 Task: Find connections with filter location Capâo Bonito with filter topic #Hiringandpromotionwith filter profile language French with filter current company Apex Systems with filter school West Bengal India Jobs with filter industry Pipeline Transportation with filter service category SupportTechnical Writing with filter keywords title Director of Maintenance
Action: Mouse moved to (614, 124)
Screenshot: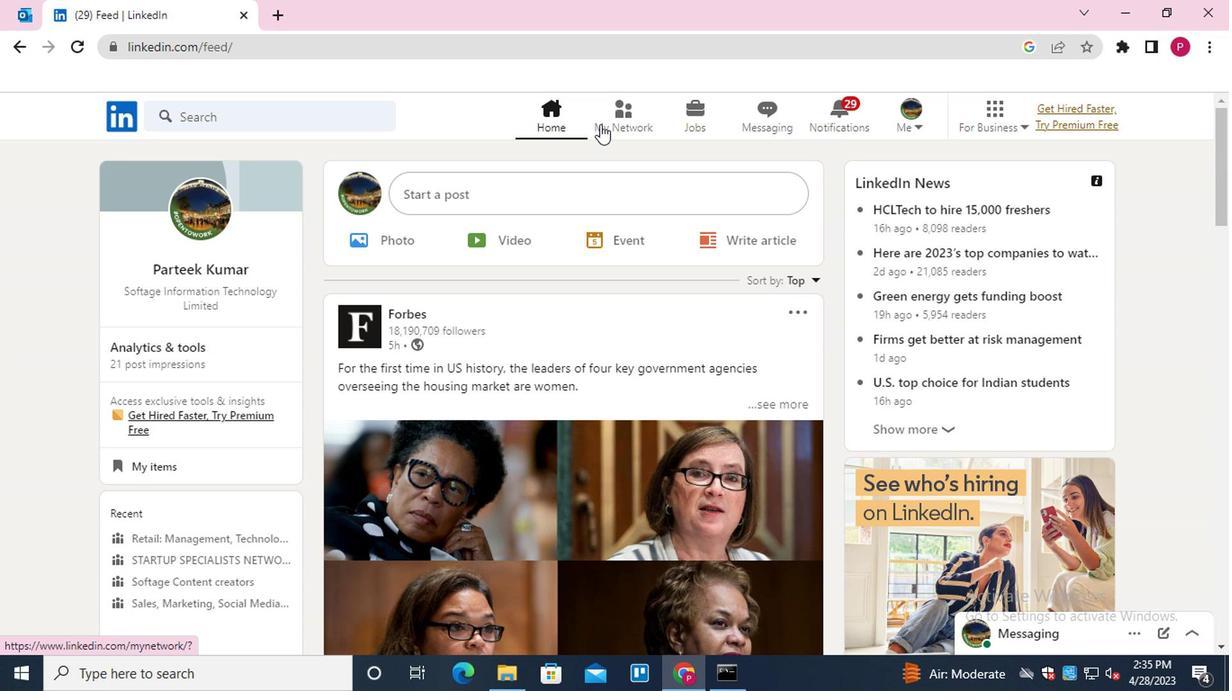 
Action: Mouse pressed left at (614, 124)
Screenshot: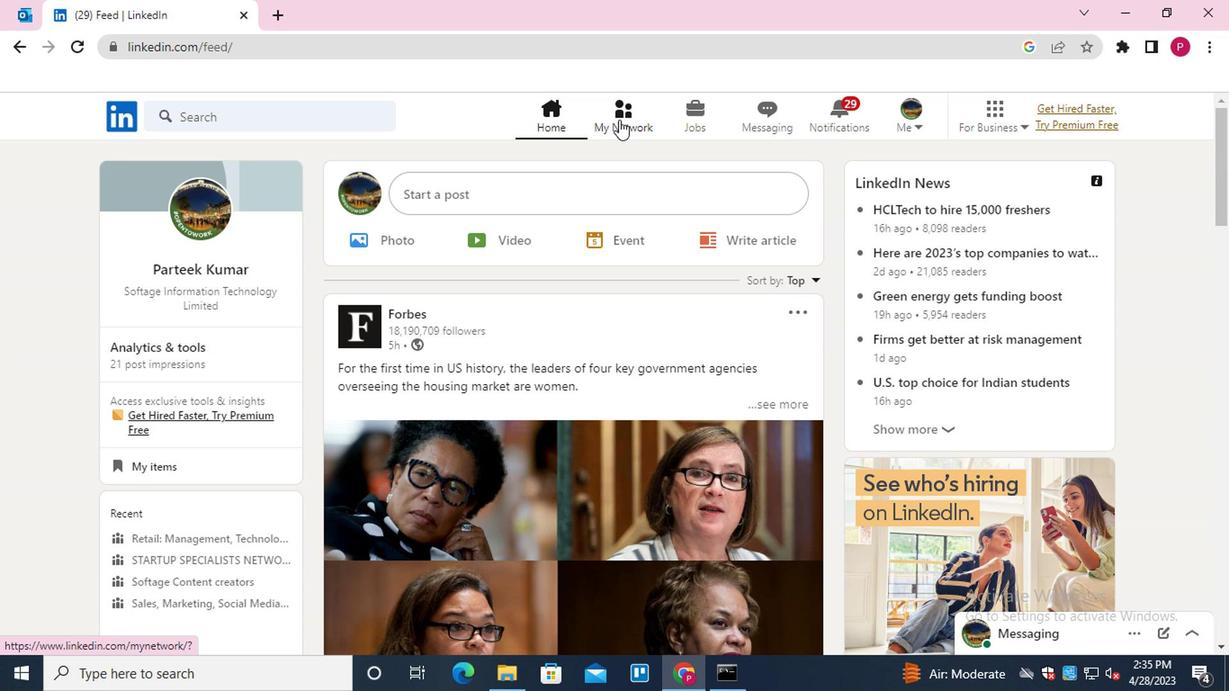 
Action: Mouse moved to (230, 215)
Screenshot: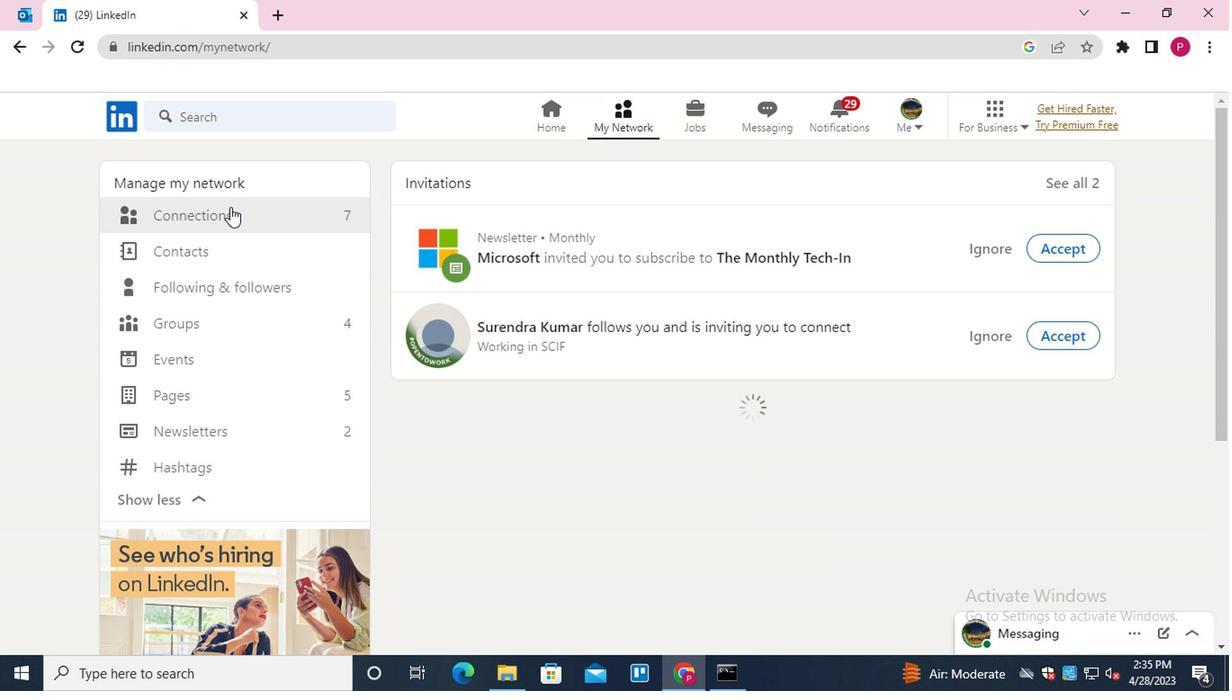 
Action: Mouse pressed left at (230, 215)
Screenshot: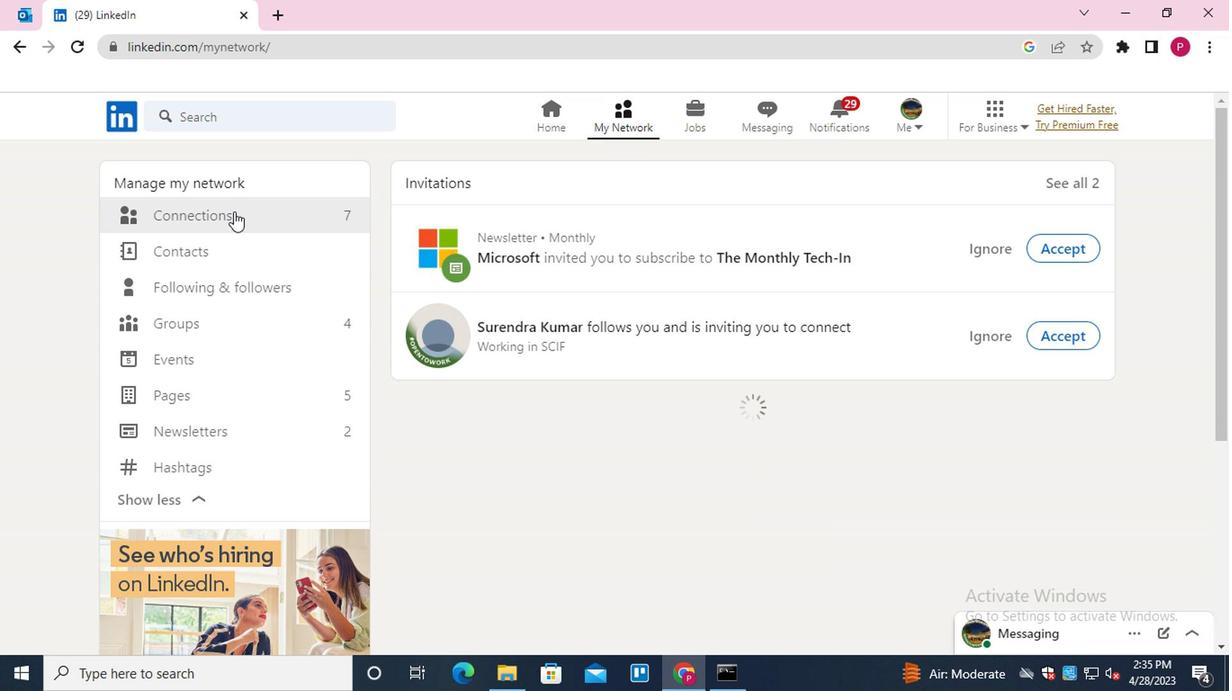 
Action: Mouse moved to (765, 217)
Screenshot: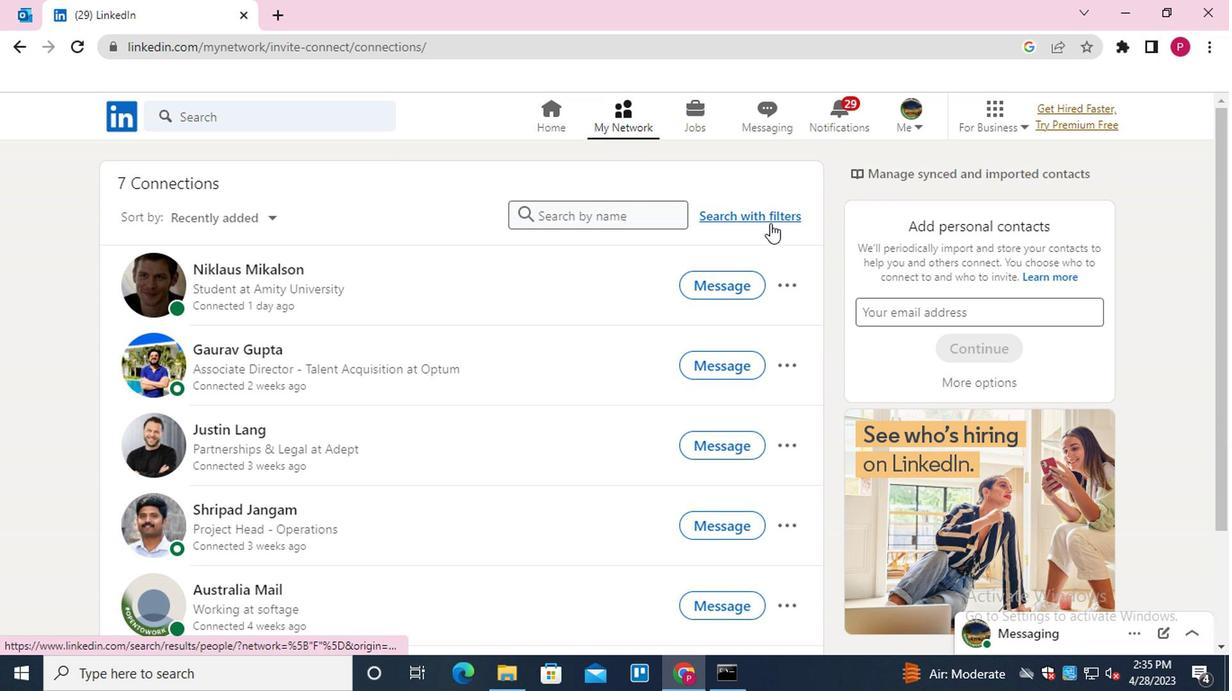 
Action: Mouse pressed left at (765, 217)
Screenshot: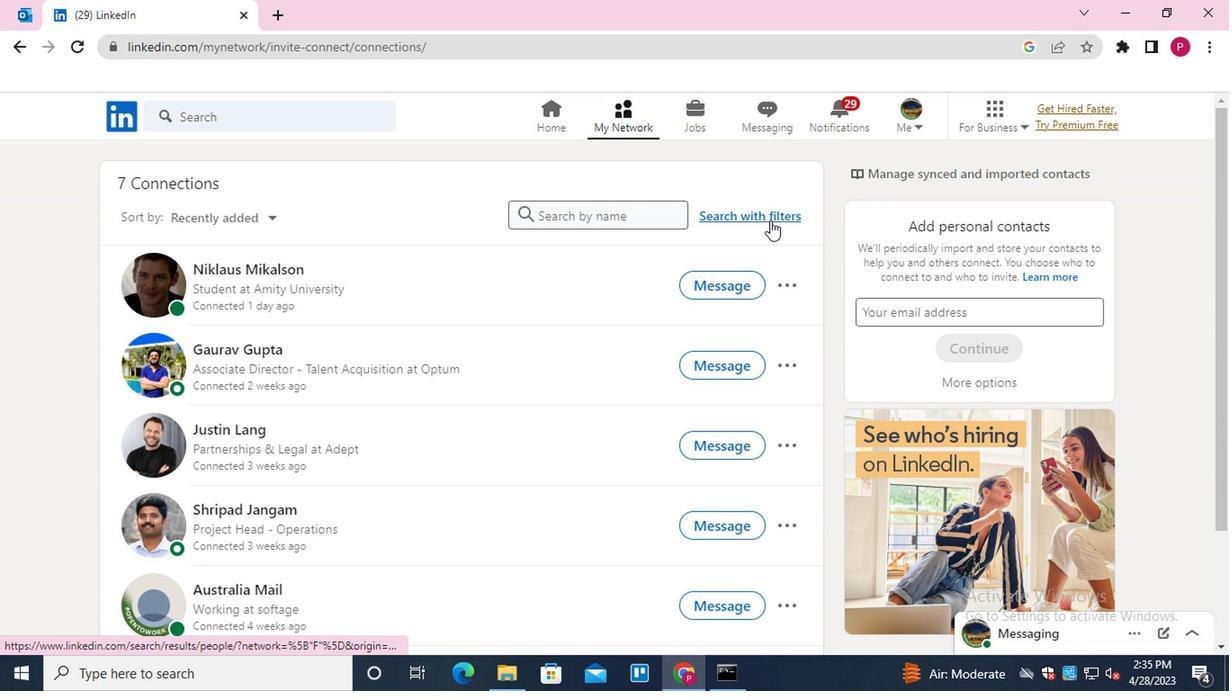 
Action: Mouse moved to (671, 167)
Screenshot: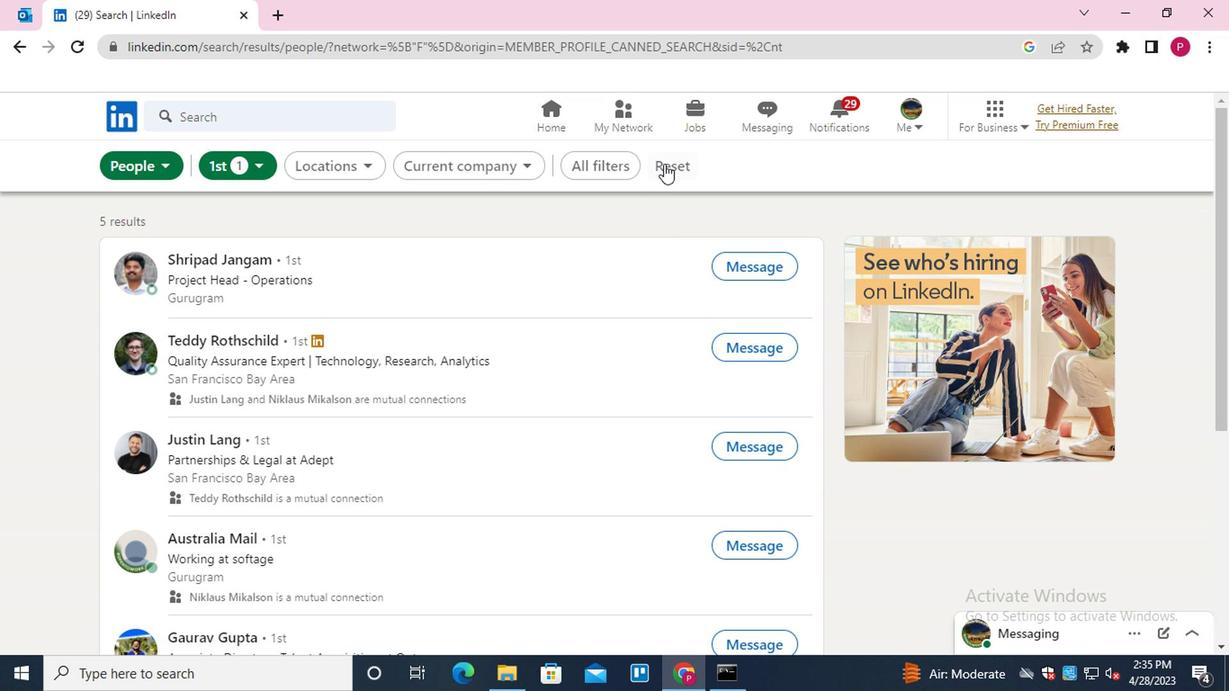 
Action: Mouse pressed left at (671, 167)
Screenshot: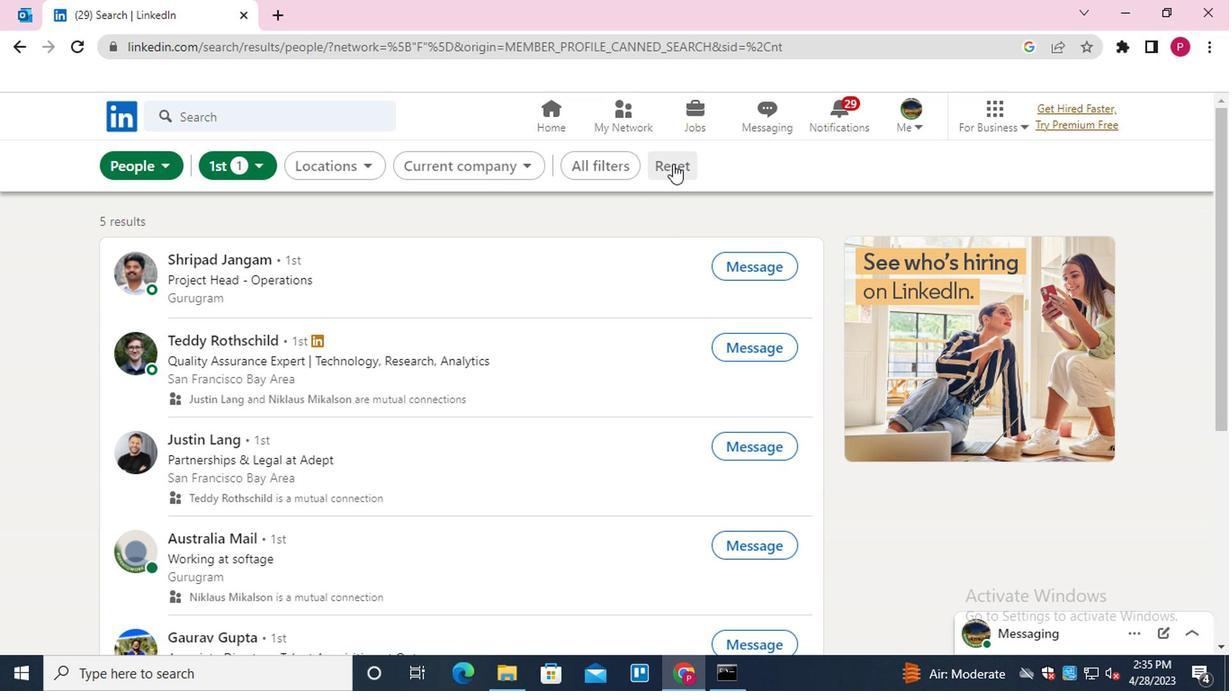 
Action: Mouse moved to (635, 171)
Screenshot: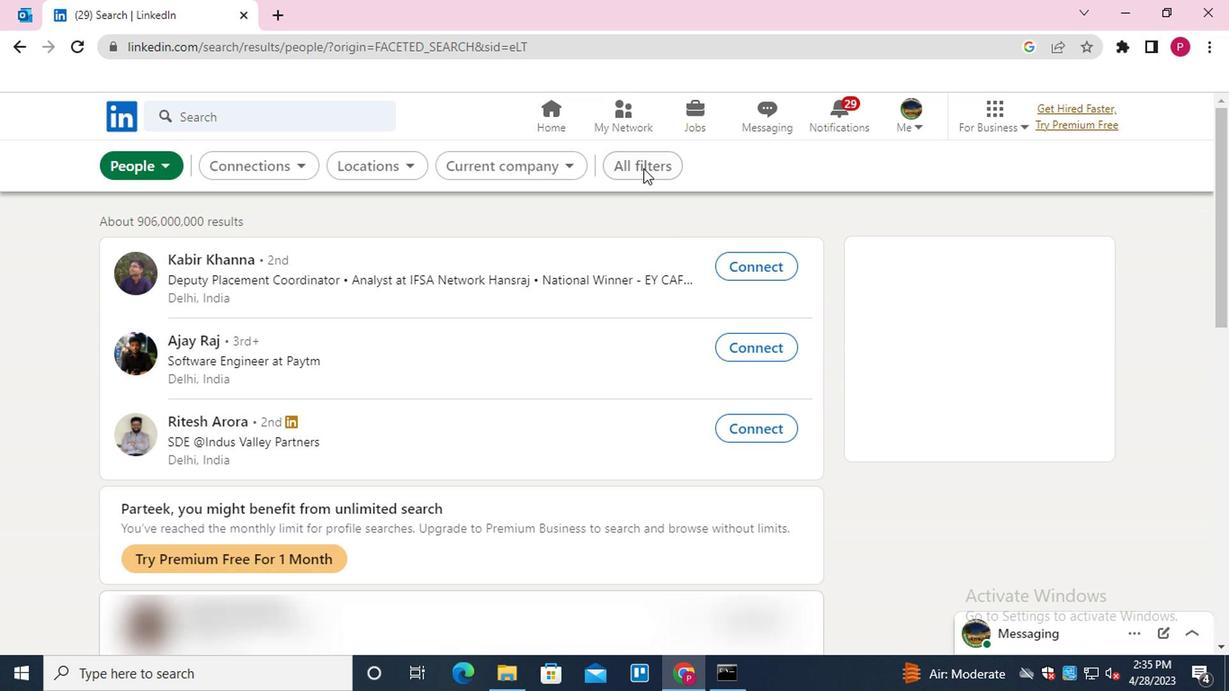 
Action: Mouse pressed left at (635, 171)
Screenshot: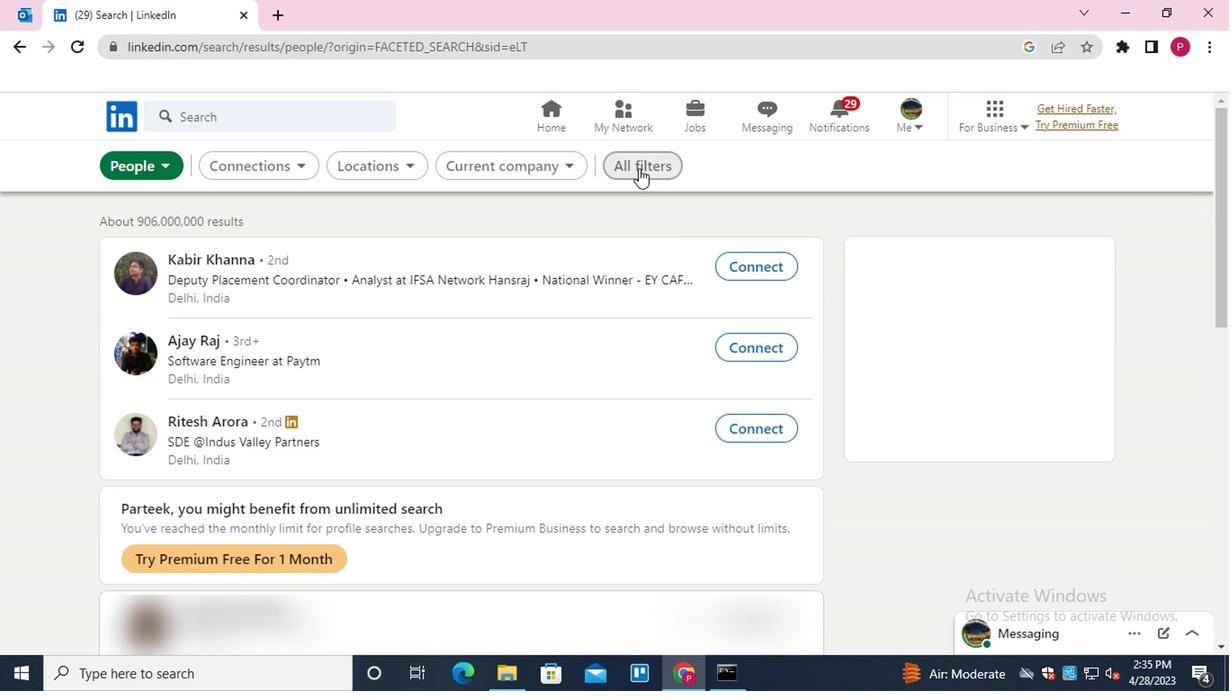
Action: Mouse moved to (1014, 397)
Screenshot: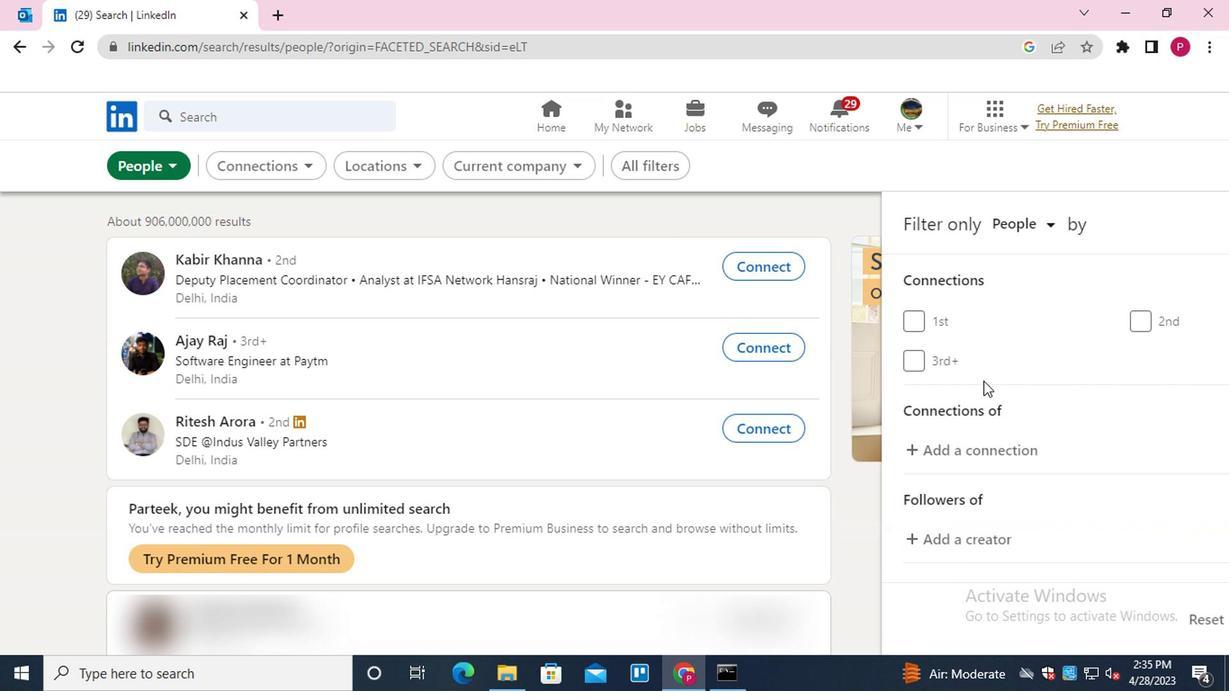 
Action: Mouse scrolled (1014, 396) with delta (0, 0)
Screenshot: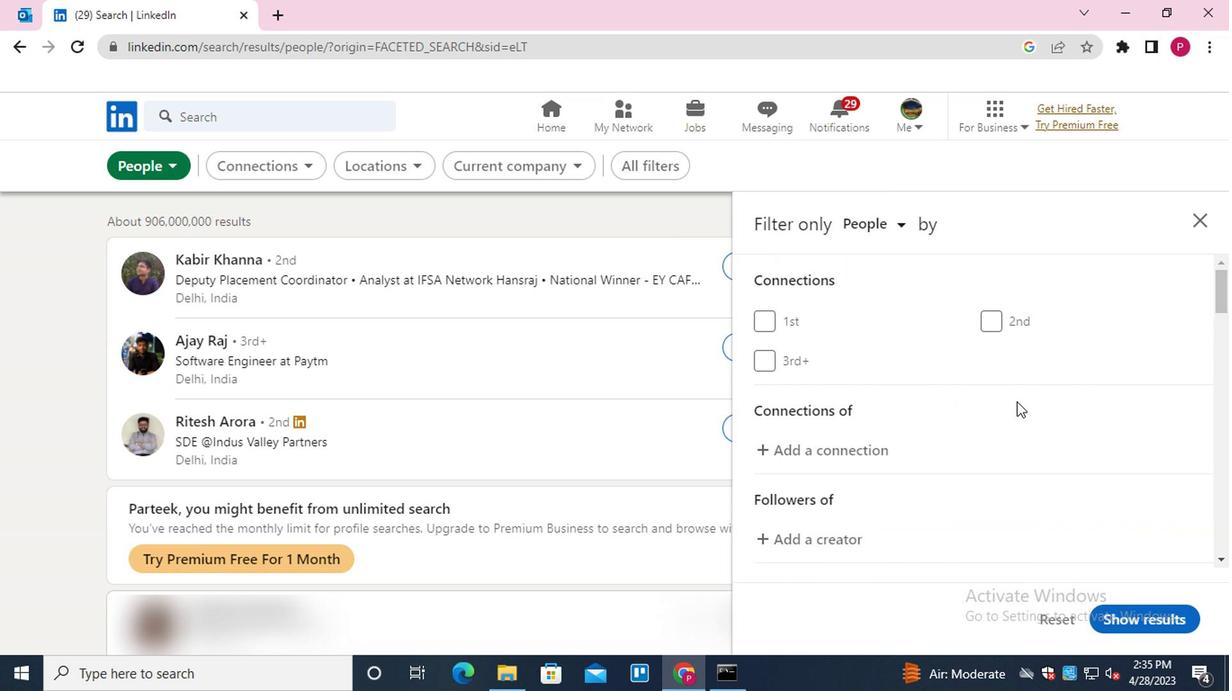 
Action: Mouse scrolled (1014, 396) with delta (0, 0)
Screenshot: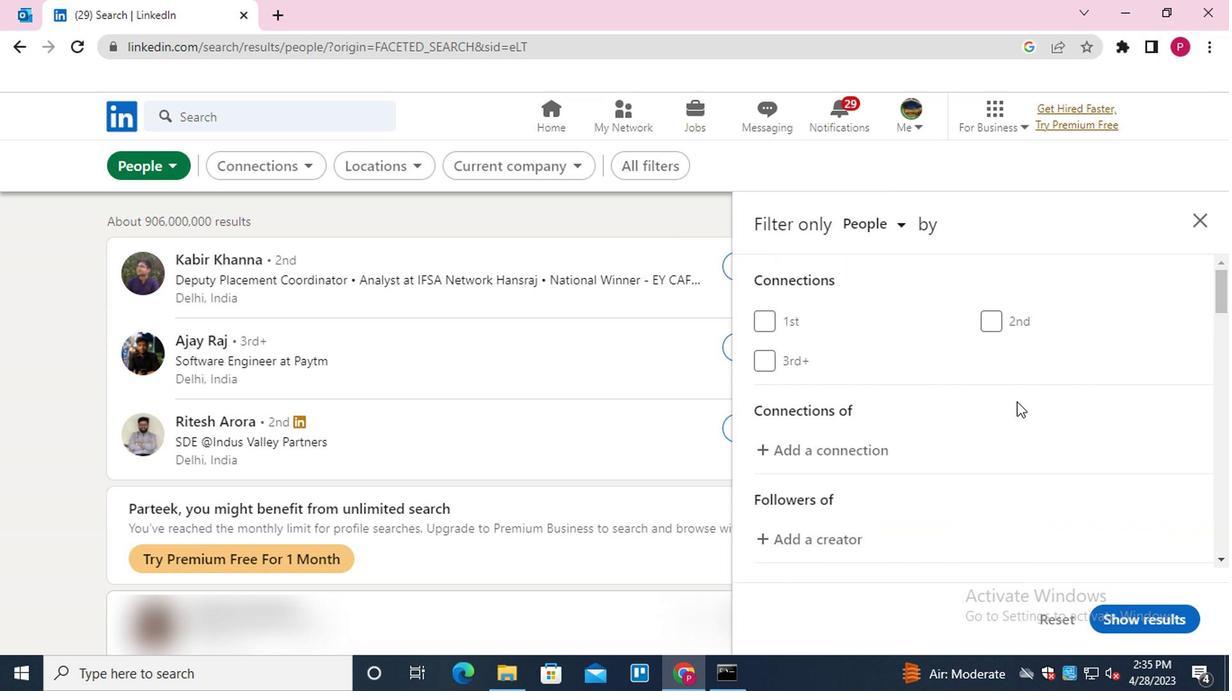 
Action: Mouse scrolled (1014, 396) with delta (0, 0)
Screenshot: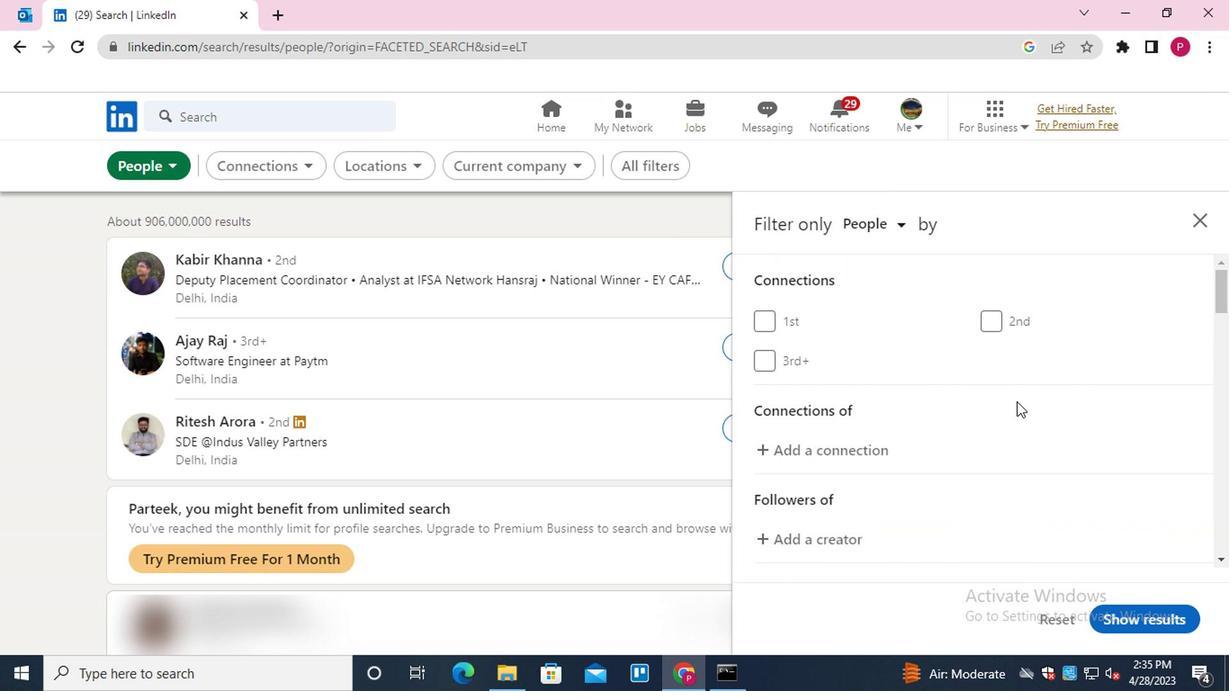 
Action: Mouse scrolled (1014, 396) with delta (0, 0)
Screenshot: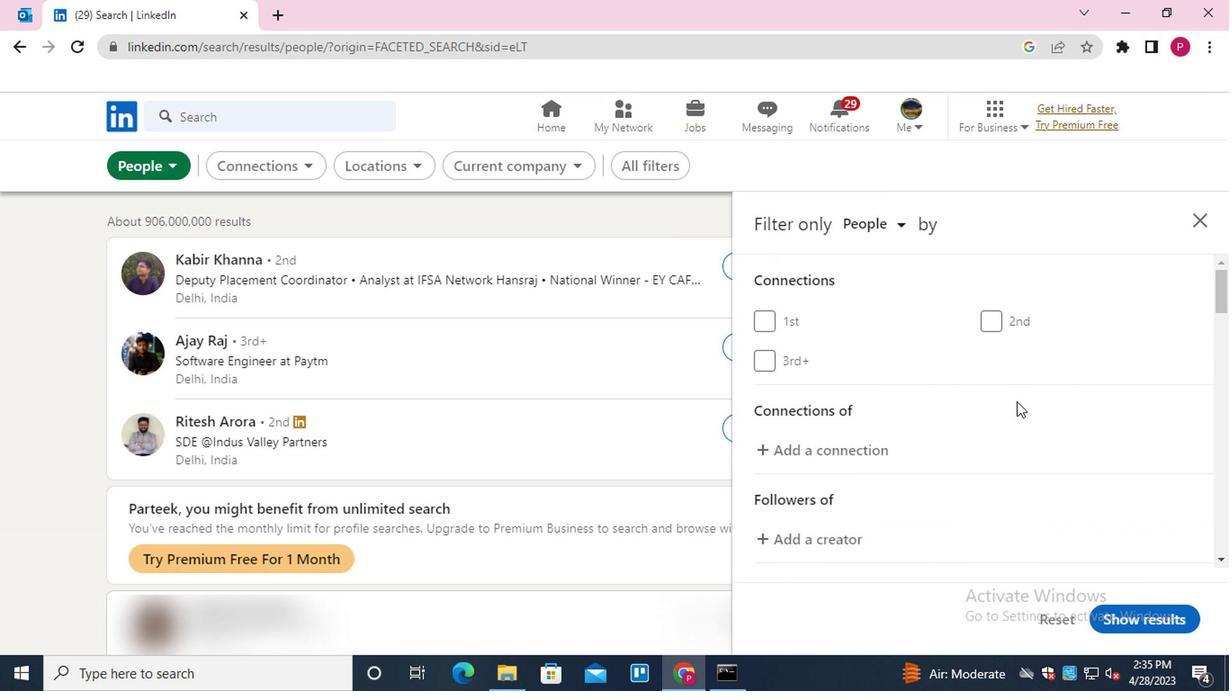 
Action: Mouse moved to (958, 410)
Screenshot: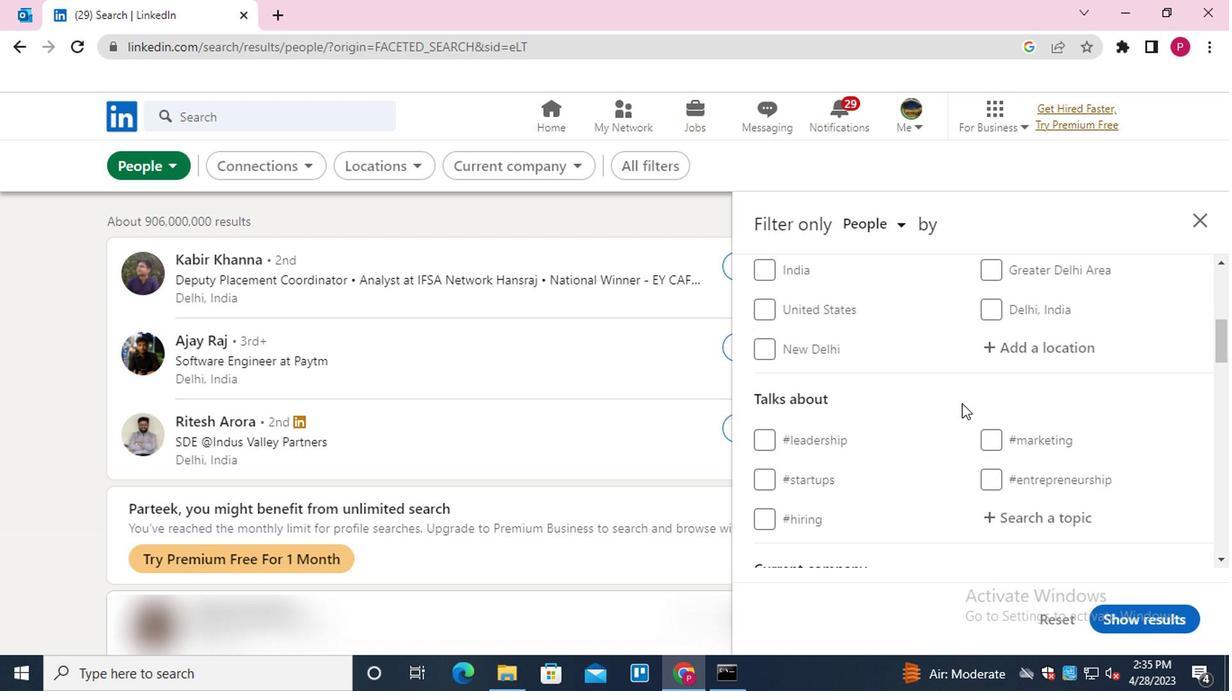 
Action: Mouse scrolled (958, 409) with delta (0, -1)
Screenshot: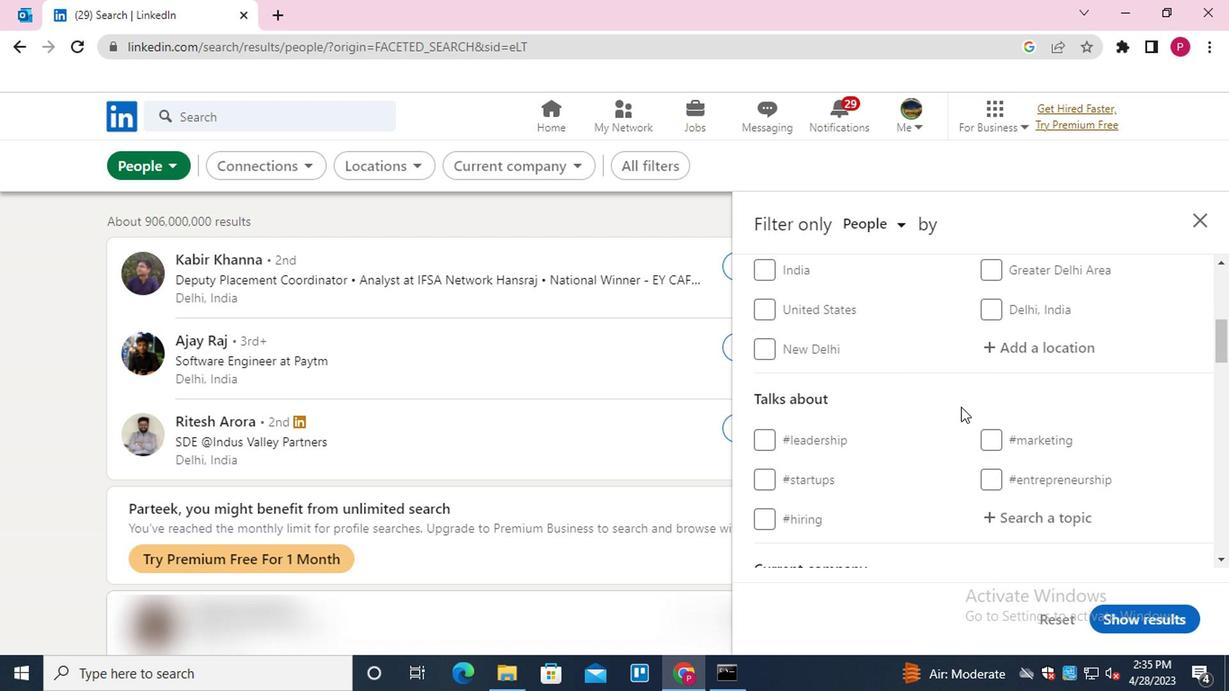 
Action: Mouse scrolled (958, 411) with delta (0, 0)
Screenshot: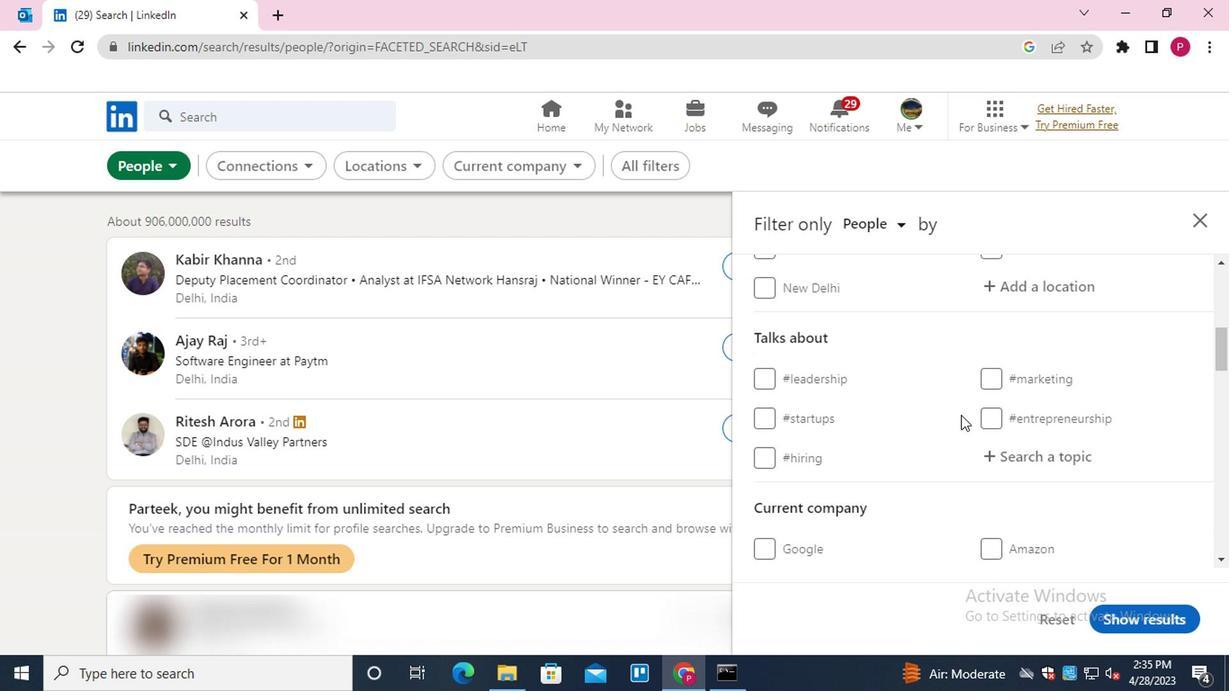 
Action: Mouse moved to (1050, 361)
Screenshot: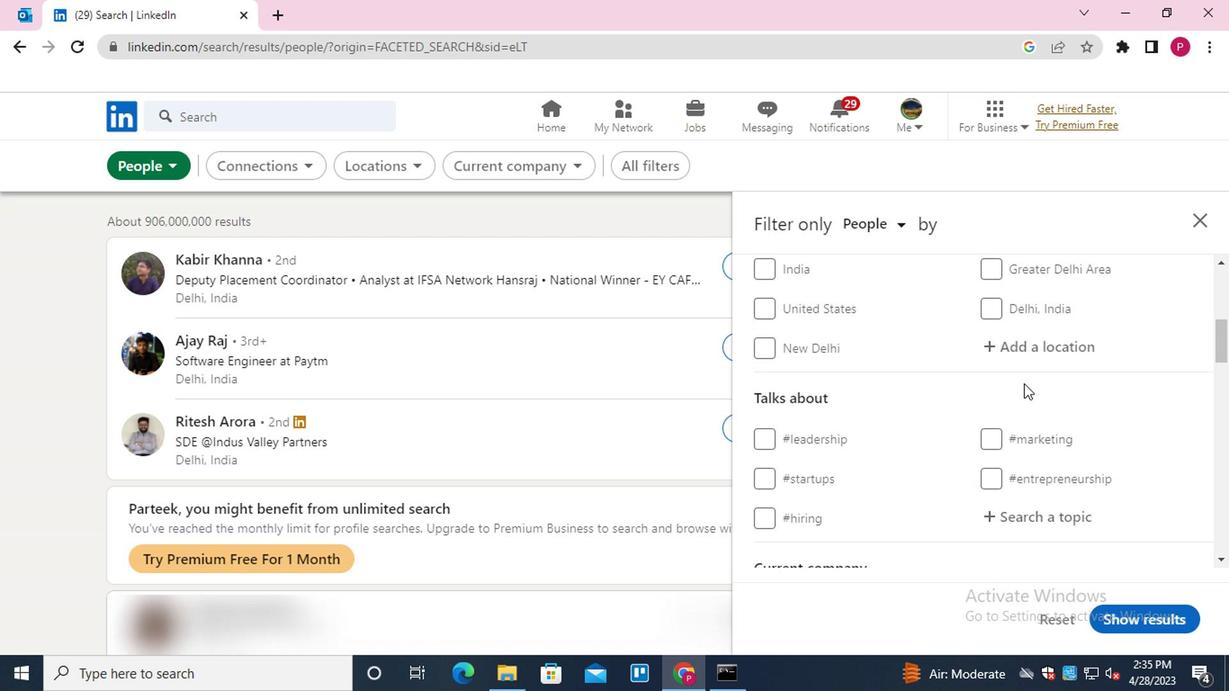 
Action: Mouse pressed left at (1050, 361)
Screenshot: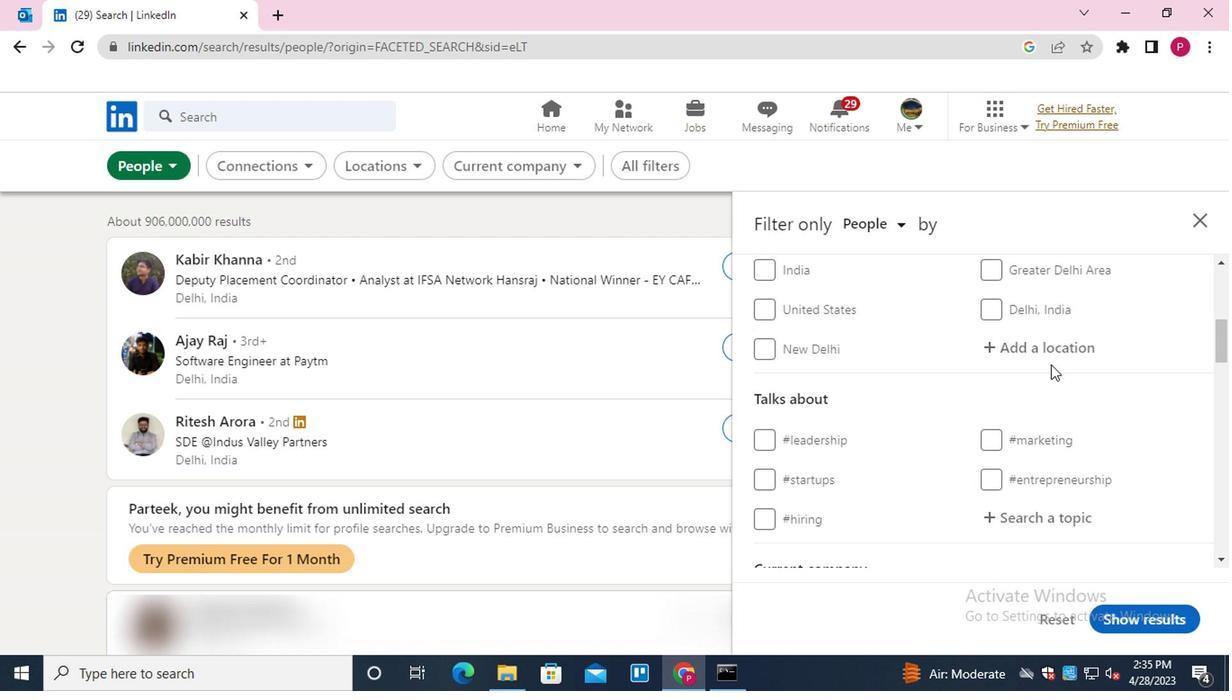 
Action: Mouse moved to (1055, 343)
Screenshot: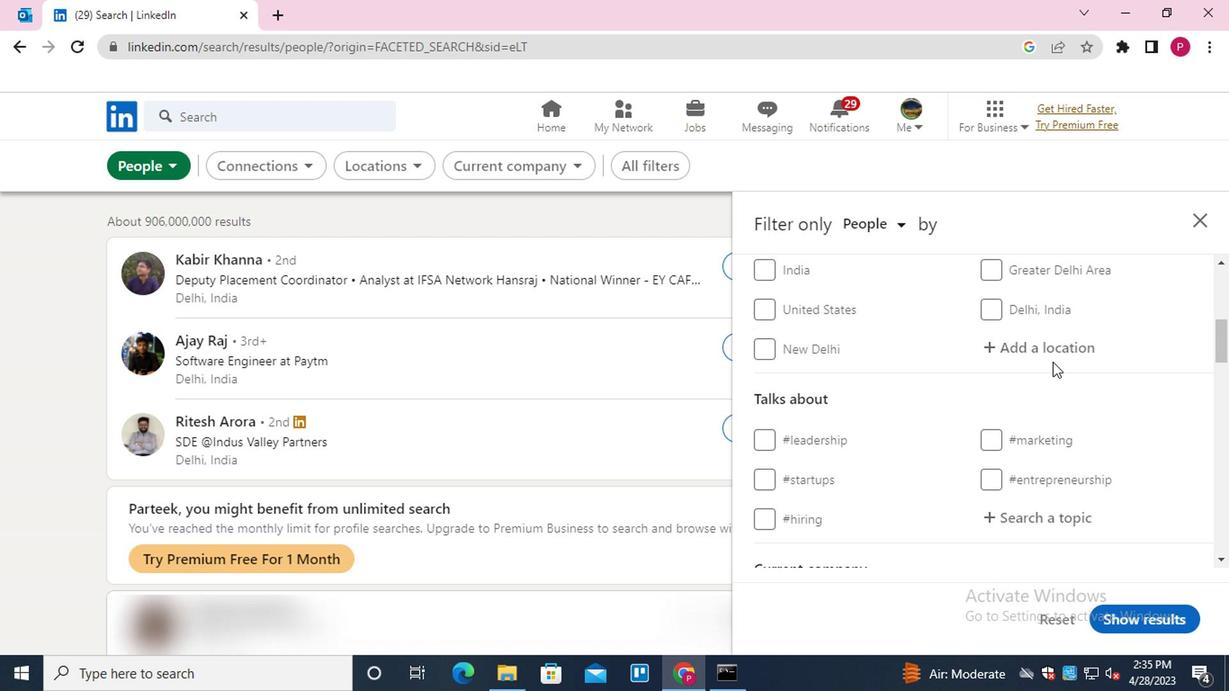 
Action: Mouse pressed left at (1055, 343)
Screenshot: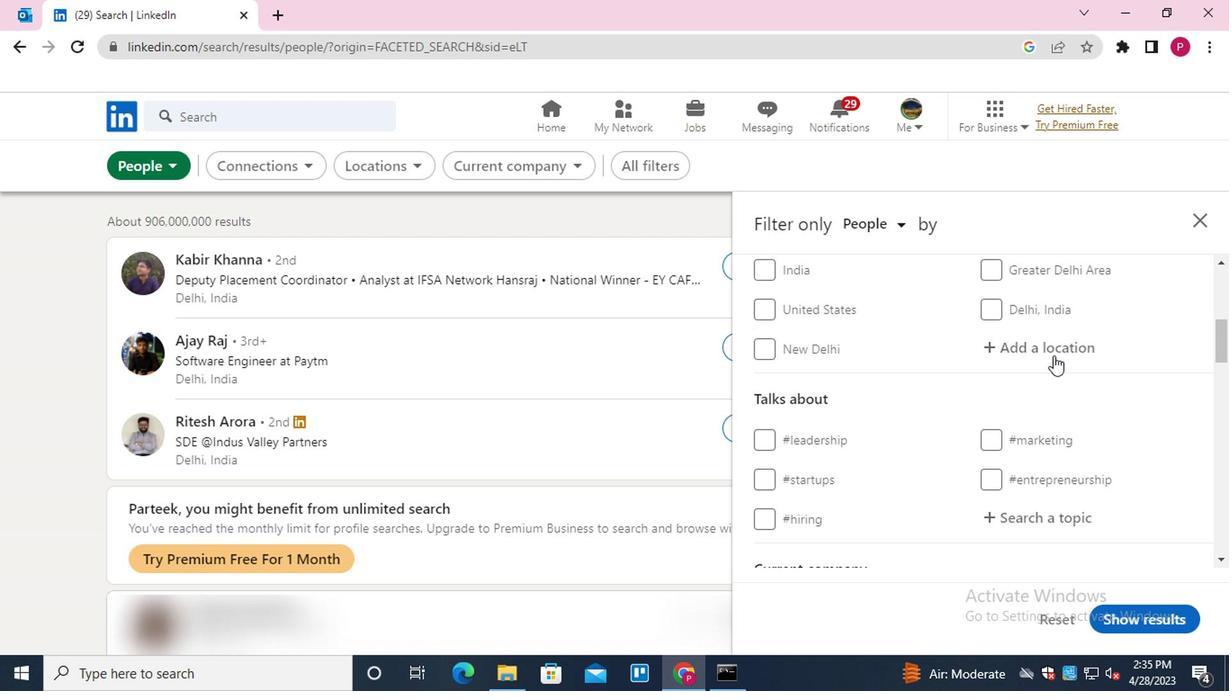 
Action: Key pressed <Key.shift>CAPAO<Key.space><Key.shift>N<Key.backspace><Key.shift>BONI<Key.down><Key.enter>
Screenshot: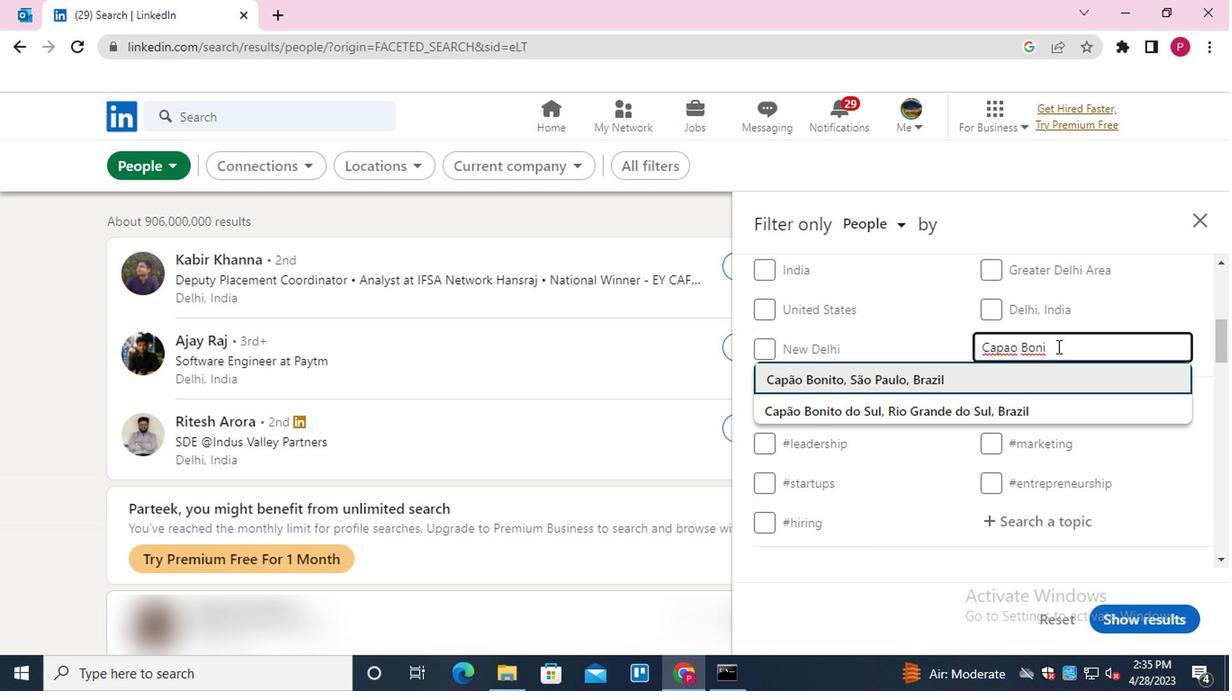 
Action: Mouse moved to (901, 470)
Screenshot: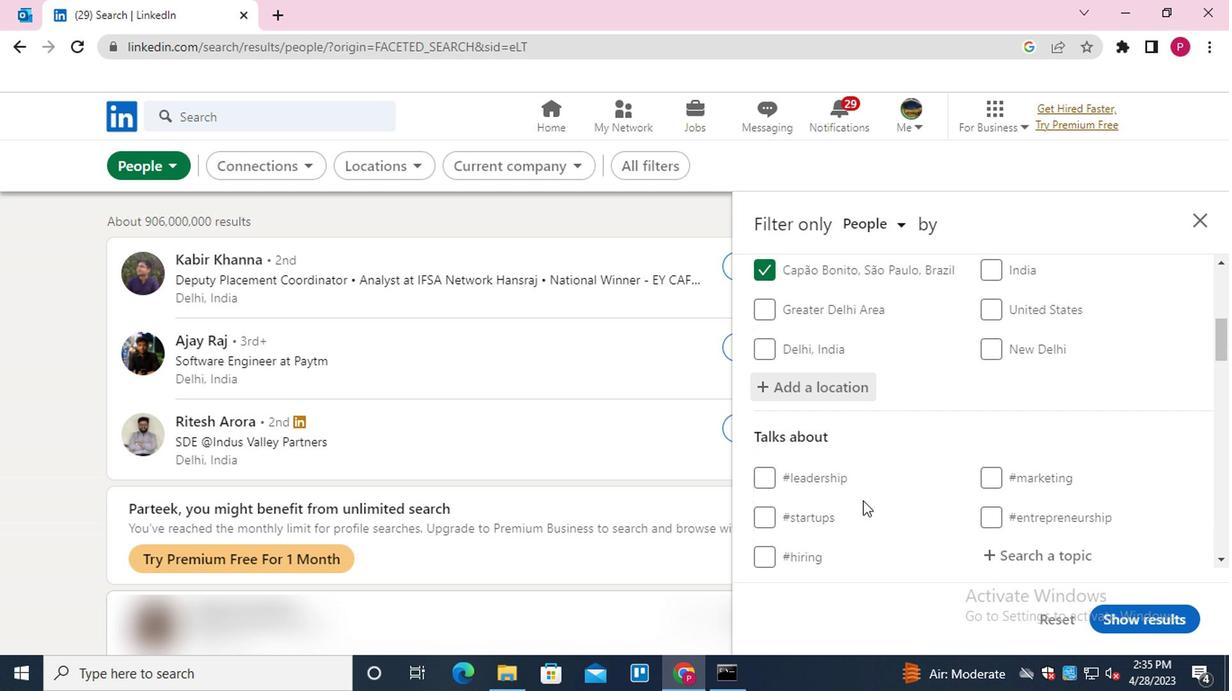 
Action: Mouse scrolled (901, 469) with delta (0, 0)
Screenshot: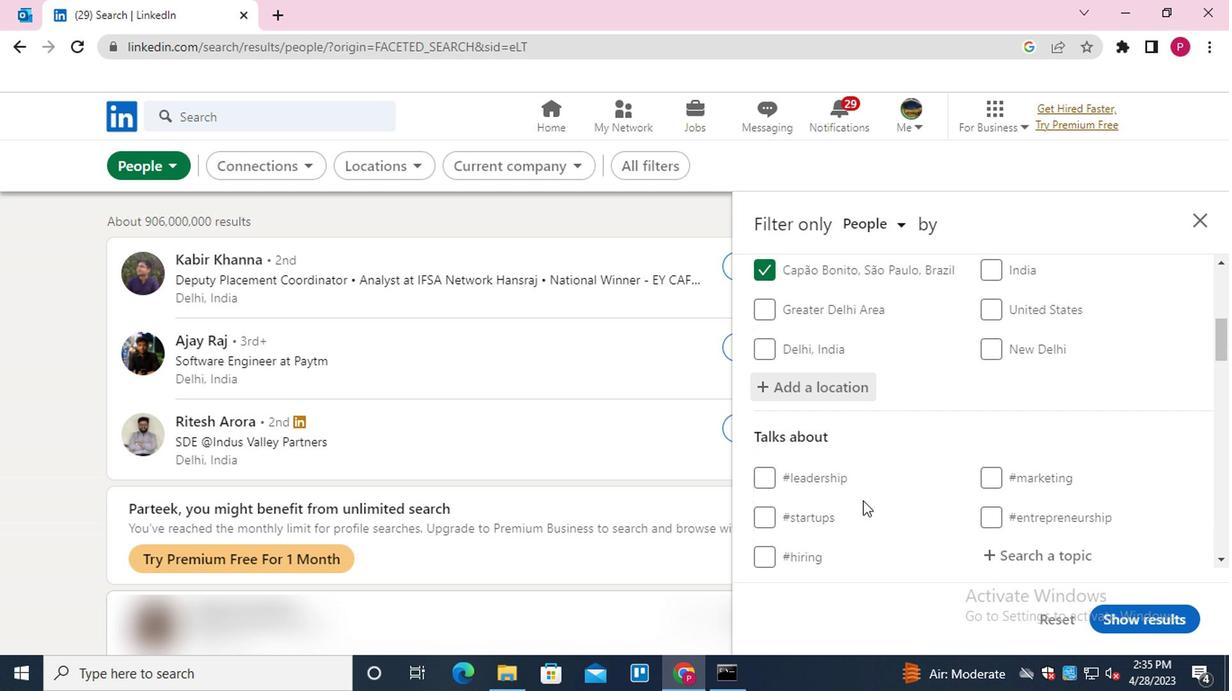
Action: Mouse moved to (910, 445)
Screenshot: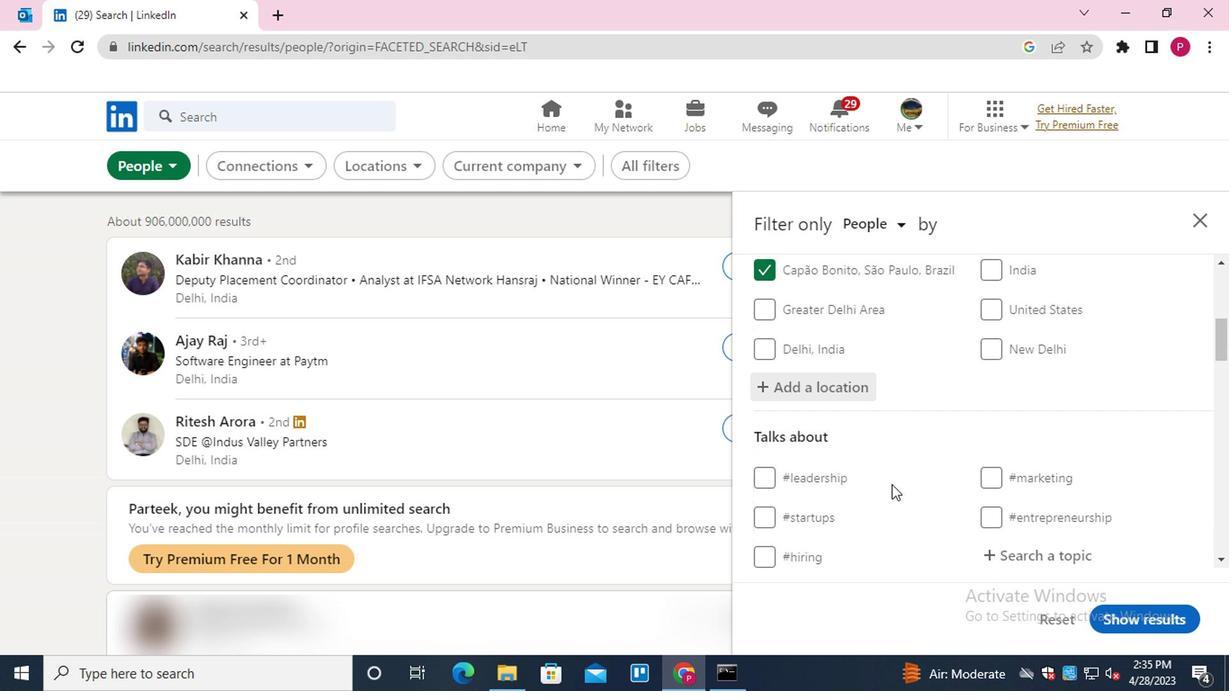
Action: Mouse scrolled (910, 445) with delta (0, 0)
Screenshot: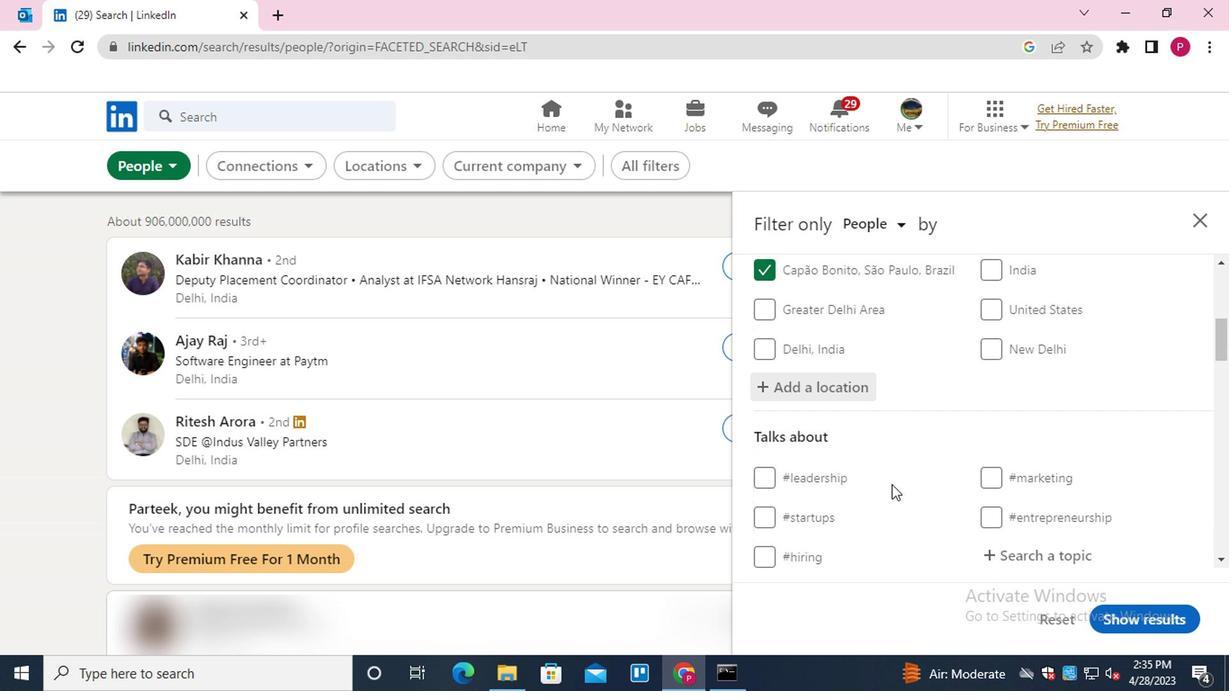 
Action: Mouse moved to (1037, 377)
Screenshot: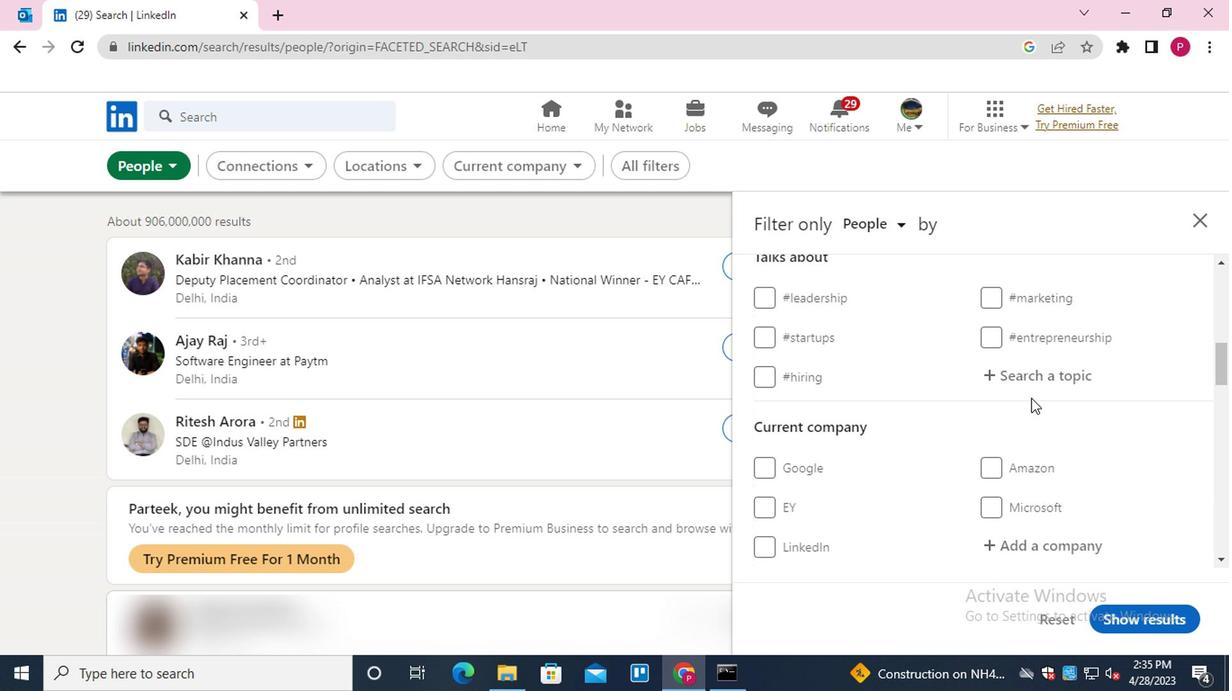 
Action: Mouse pressed left at (1037, 377)
Screenshot: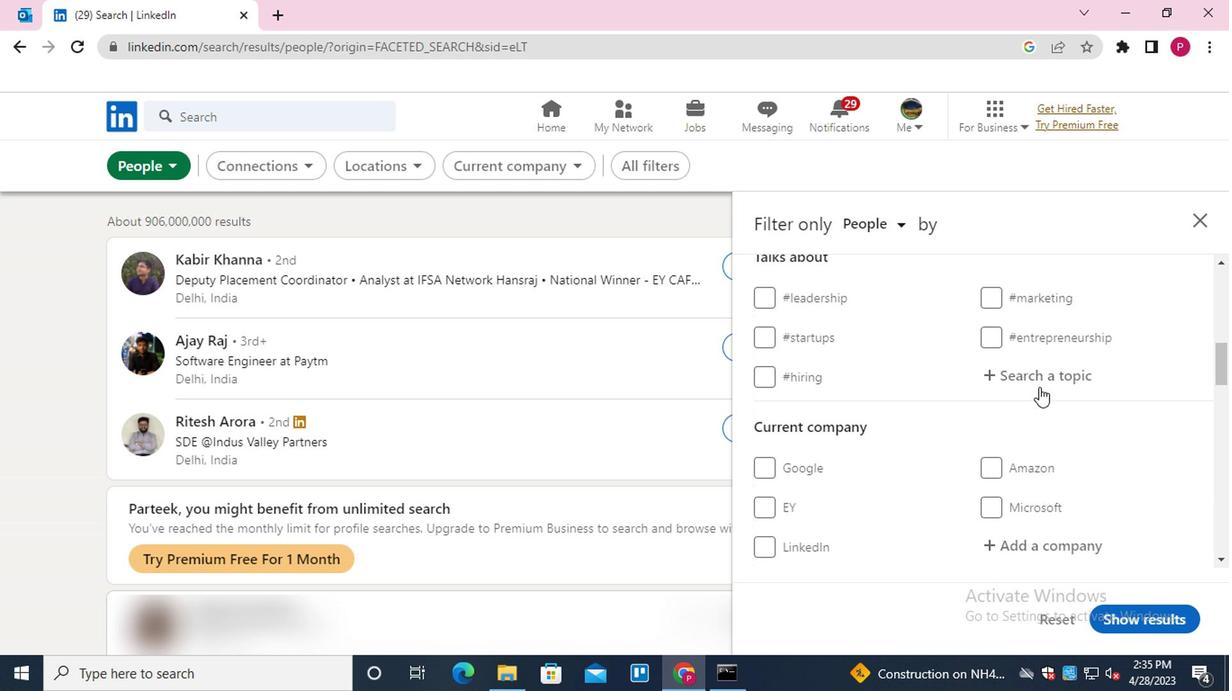 
Action: Key pressed HIG<Key.backspace>RINGPROMOTION<Key.enter>
Screenshot: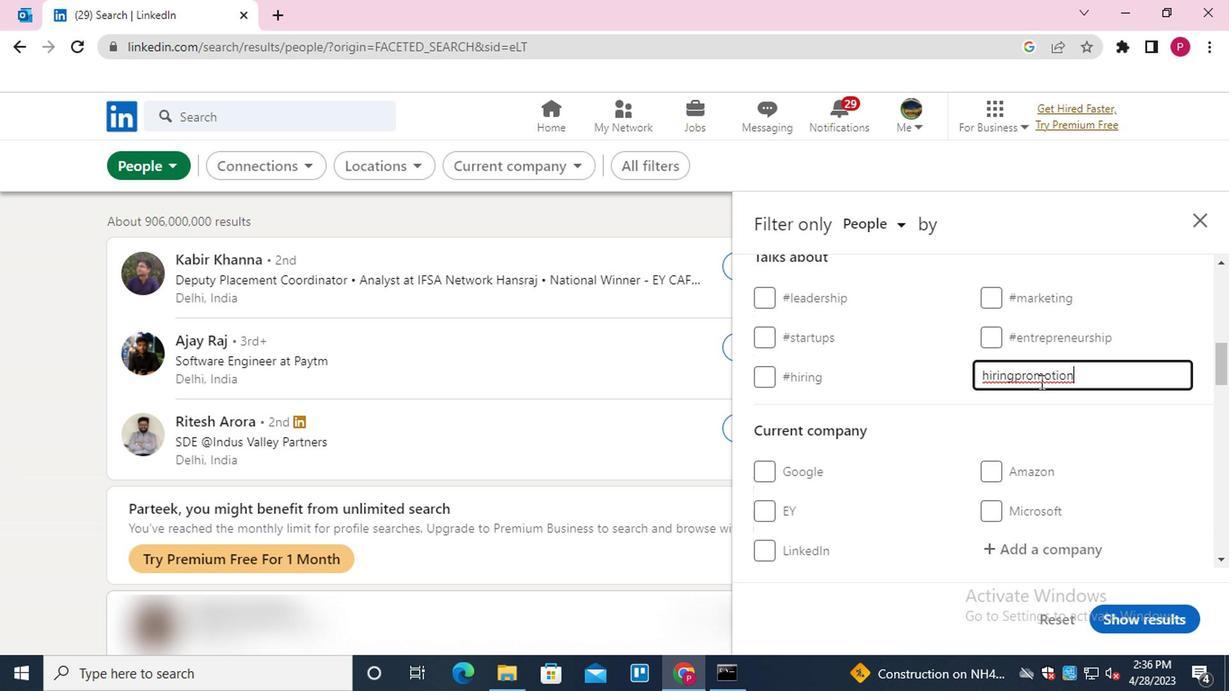 
Action: Mouse moved to (1011, 373)
Screenshot: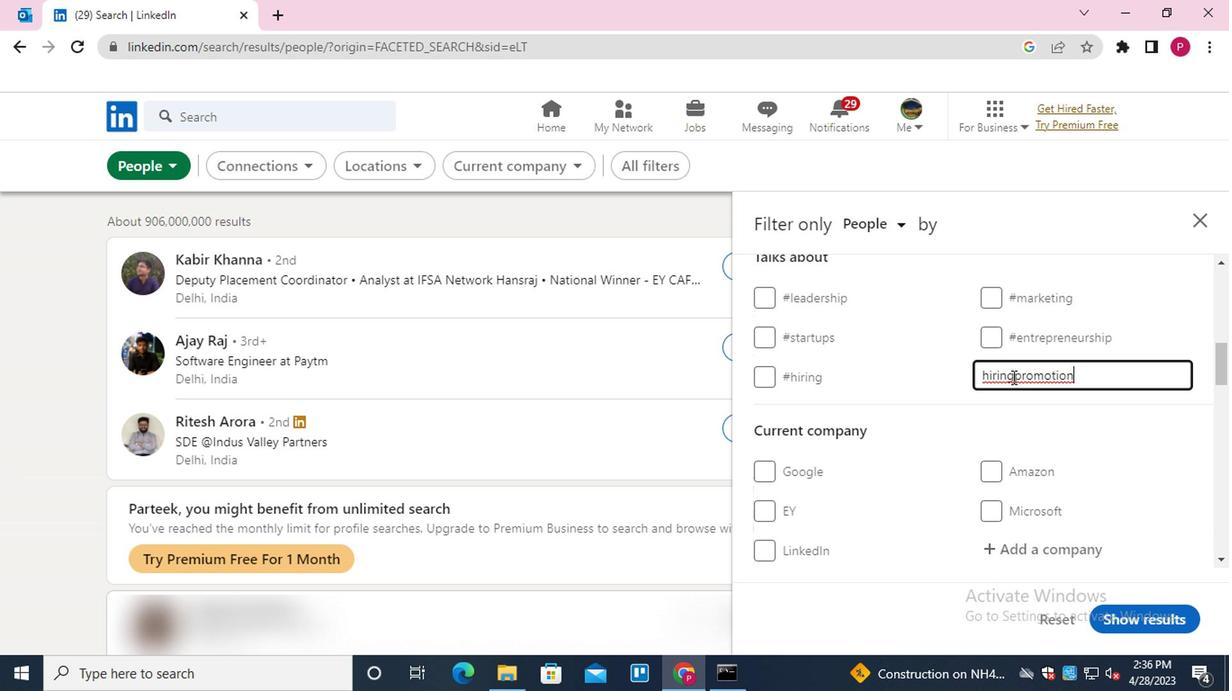 
Action: Mouse pressed left at (1011, 373)
Screenshot: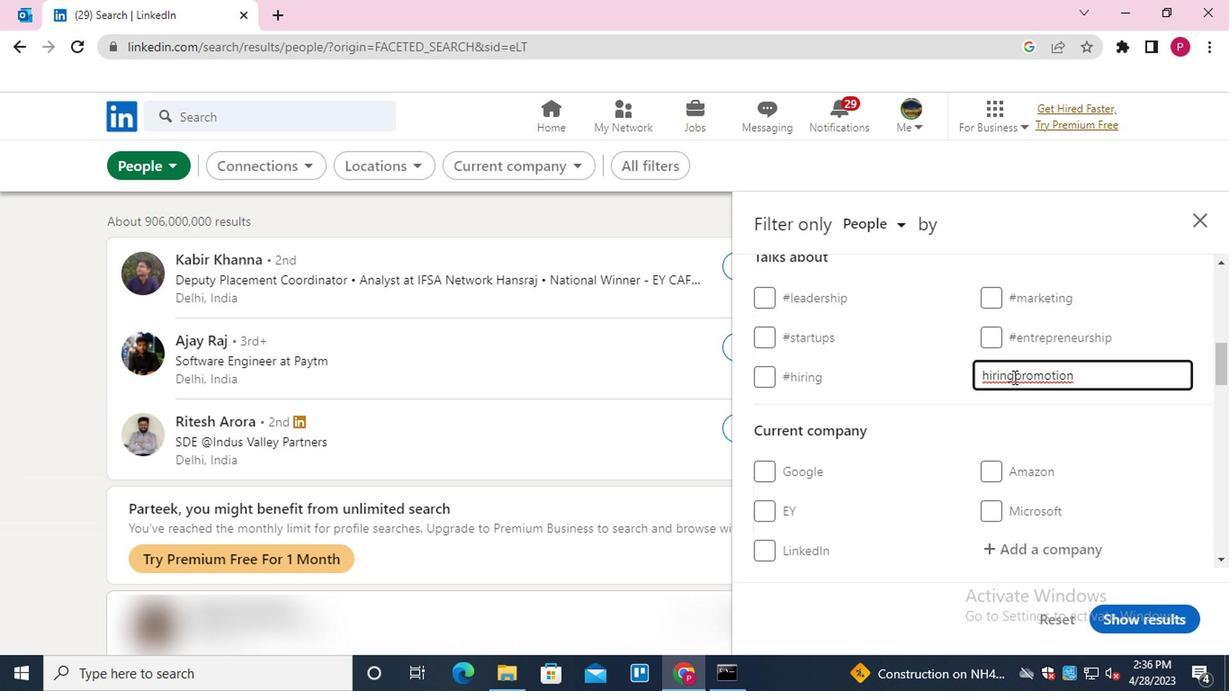 
Action: Mouse moved to (1019, 379)
Screenshot: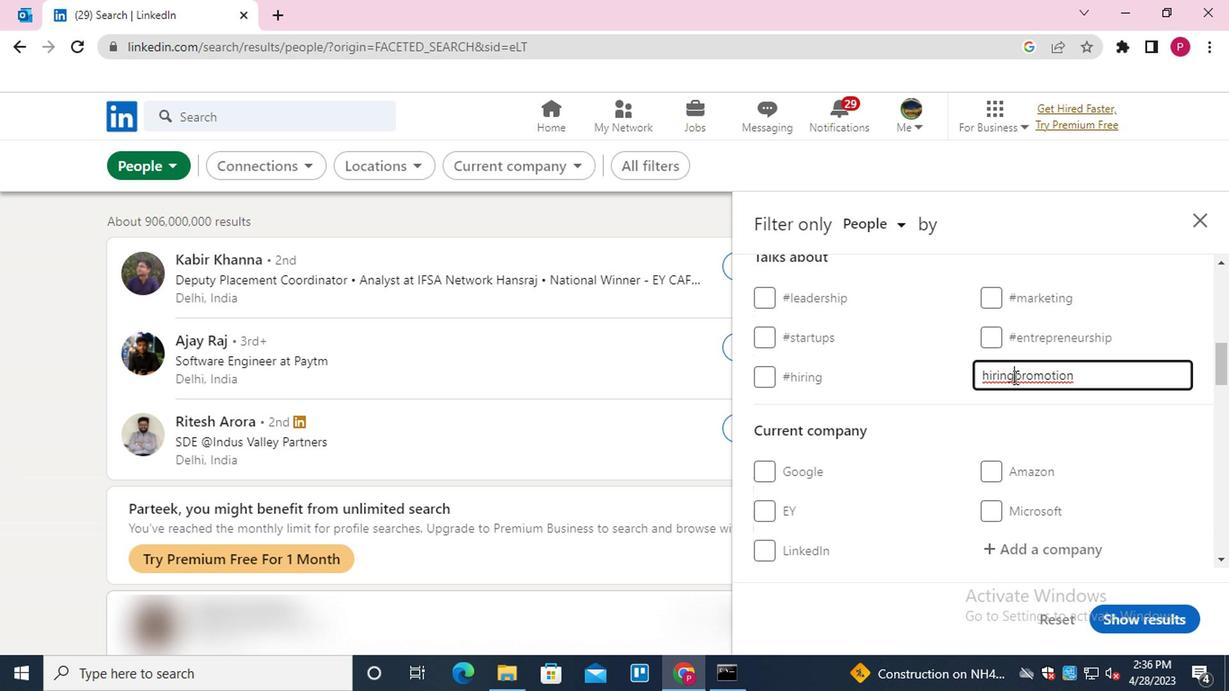
Action: Key pressed AND<Key.down><Key.enter>
Screenshot: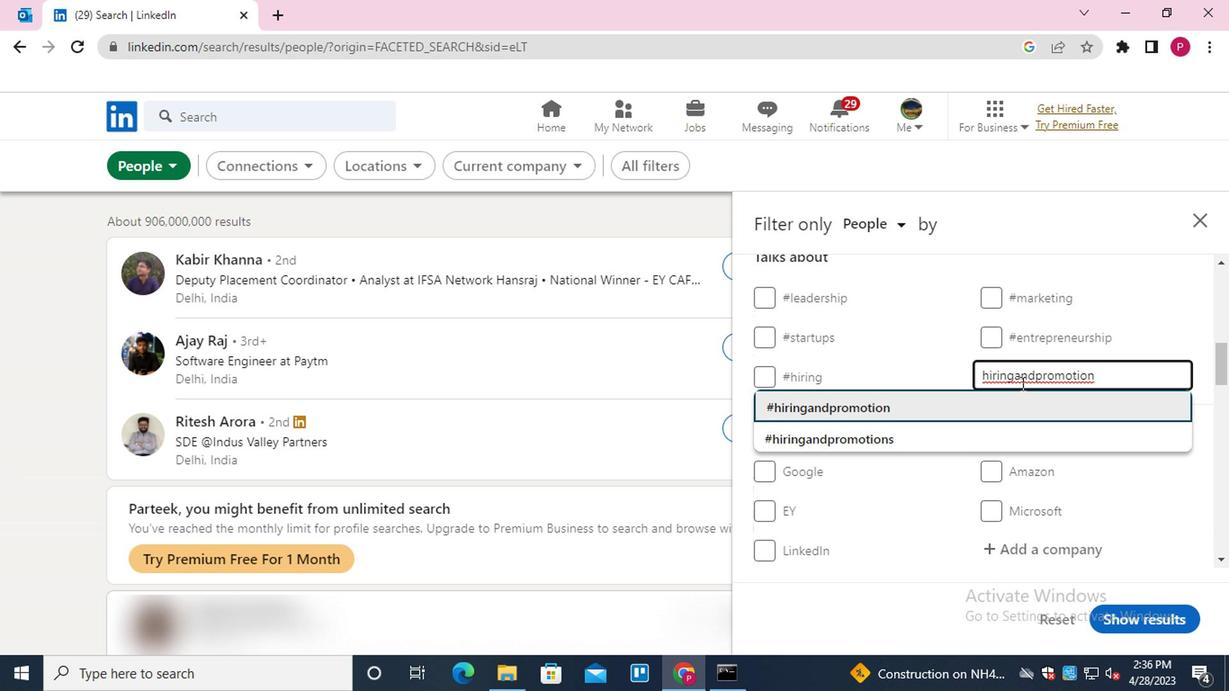 
Action: Mouse moved to (1000, 386)
Screenshot: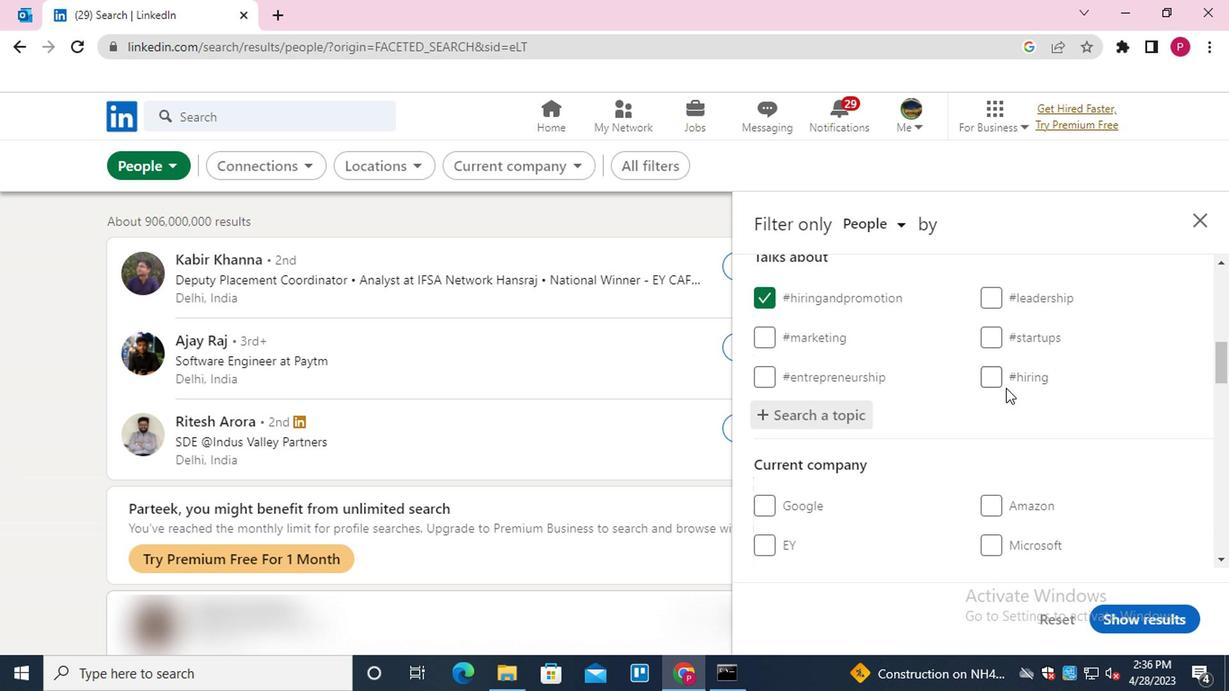 
Action: Mouse scrolled (1000, 385) with delta (0, -1)
Screenshot: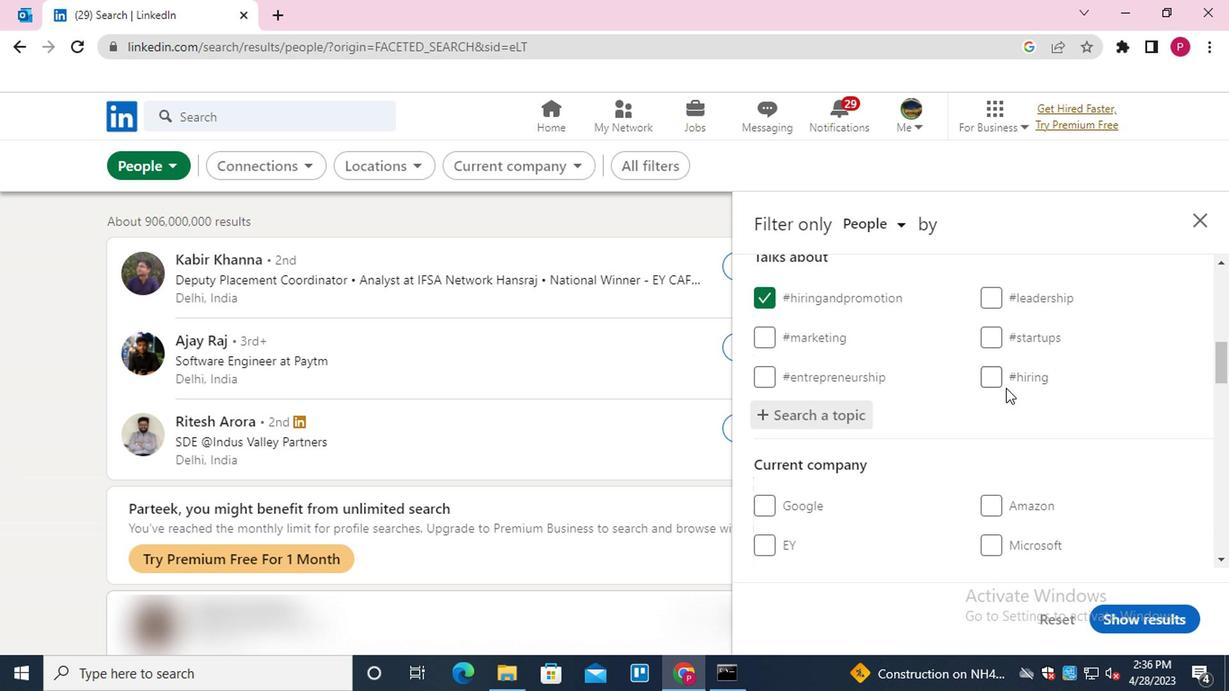 
Action: Mouse moved to (996, 389)
Screenshot: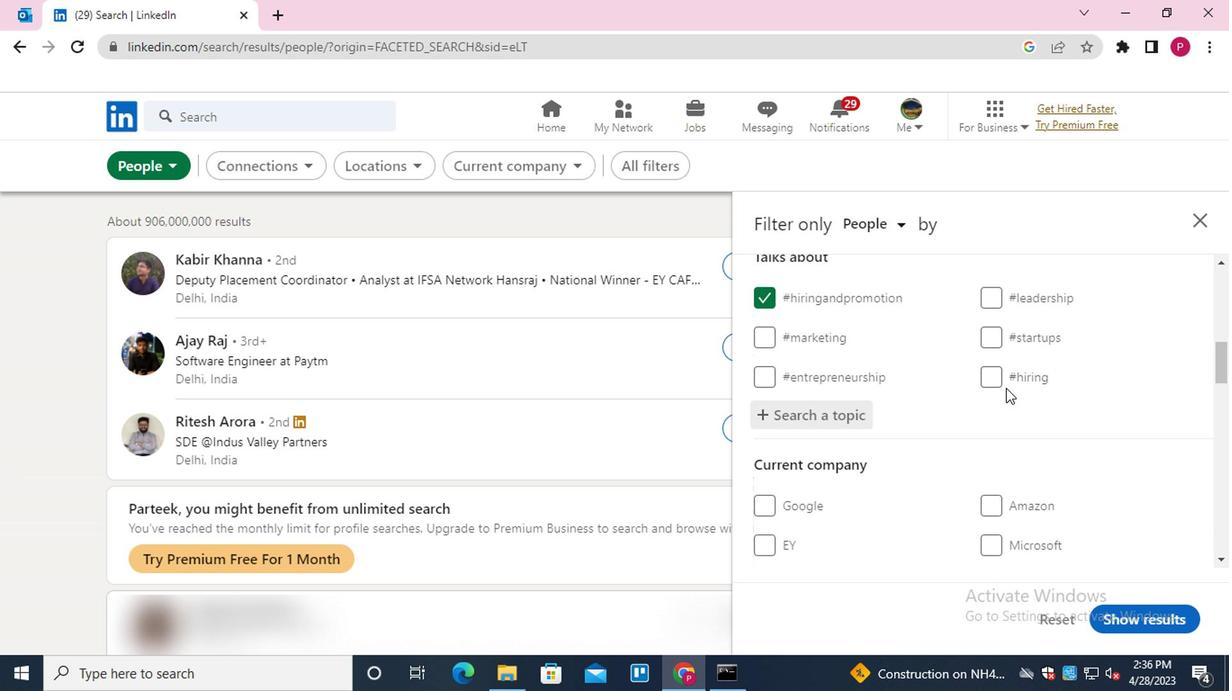 
Action: Mouse scrolled (996, 389) with delta (0, 0)
Screenshot: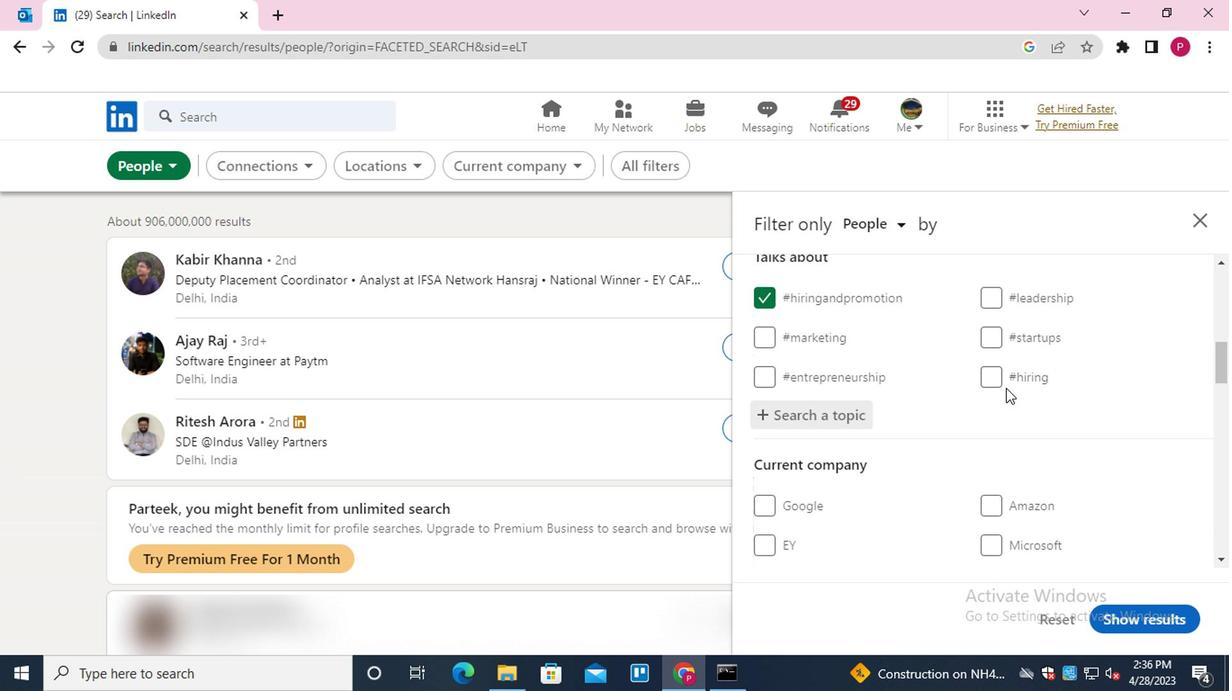 
Action: Mouse moved to (996, 392)
Screenshot: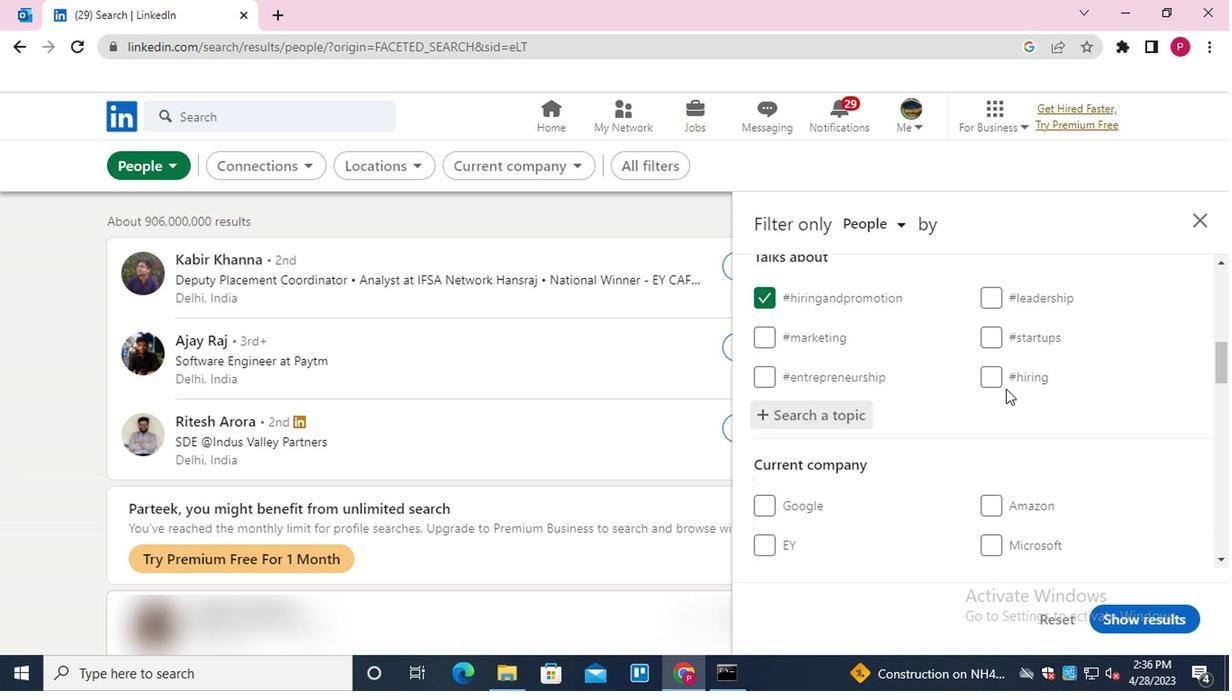 
Action: Mouse scrolled (996, 391) with delta (0, 0)
Screenshot: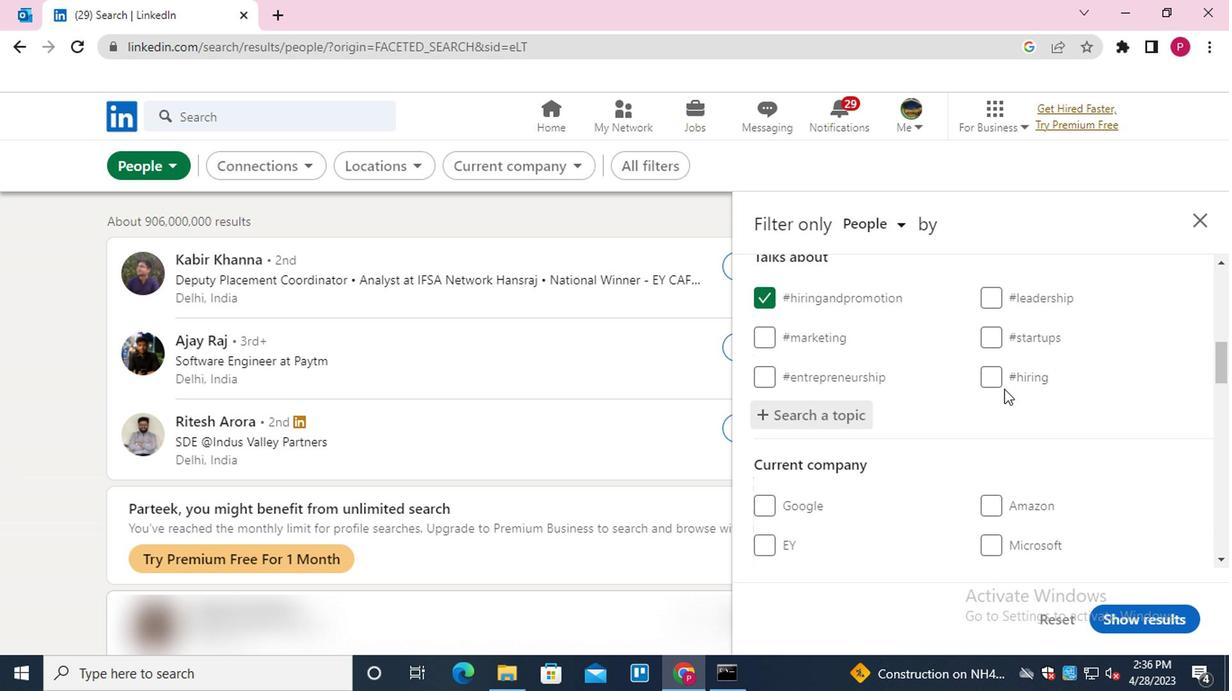
Action: Mouse moved to (931, 331)
Screenshot: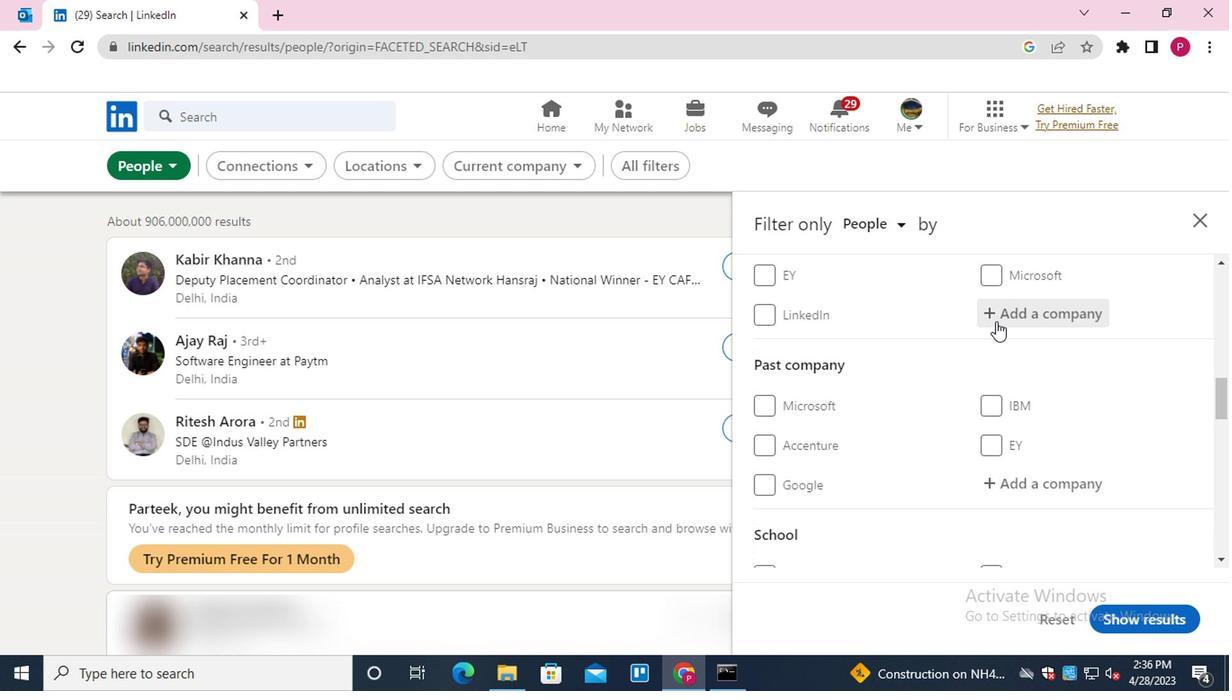 
Action: Mouse scrolled (931, 332) with delta (0, 0)
Screenshot: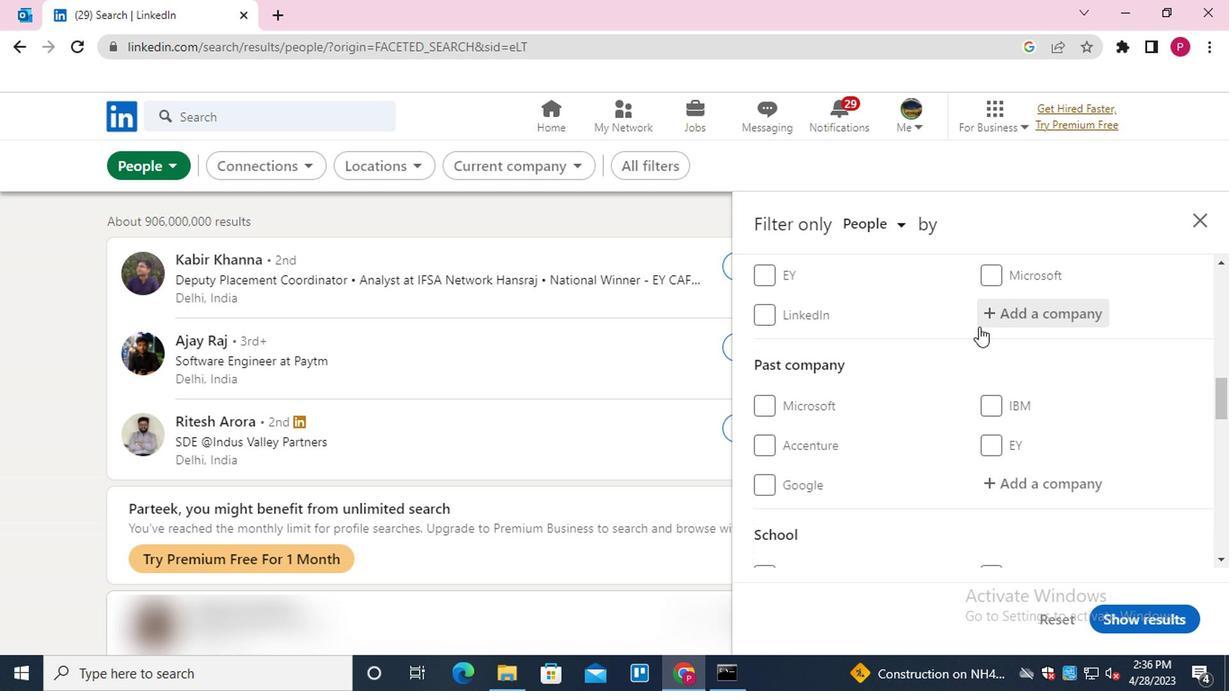 
Action: Mouse scrolled (931, 332) with delta (0, 0)
Screenshot: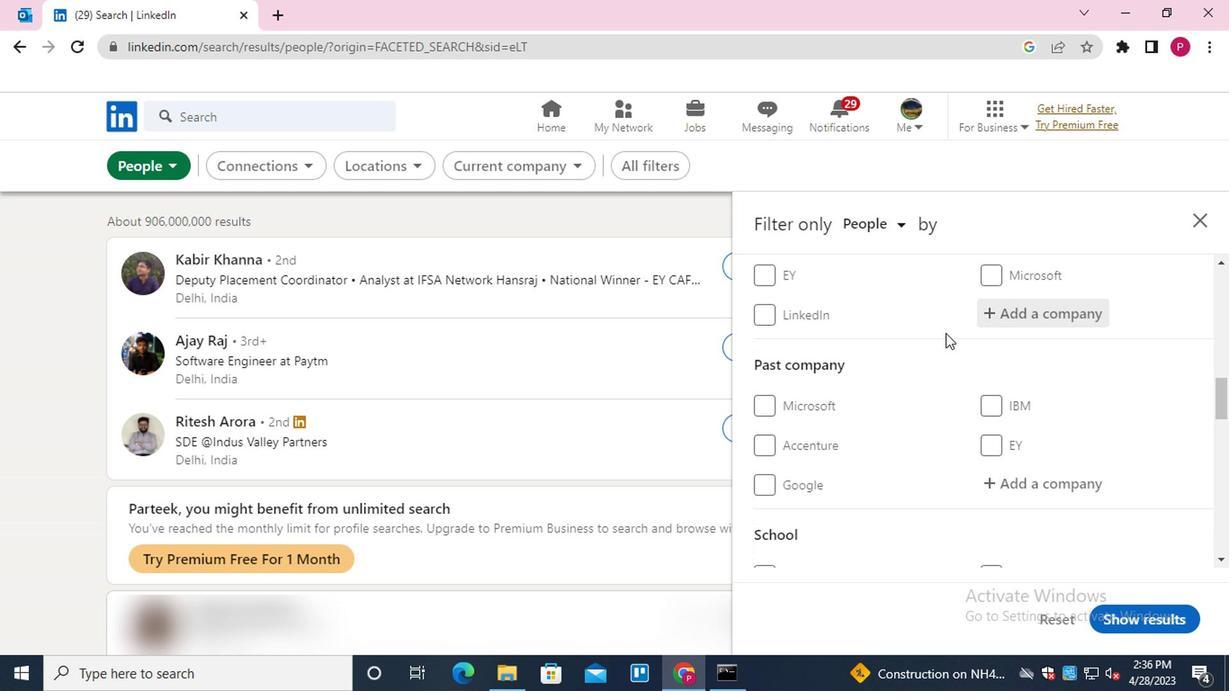 
Action: Mouse scrolled (931, 331) with delta (0, 0)
Screenshot: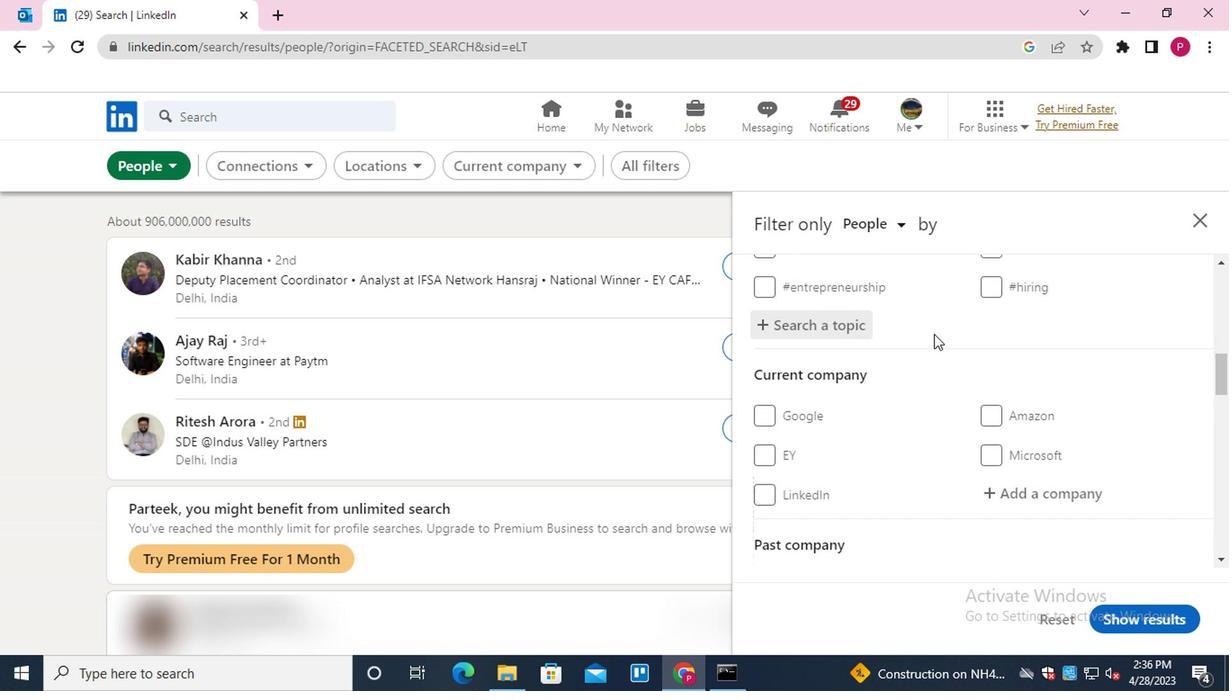 
Action: Mouse scrolled (931, 331) with delta (0, 0)
Screenshot: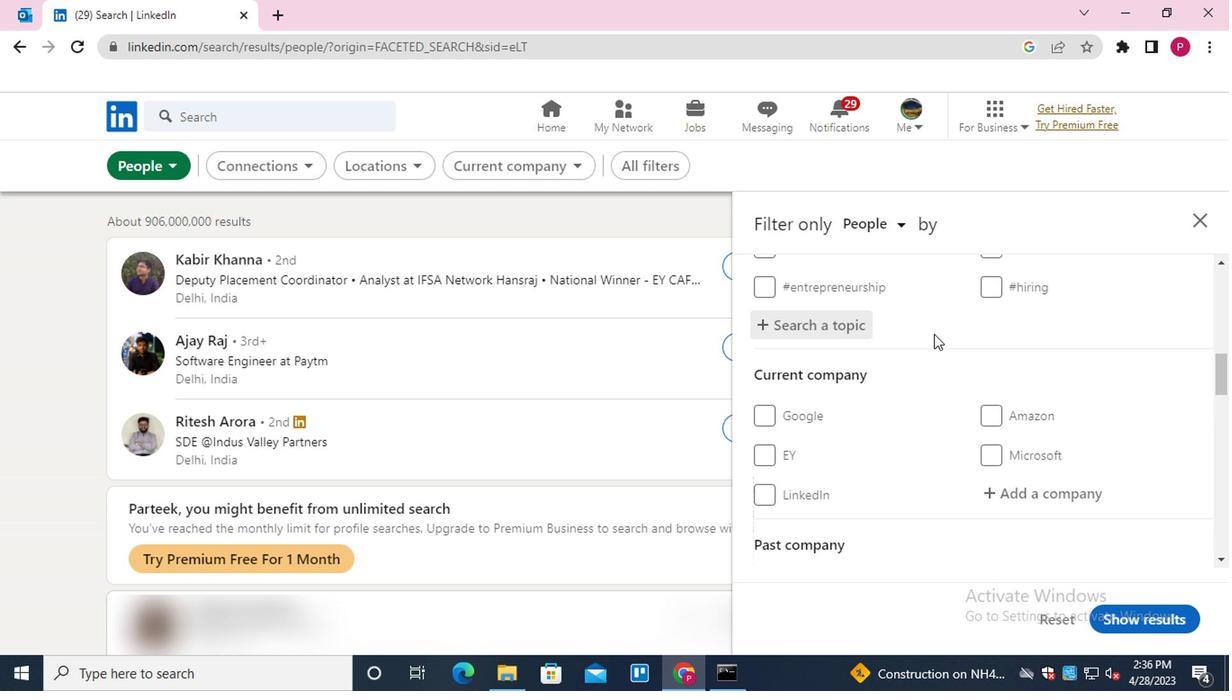 
Action: Mouse scrolled (931, 331) with delta (0, 0)
Screenshot: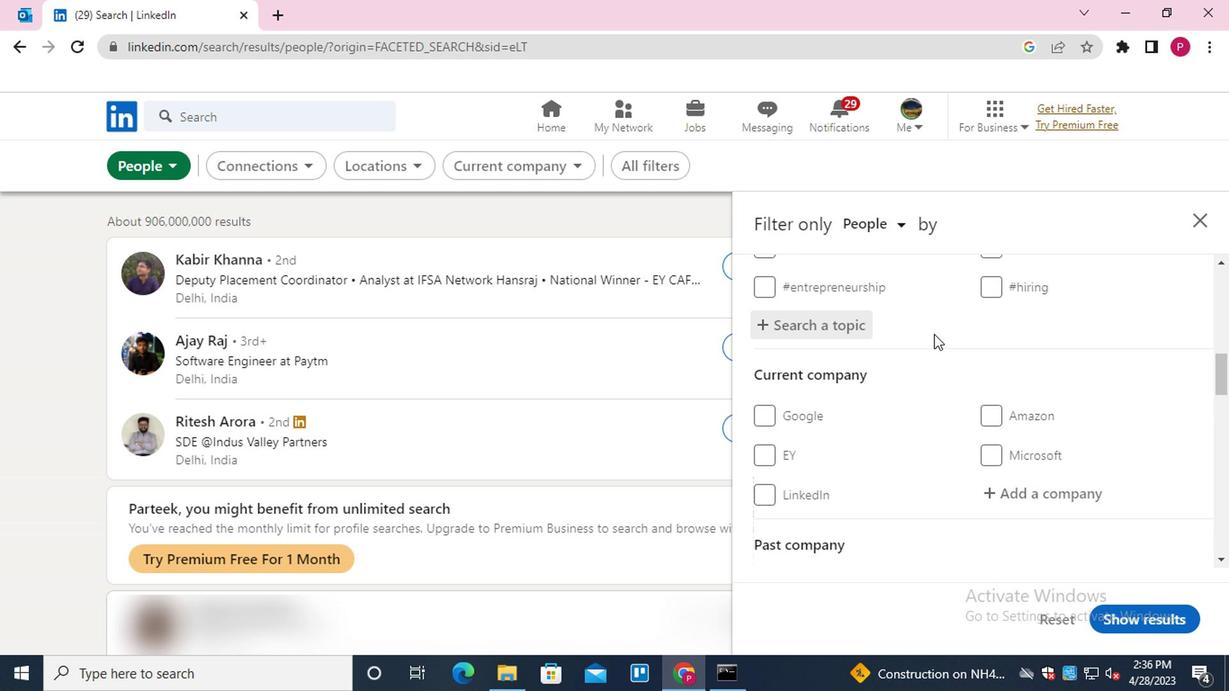 
Action: Mouse moved to (900, 363)
Screenshot: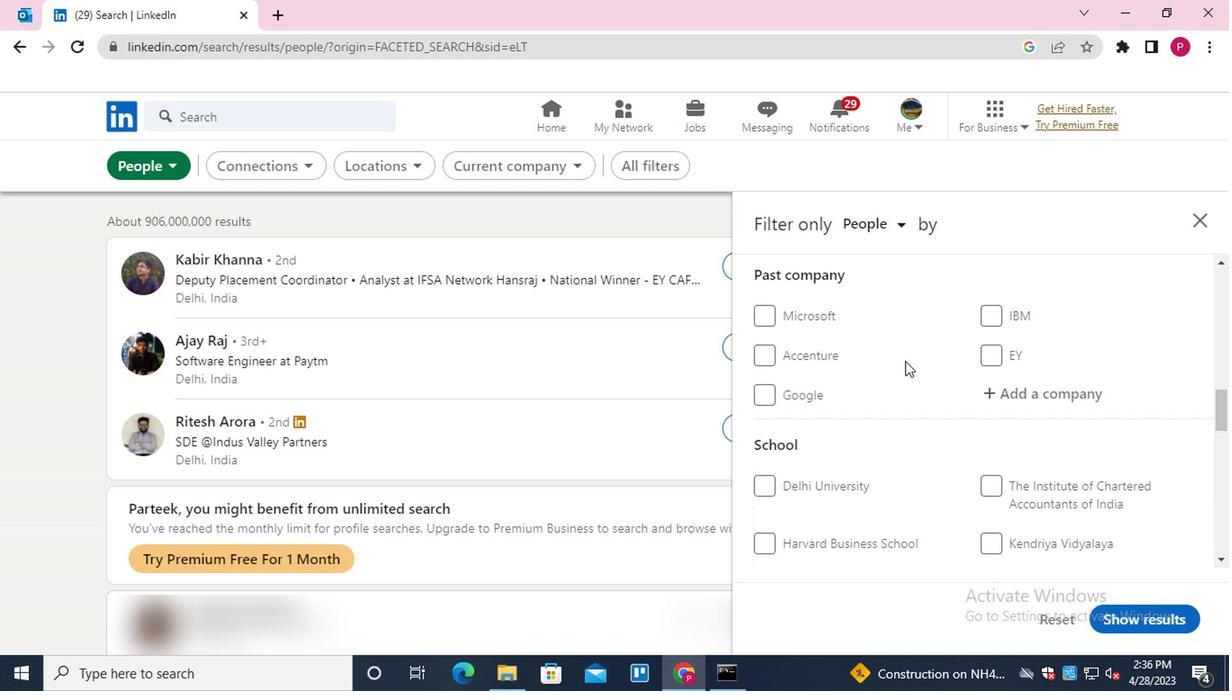 
Action: Mouse scrolled (900, 363) with delta (0, 0)
Screenshot: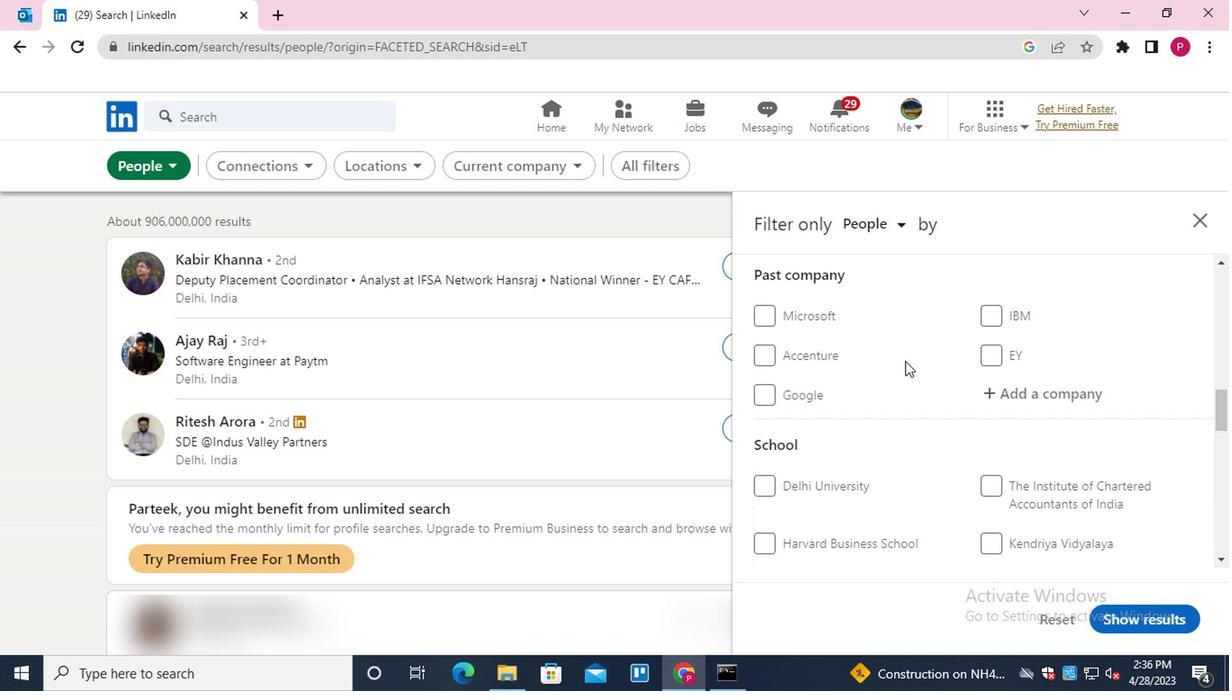 
Action: Mouse moved to (900, 365)
Screenshot: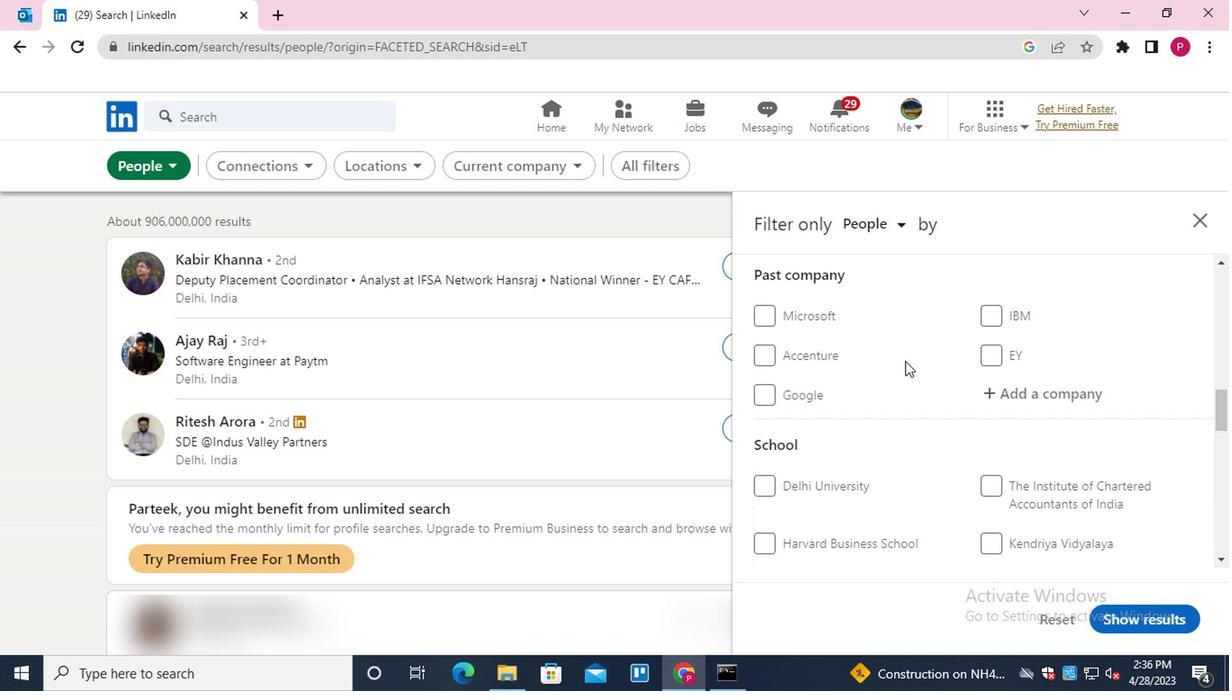 
Action: Mouse scrolled (900, 364) with delta (0, 0)
Screenshot: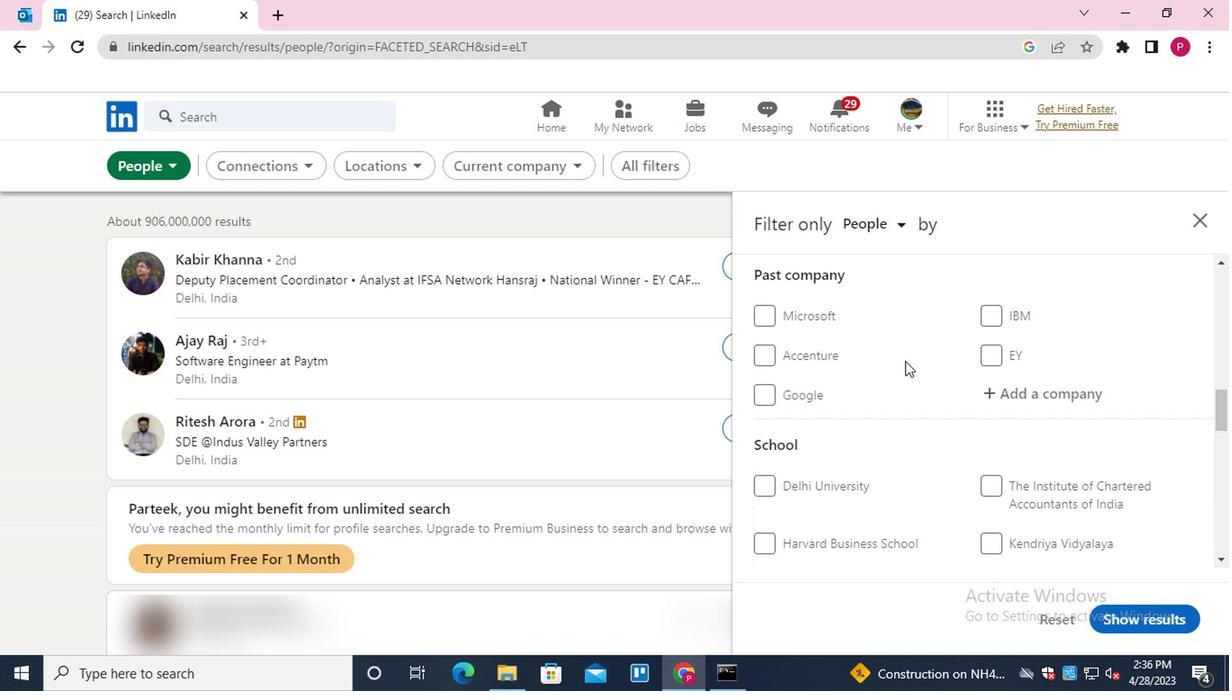 
Action: Mouse moved to (900, 367)
Screenshot: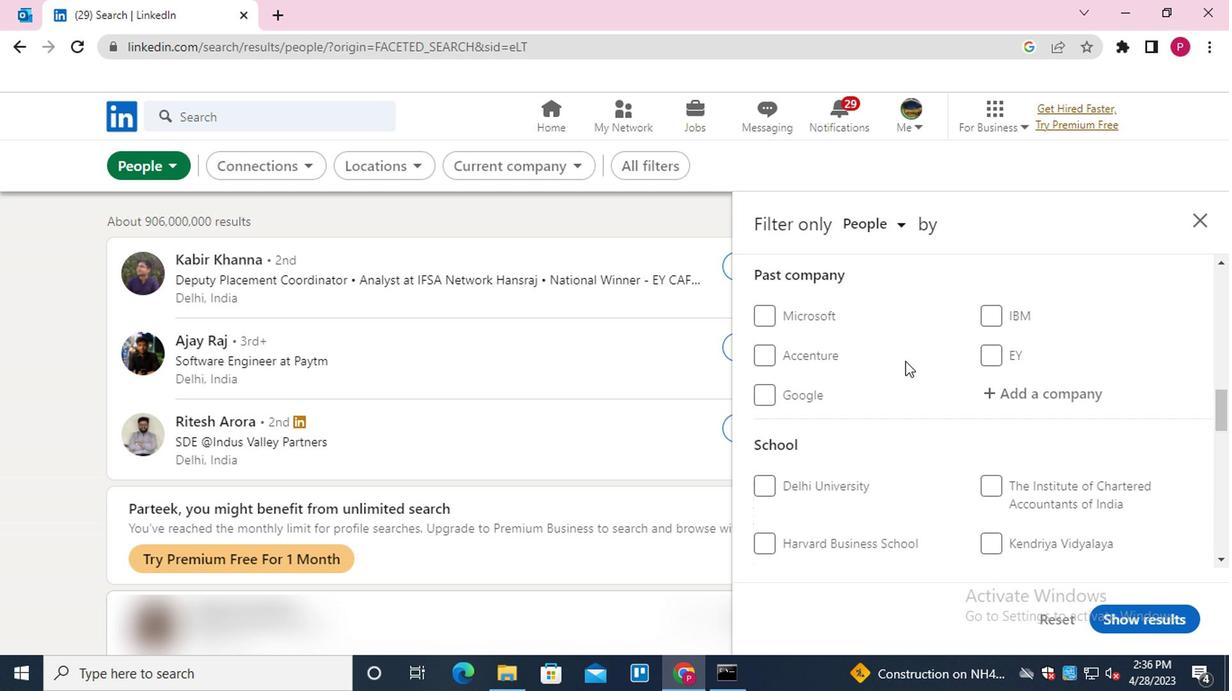
Action: Mouse scrolled (900, 366) with delta (0, 0)
Screenshot: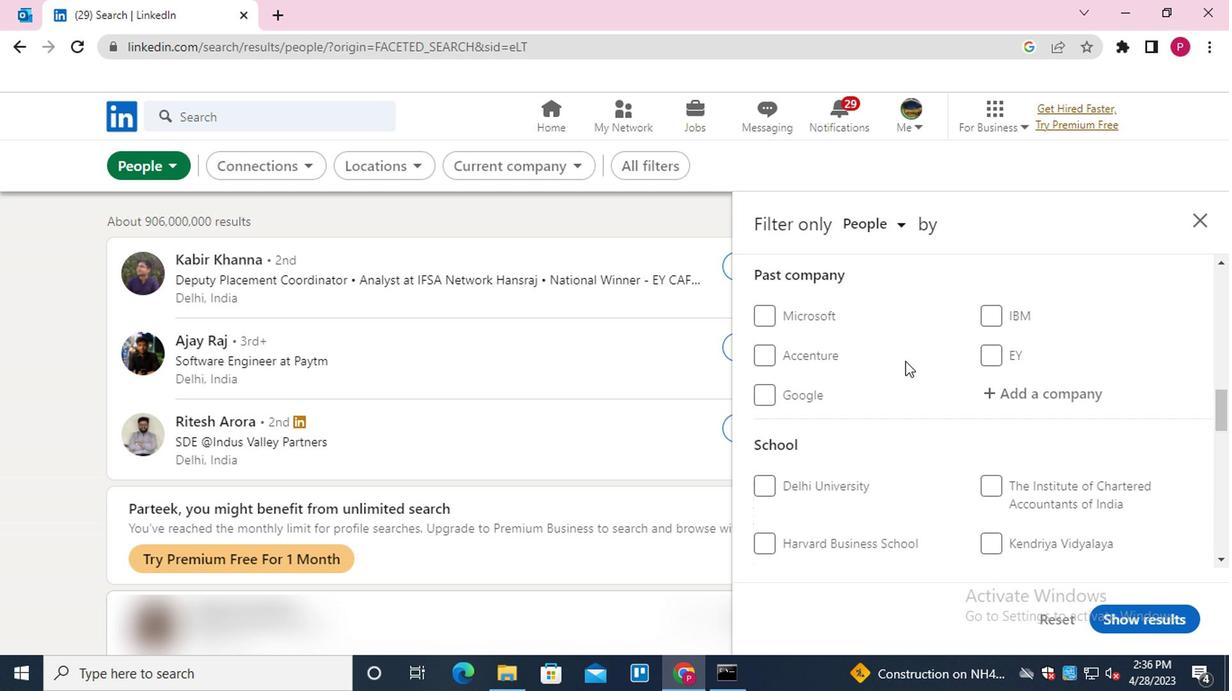 
Action: Mouse scrolled (900, 366) with delta (0, 0)
Screenshot: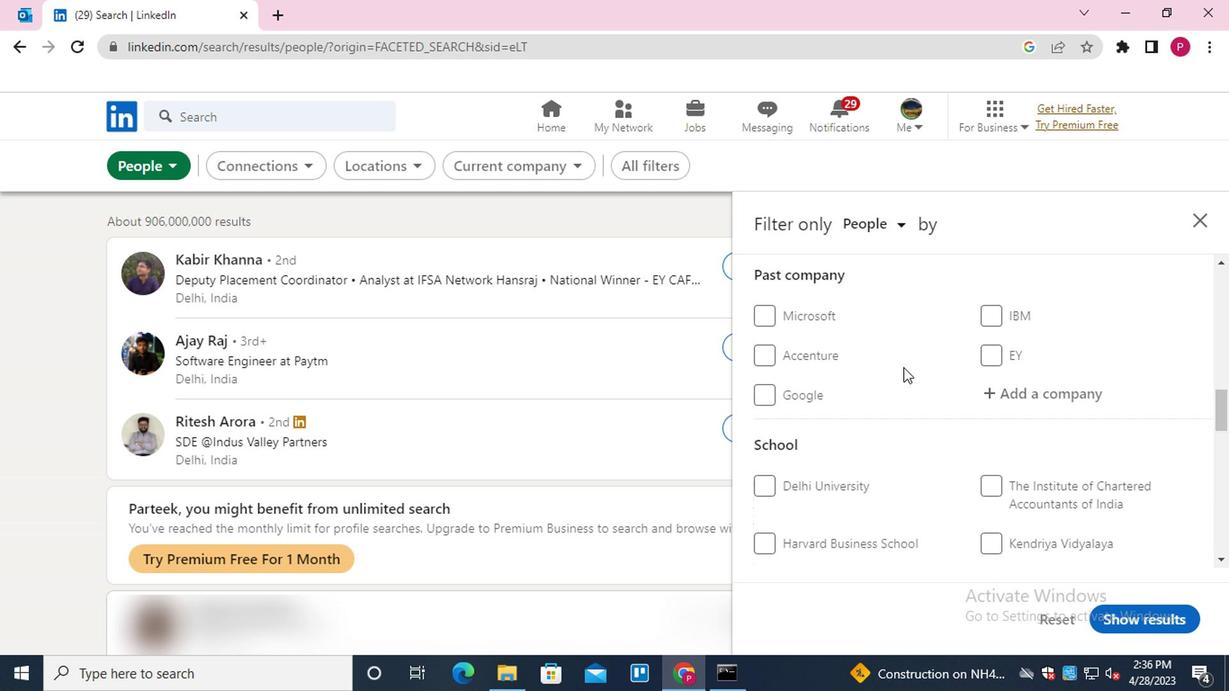 
Action: Mouse moved to (900, 369)
Screenshot: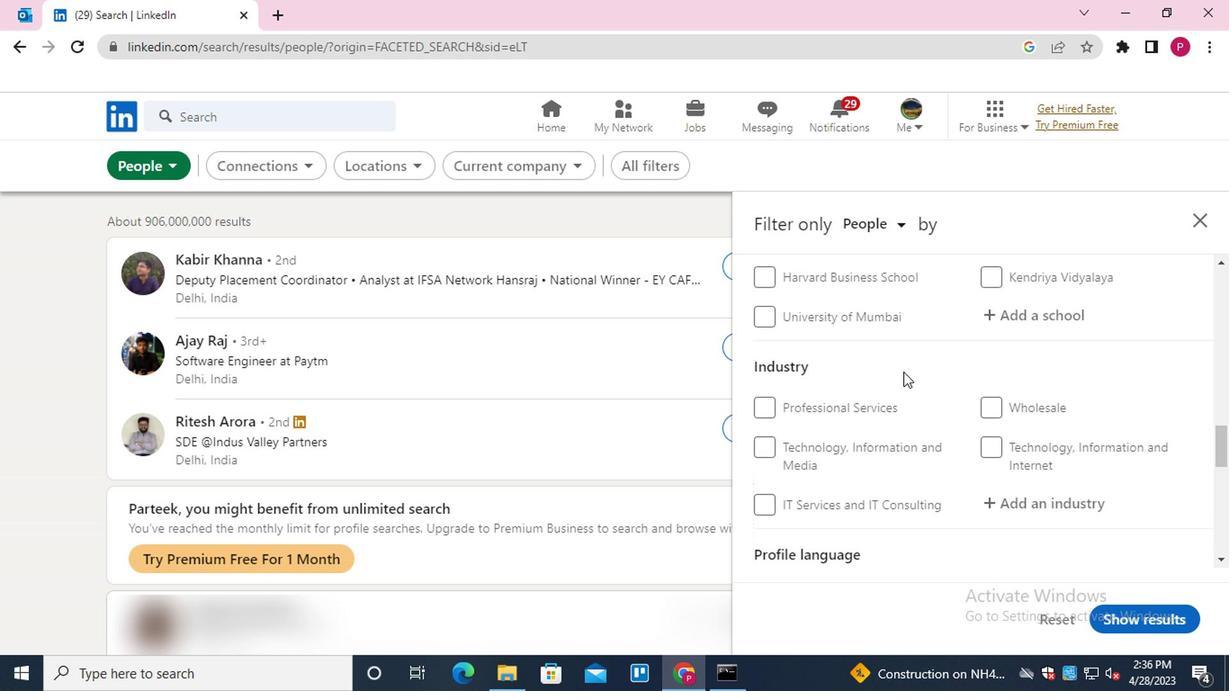 
Action: Mouse scrolled (900, 368) with delta (0, -1)
Screenshot: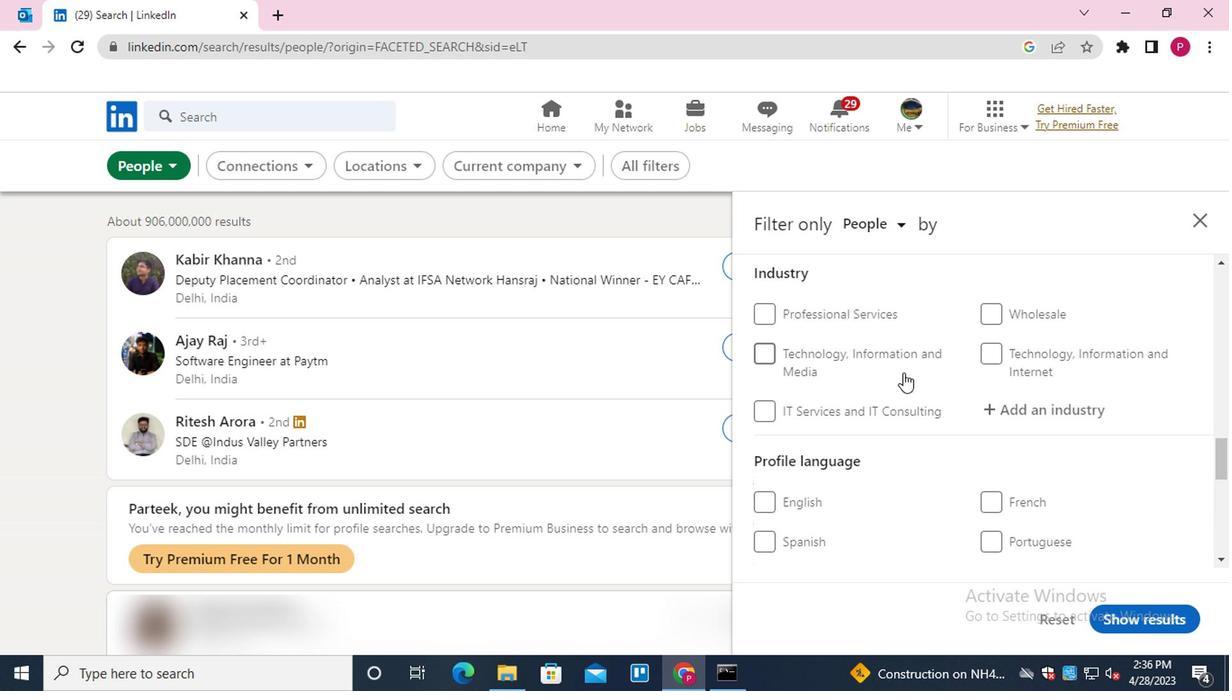 
Action: Mouse scrolled (900, 368) with delta (0, -1)
Screenshot: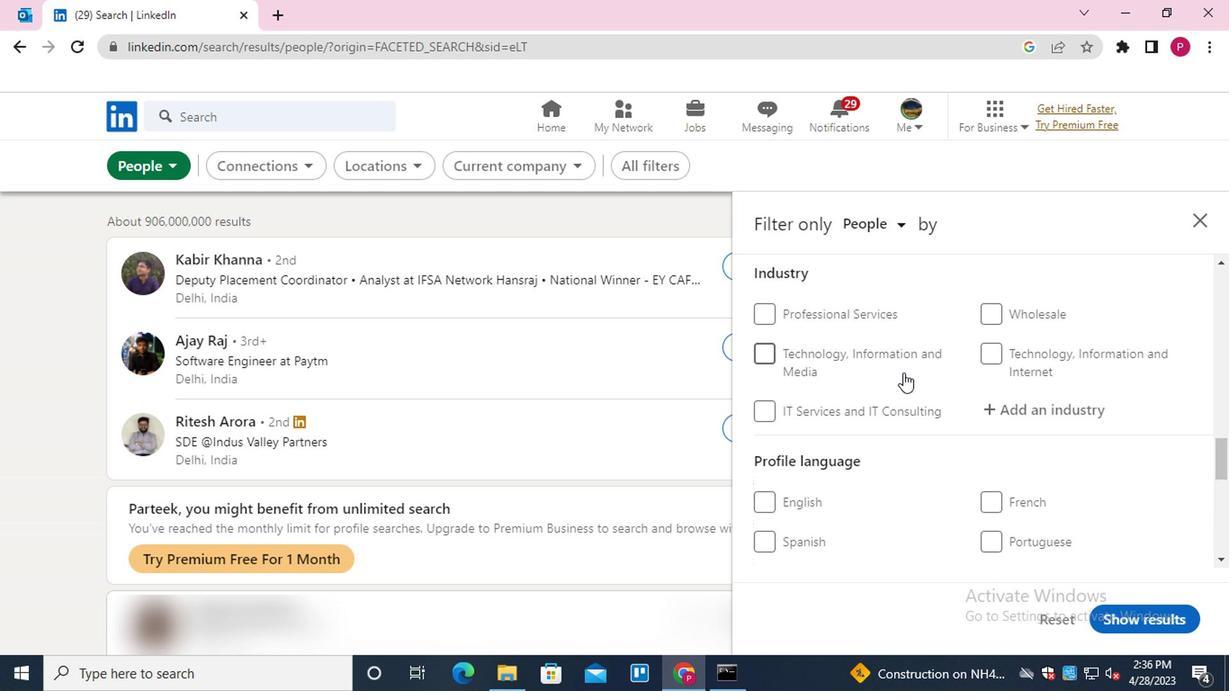 
Action: Mouse scrolled (900, 368) with delta (0, -1)
Screenshot: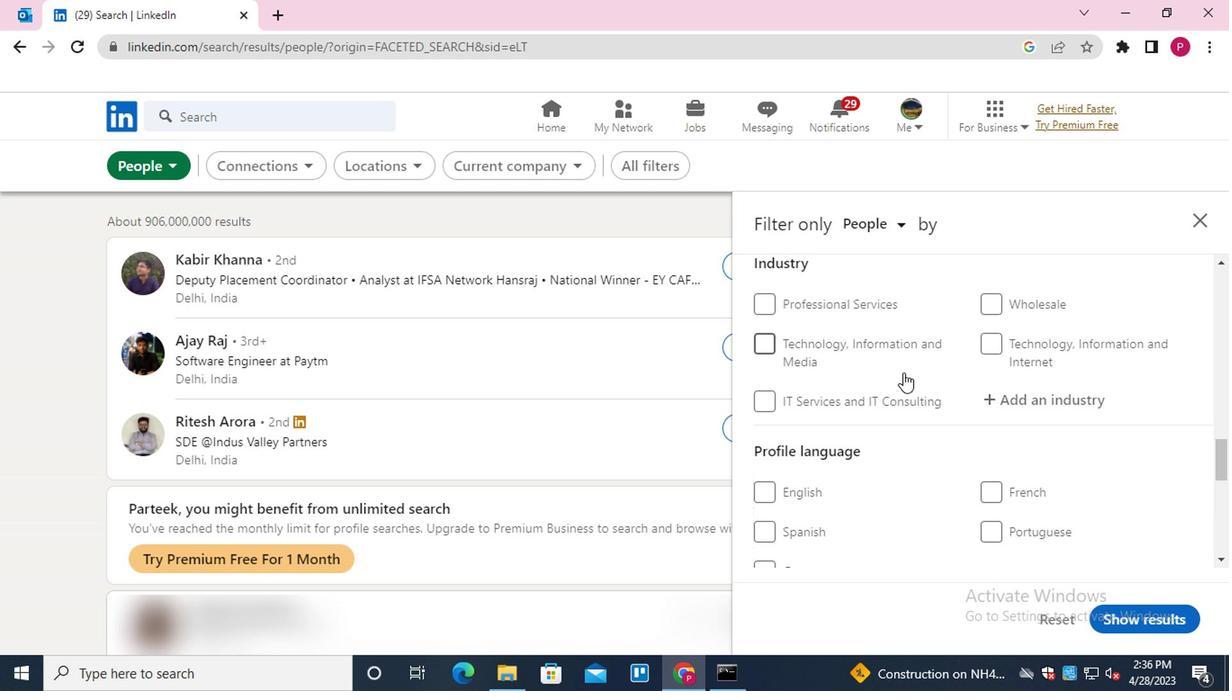 
Action: Mouse scrolled (900, 370) with delta (0, 0)
Screenshot: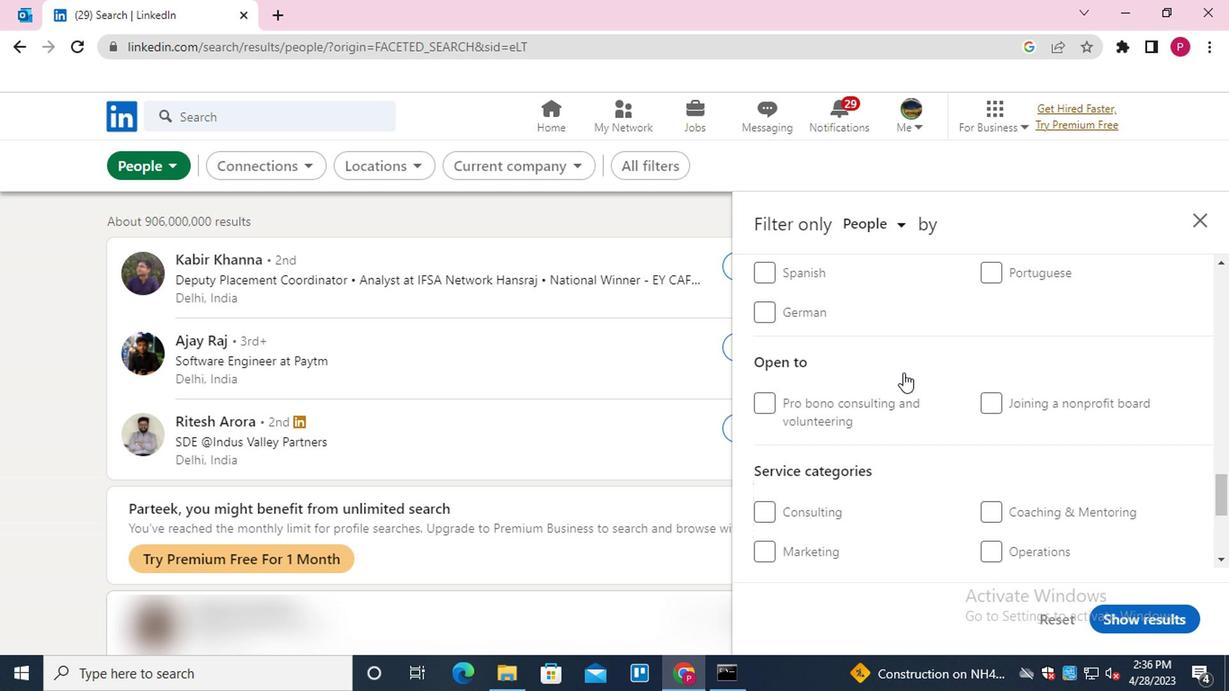 
Action: Mouse moved to (982, 324)
Screenshot: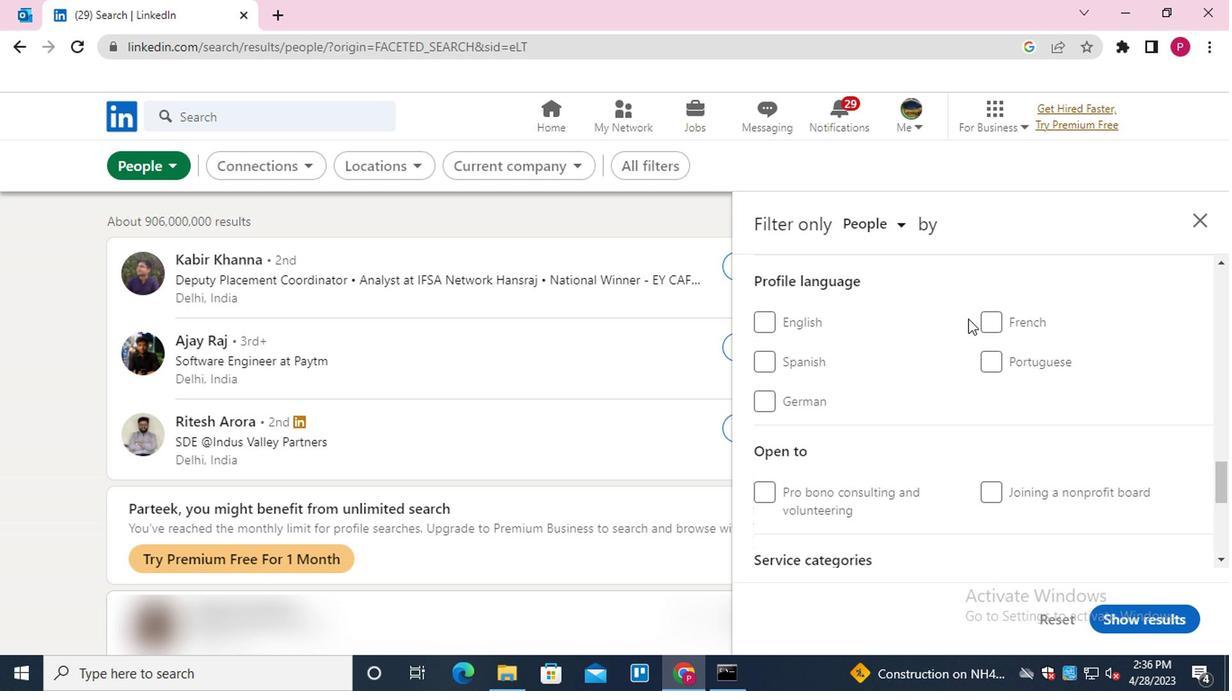 
Action: Mouse pressed left at (982, 324)
Screenshot: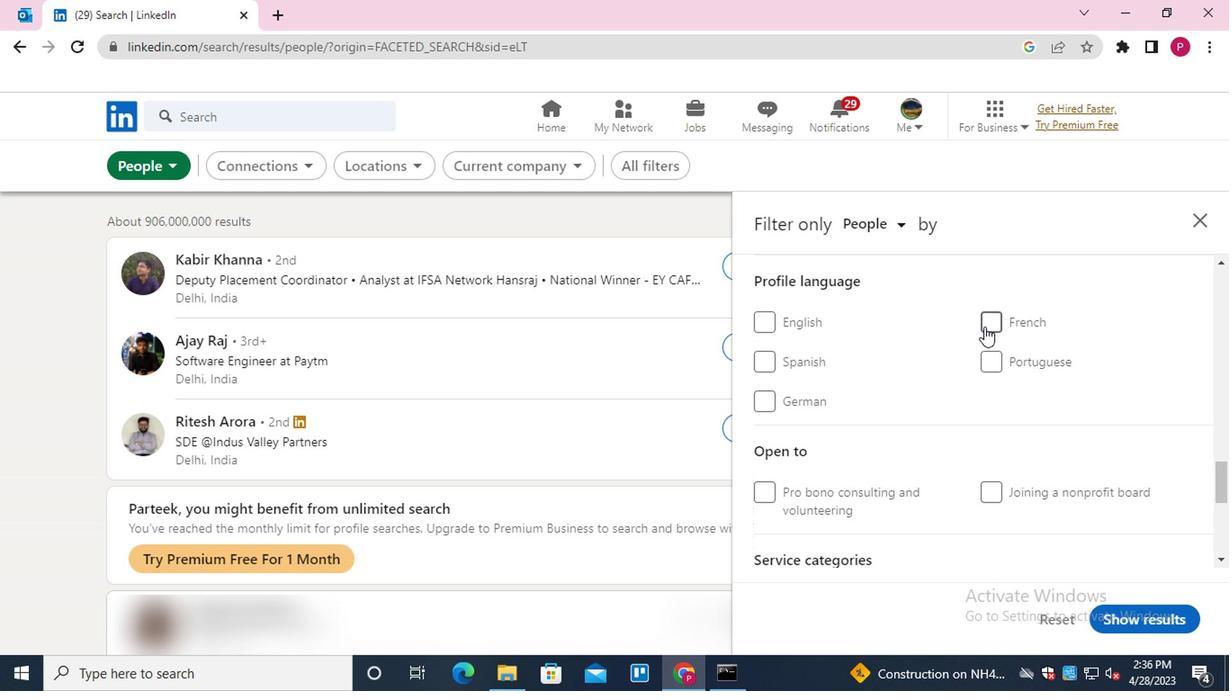 
Action: Mouse moved to (879, 372)
Screenshot: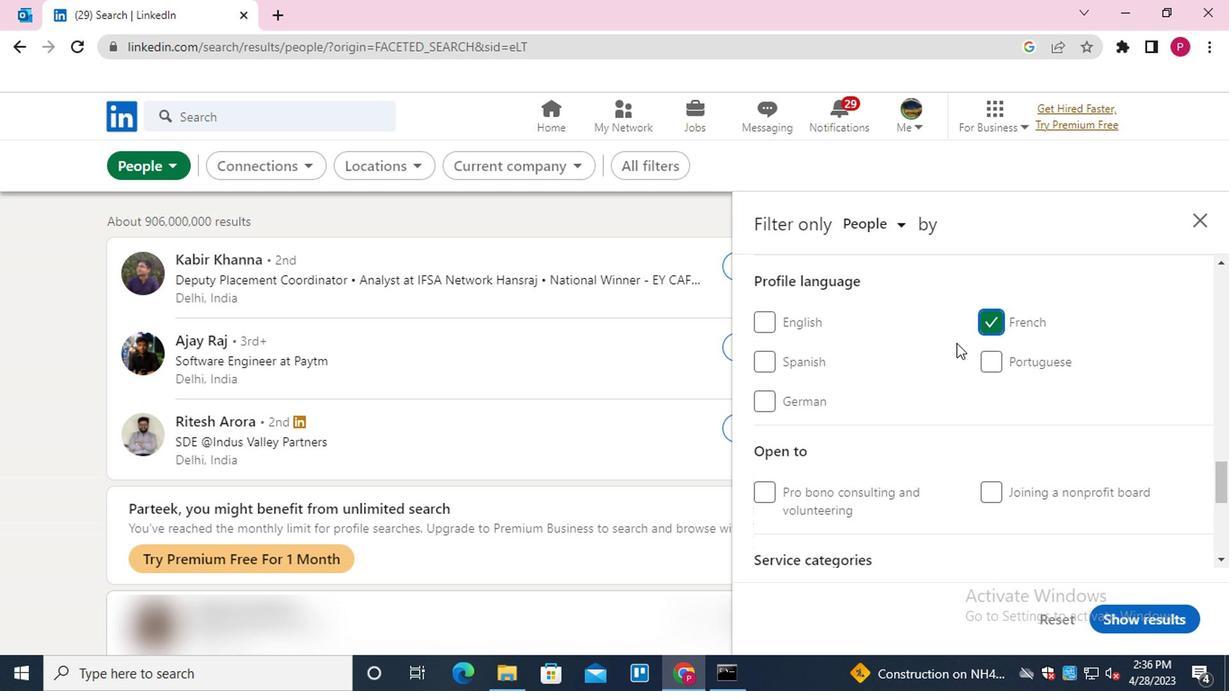 
Action: Mouse scrolled (879, 372) with delta (0, 0)
Screenshot: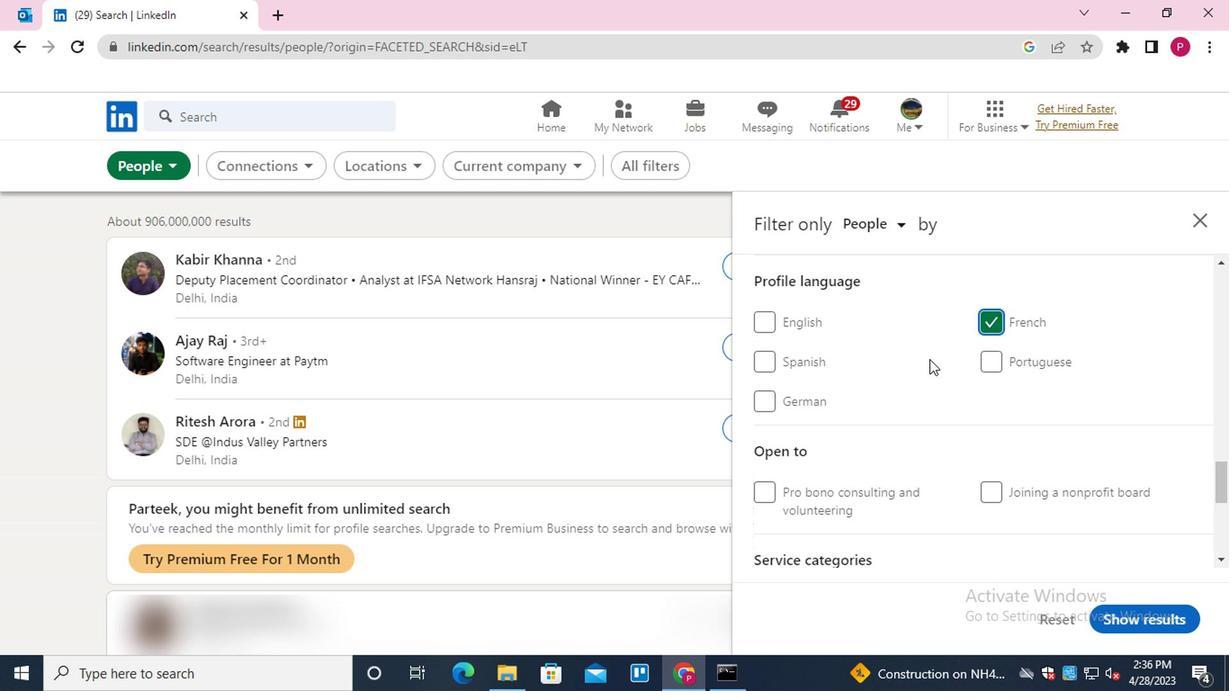 
Action: Mouse scrolled (879, 372) with delta (0, 0)
Screenshot: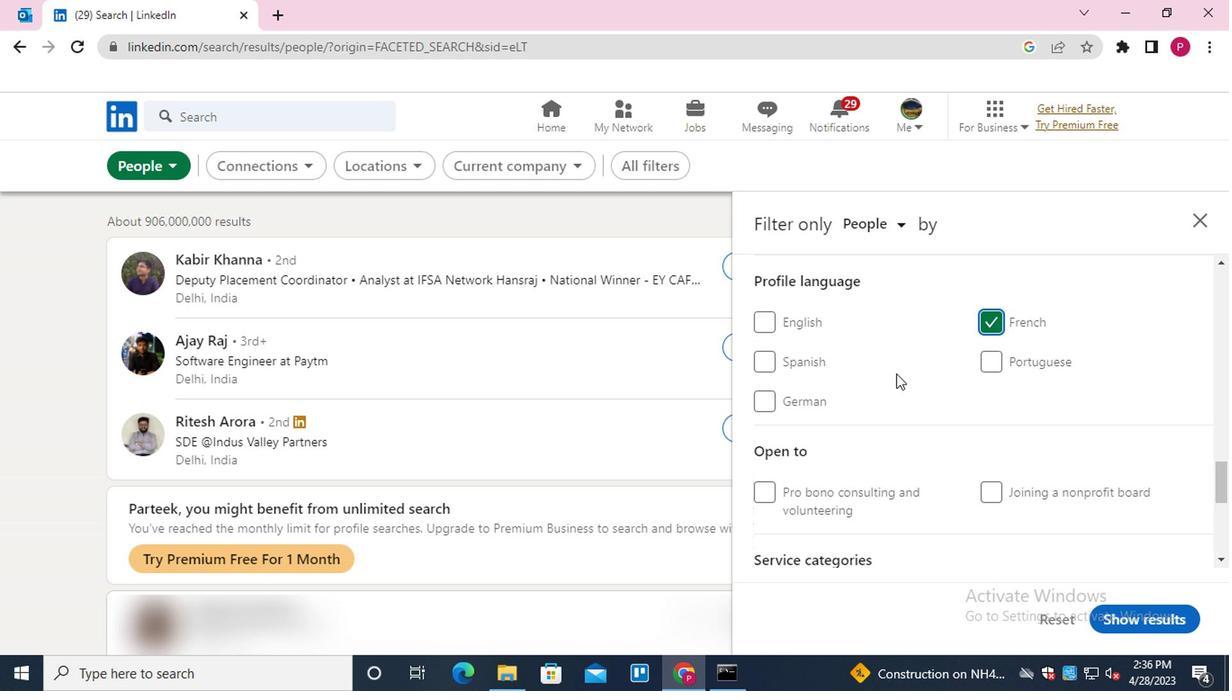 
Action: Mouse scrolled (879, 372) with delta (0, 0)
Screenshot: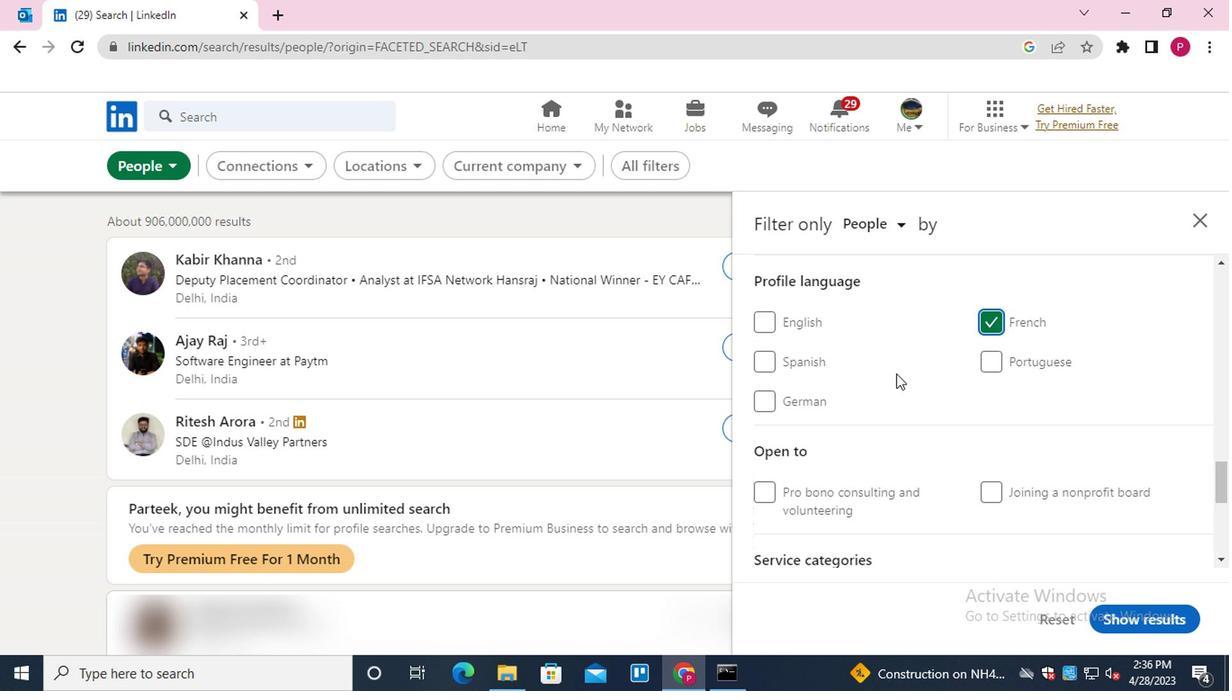 
Action: Mouse scrolled (879, 372) with delta (0, 0)
Screenshot: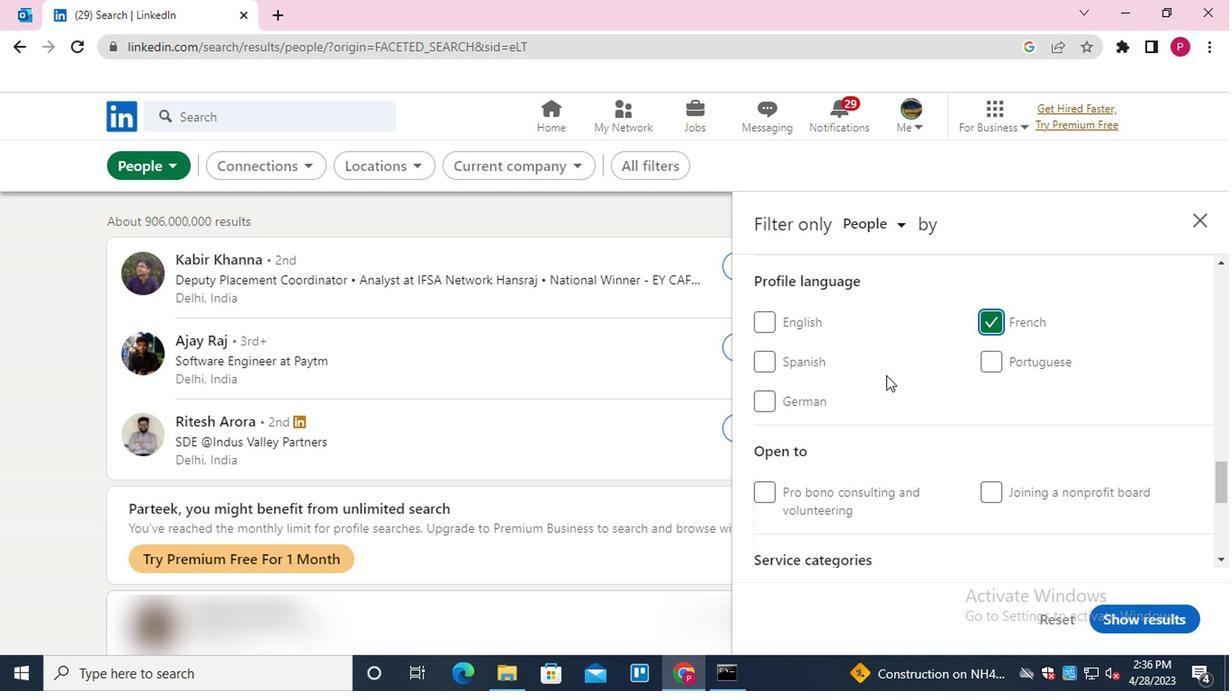 
Action: Mouse scrolled (879, 372) with delta (0, 0)
Screenshot: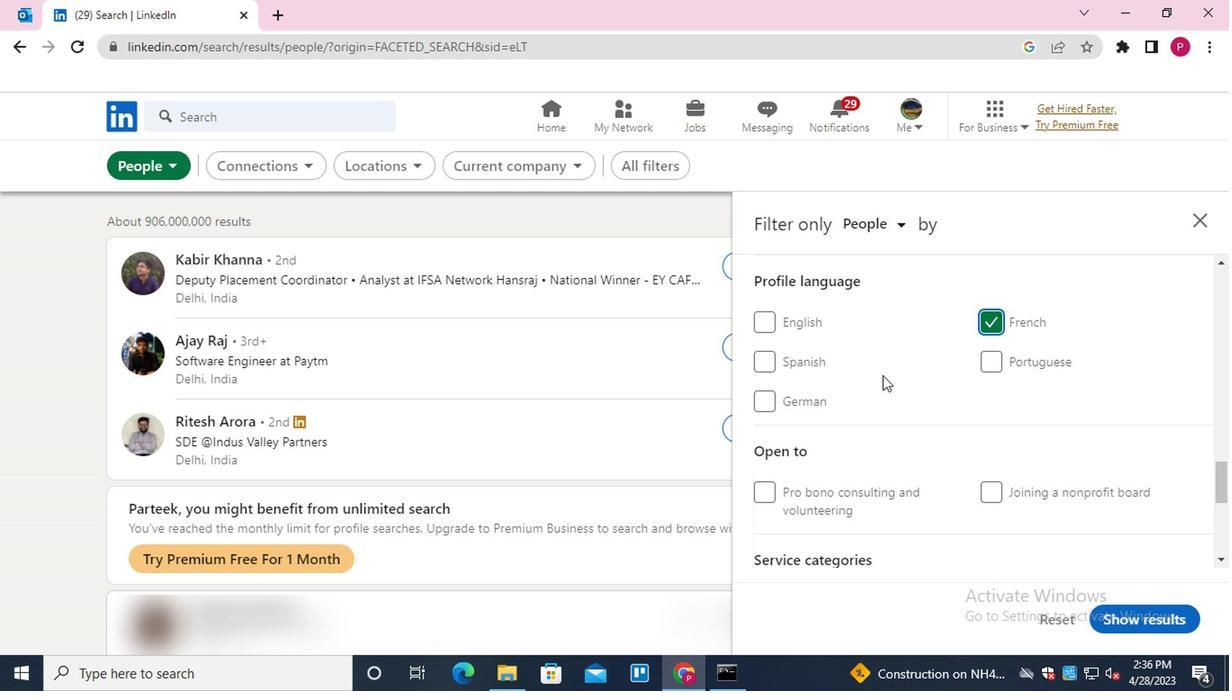 
Action: Mouse scrolled (879, 372) with delta (0, 0)
Screenshot: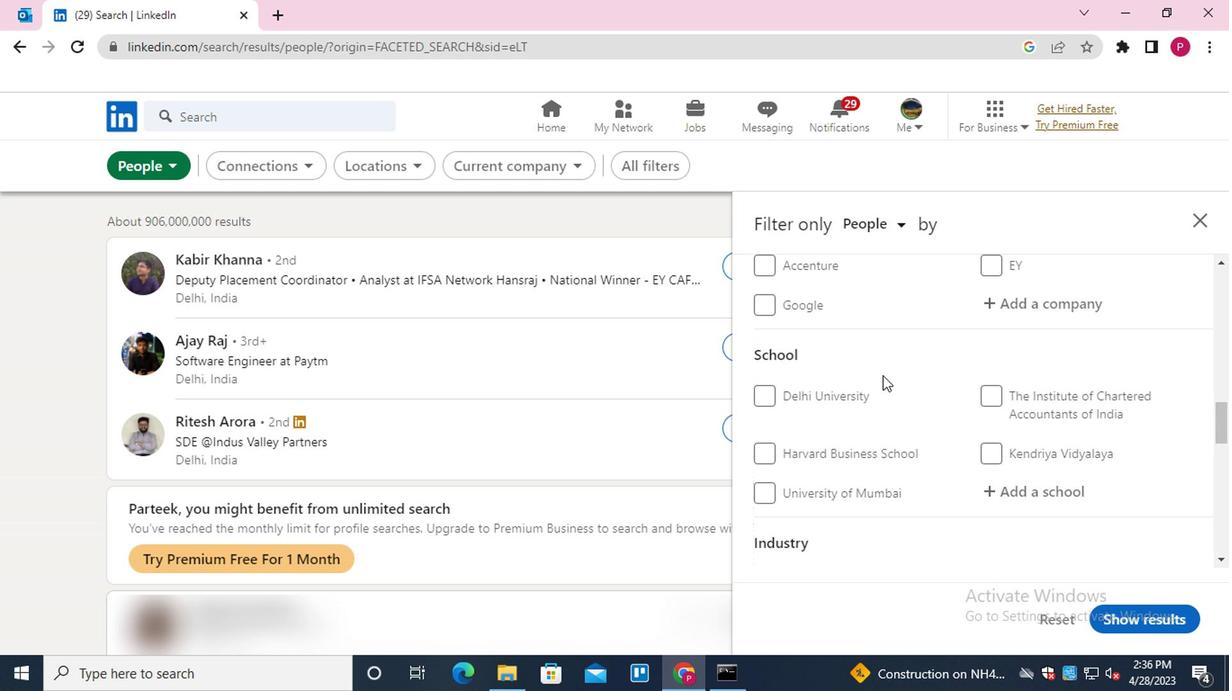 
Action: Mouse scrolled (879, 372) with delta (0, 0)
Screenshot: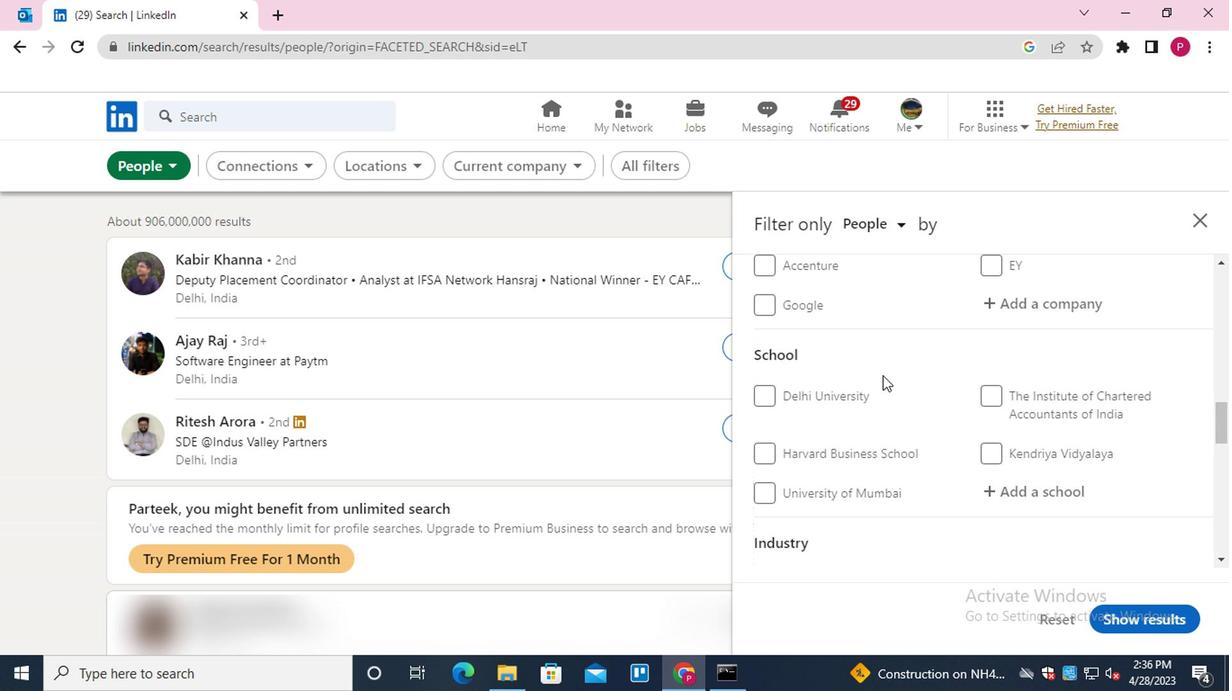 
Action: Mouse scrolled (879, 372) with delta (0, 0)
Screenshot: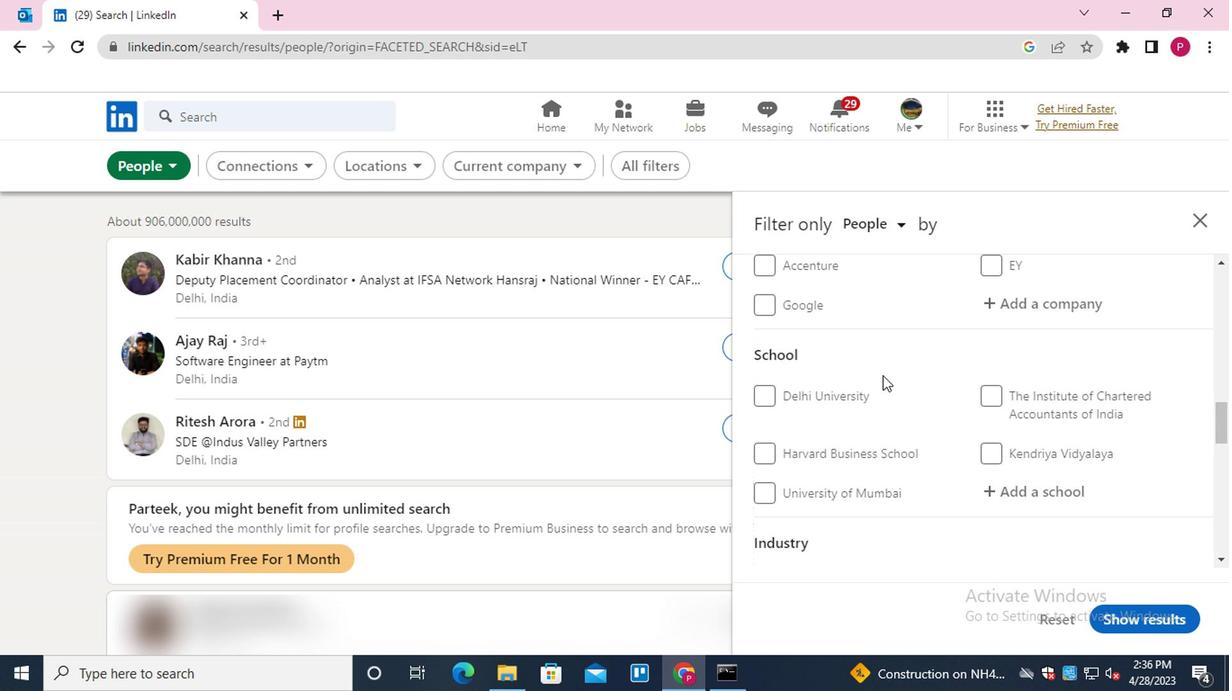 
Action: Mouse moved to (1032, 398)
Screenshot: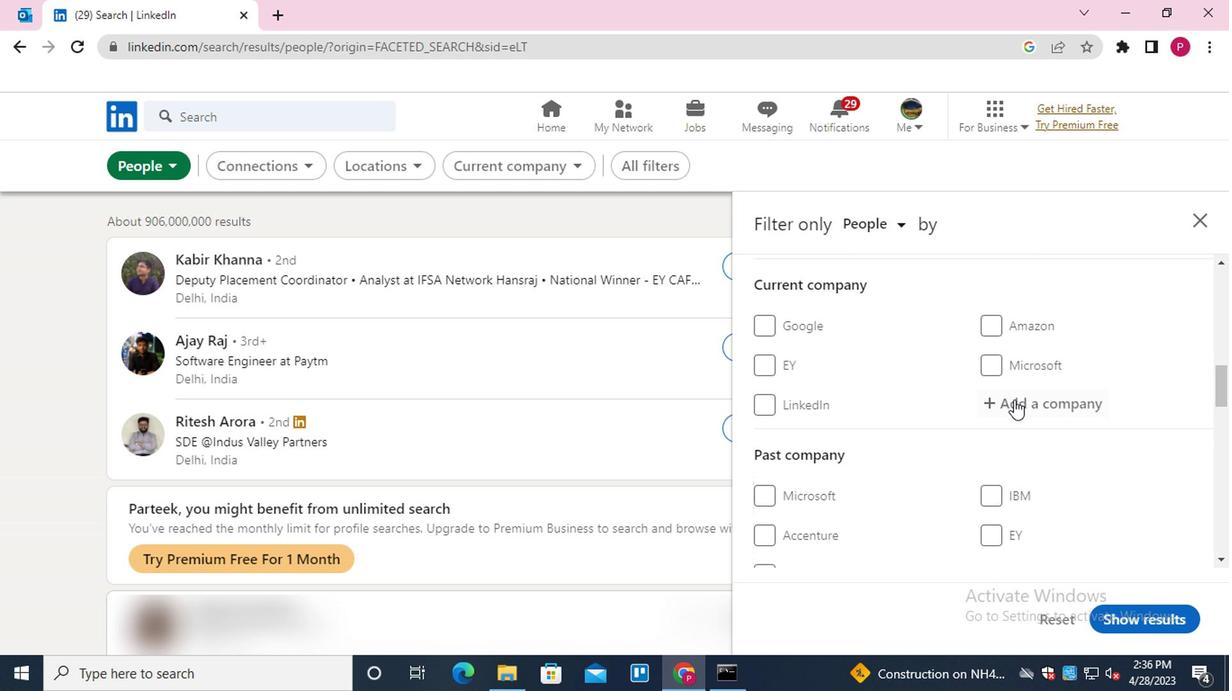 
Action: Mouse pressed left at (1032, 398)
Screenshot: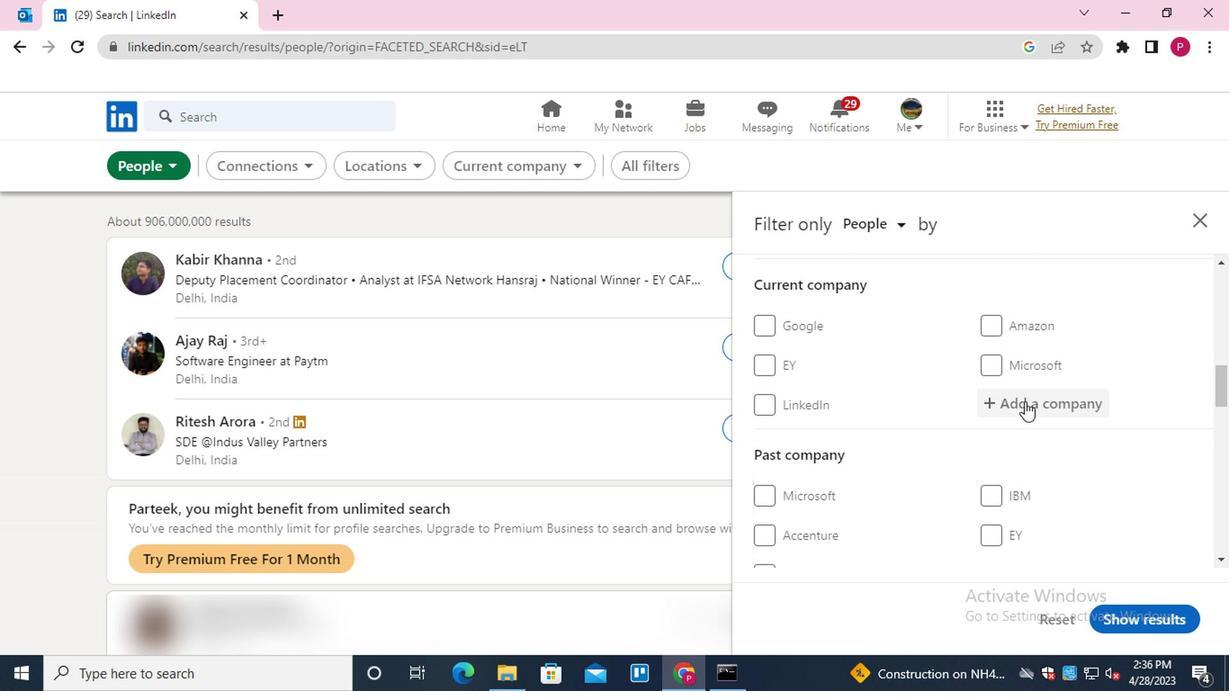 
Action: Mouse moved to (1034, 398)
Screenshot: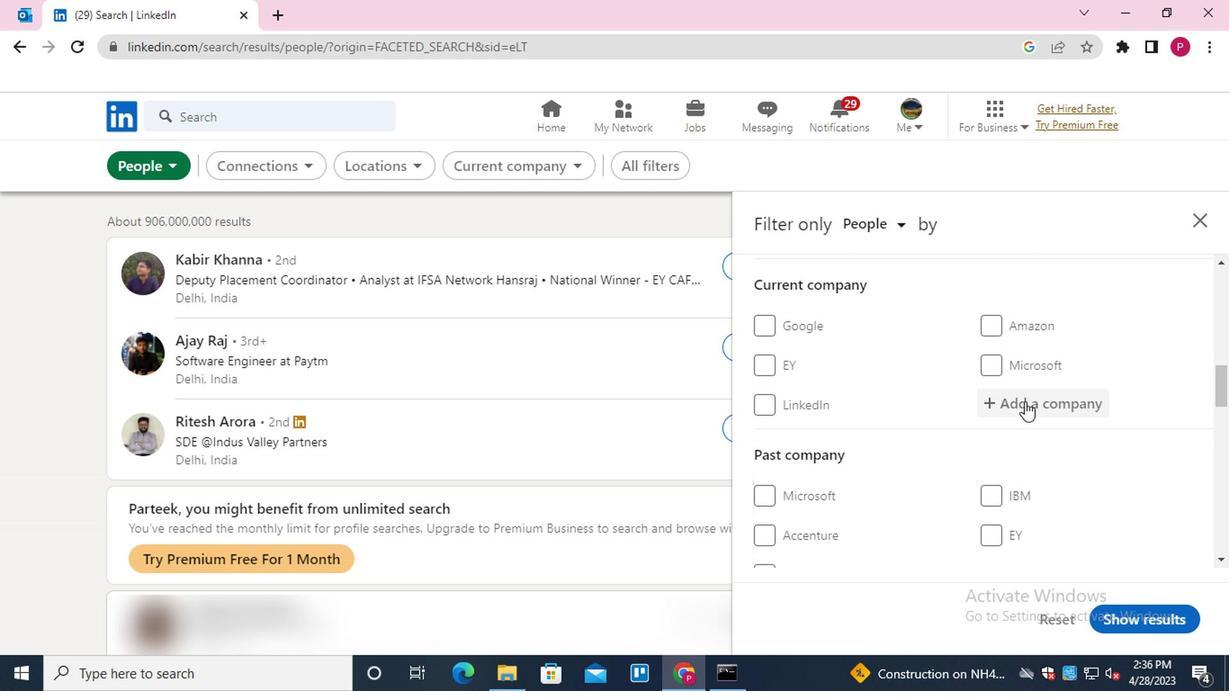 
Action: Key pressed <Key.shift>APEX<Key.down><Key.down><Key.enter>
Screenshot: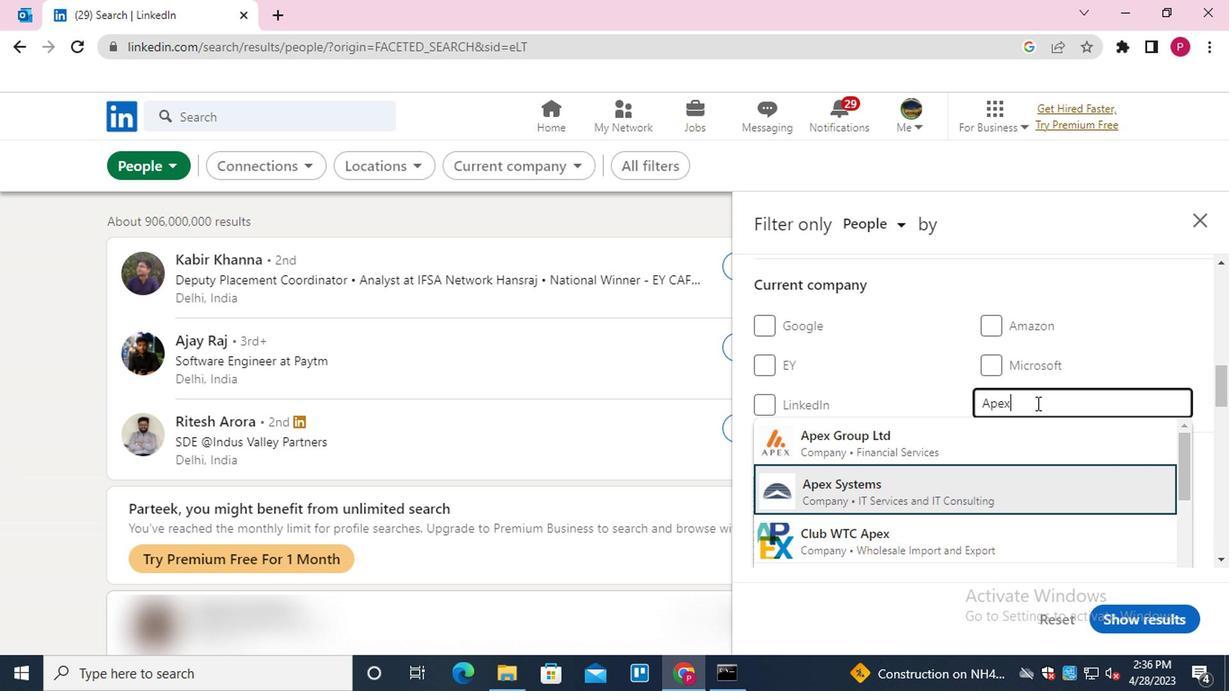 
Action: Mouse moved to (985, 419)
Screenshot: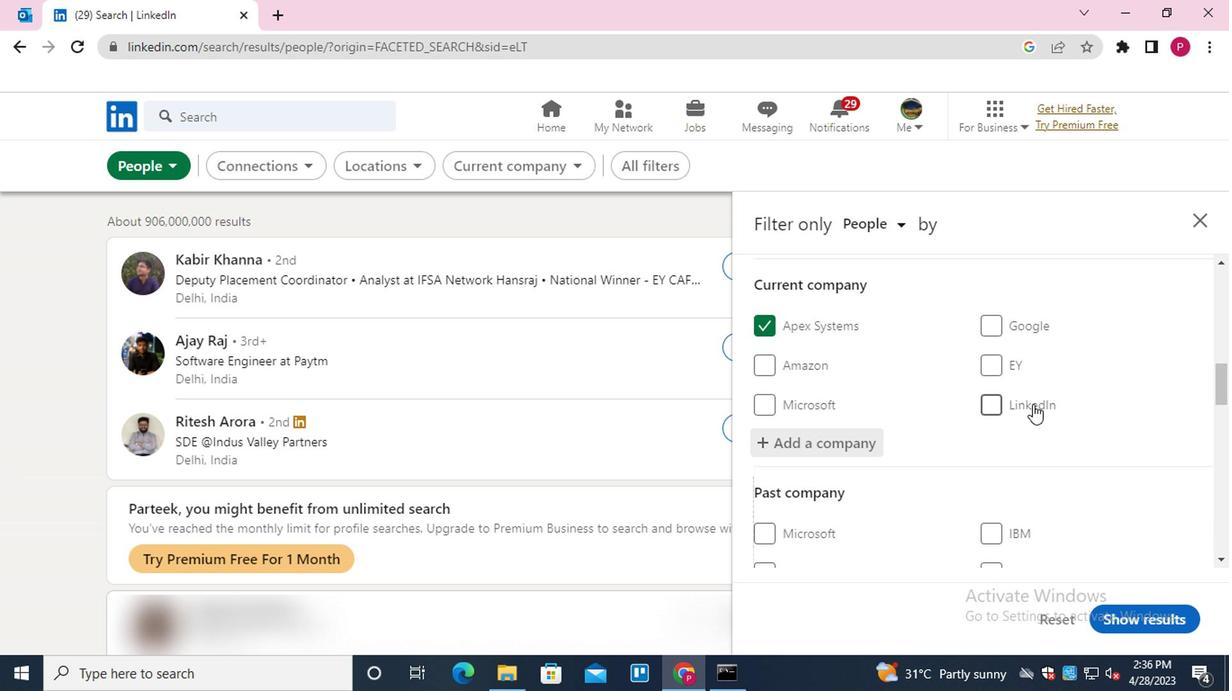 
Action: Mouse scrolled (985, 418) with delta (0, 0)
Screenshot: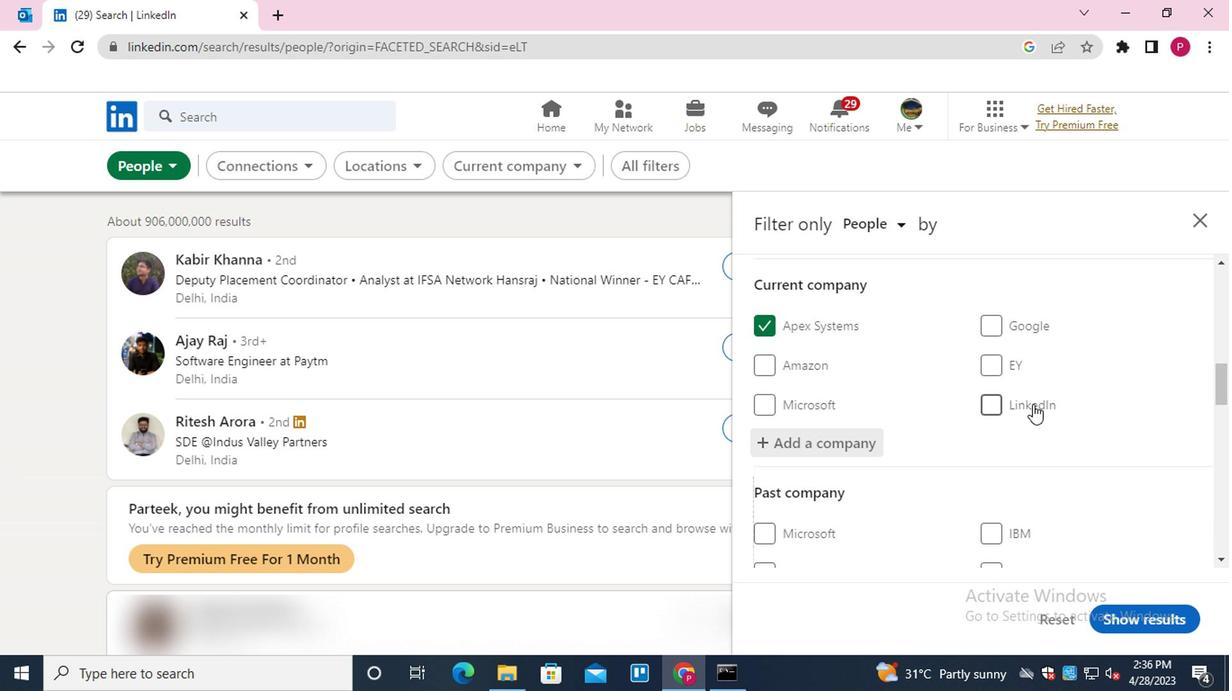 
Action: Mouse moved to (982, 422)
Screenshot: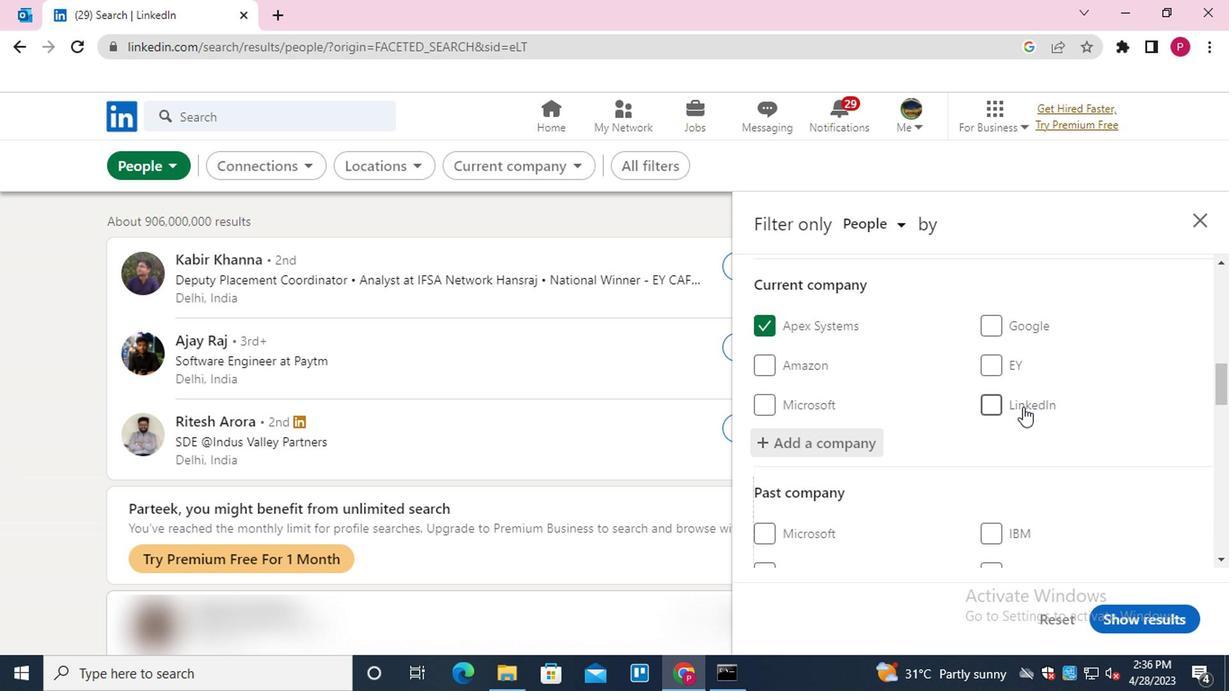 
Action: Mouse scrolled (982, 421) with delta (0, -1)
Screenshot: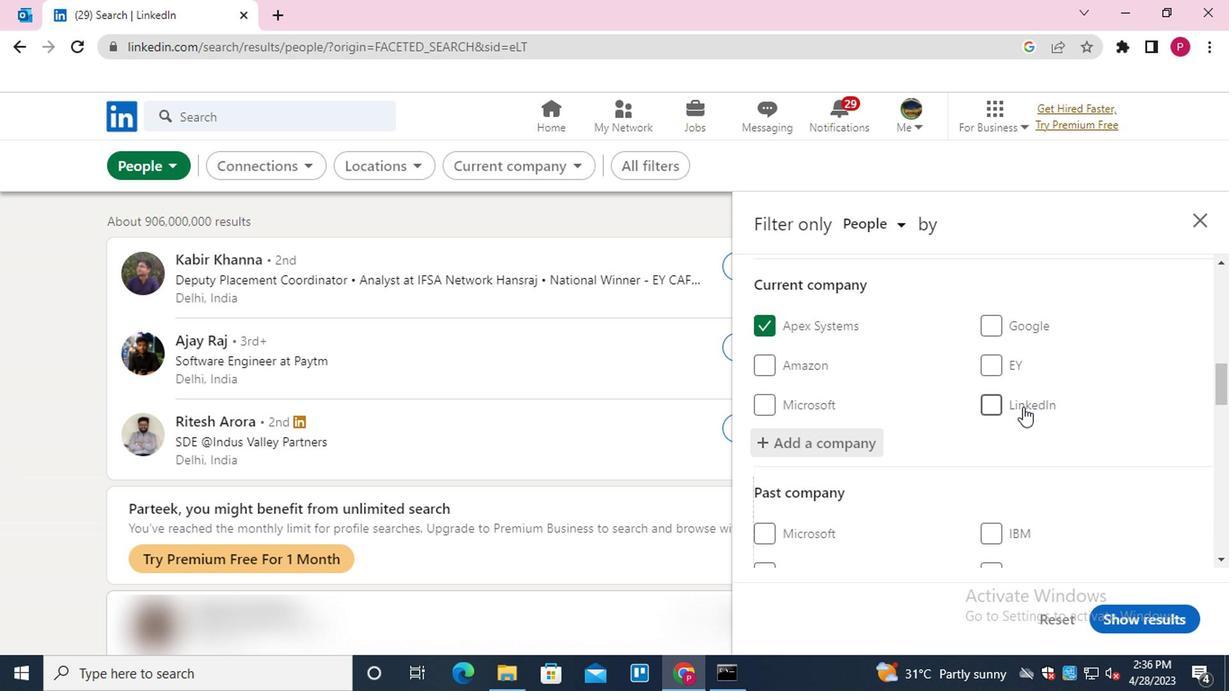 
Action: Mouse moved to (979, 423)
Screenshot: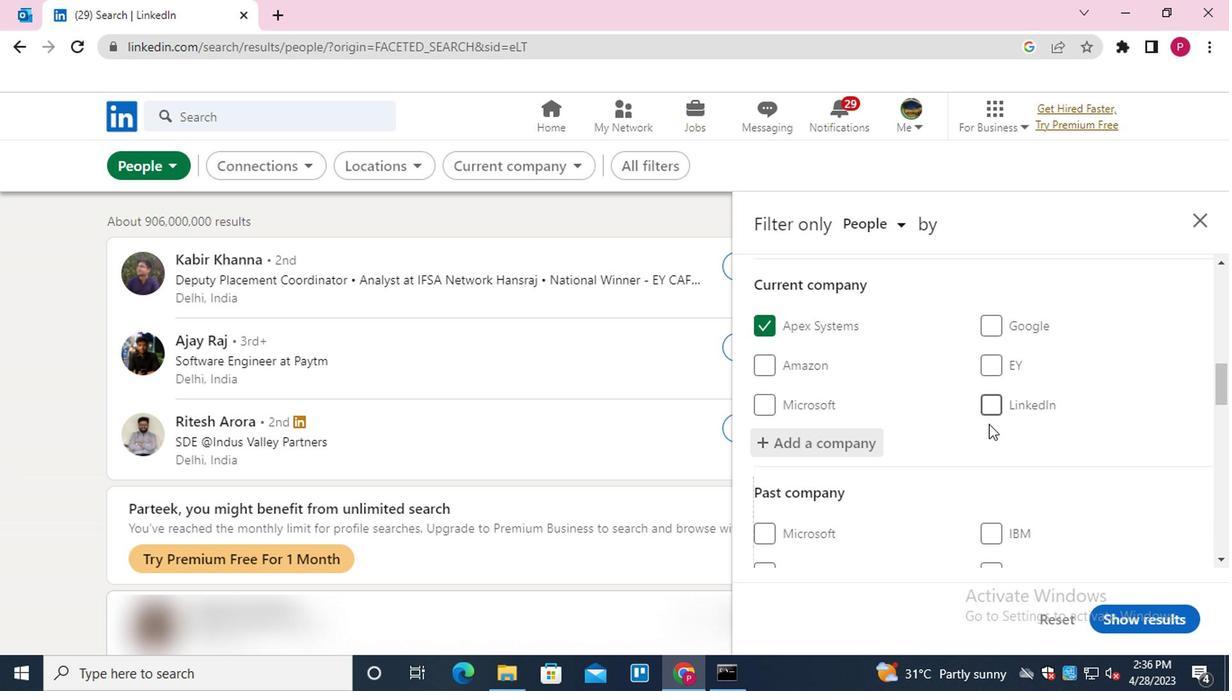 
Action: Mouse scrolled (979, 422) with delta (0, 0)
Screenshot: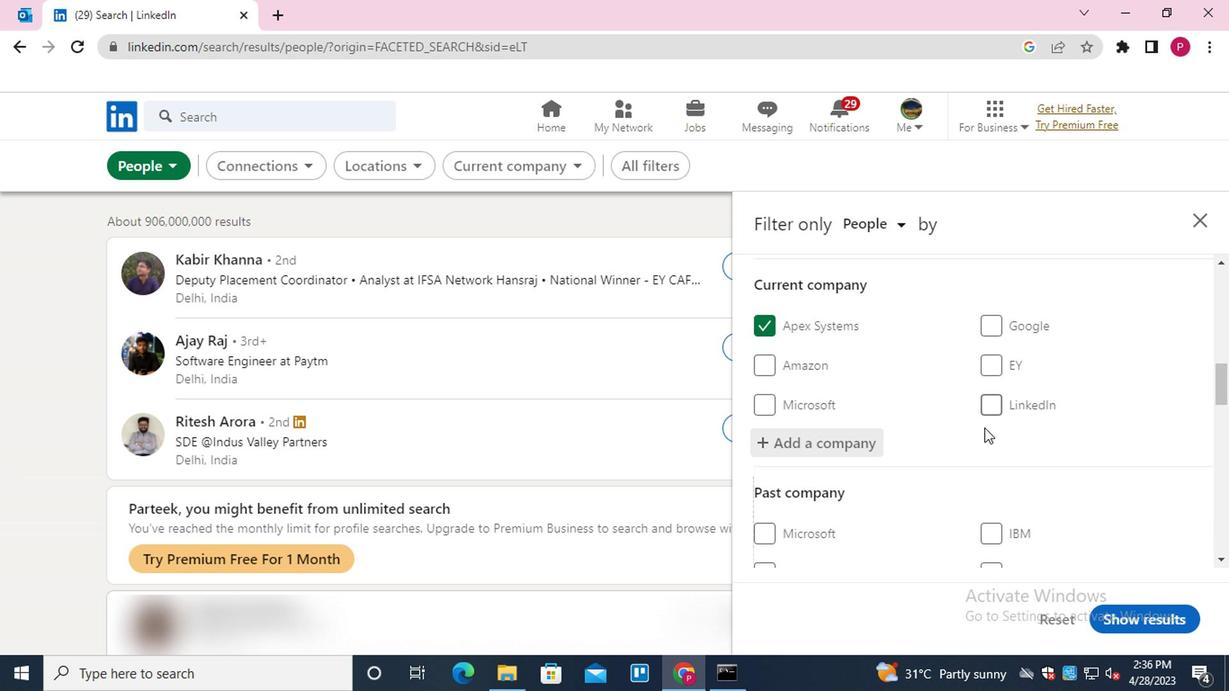 
Action: Mouse moved to (959, 432)
Screenshot: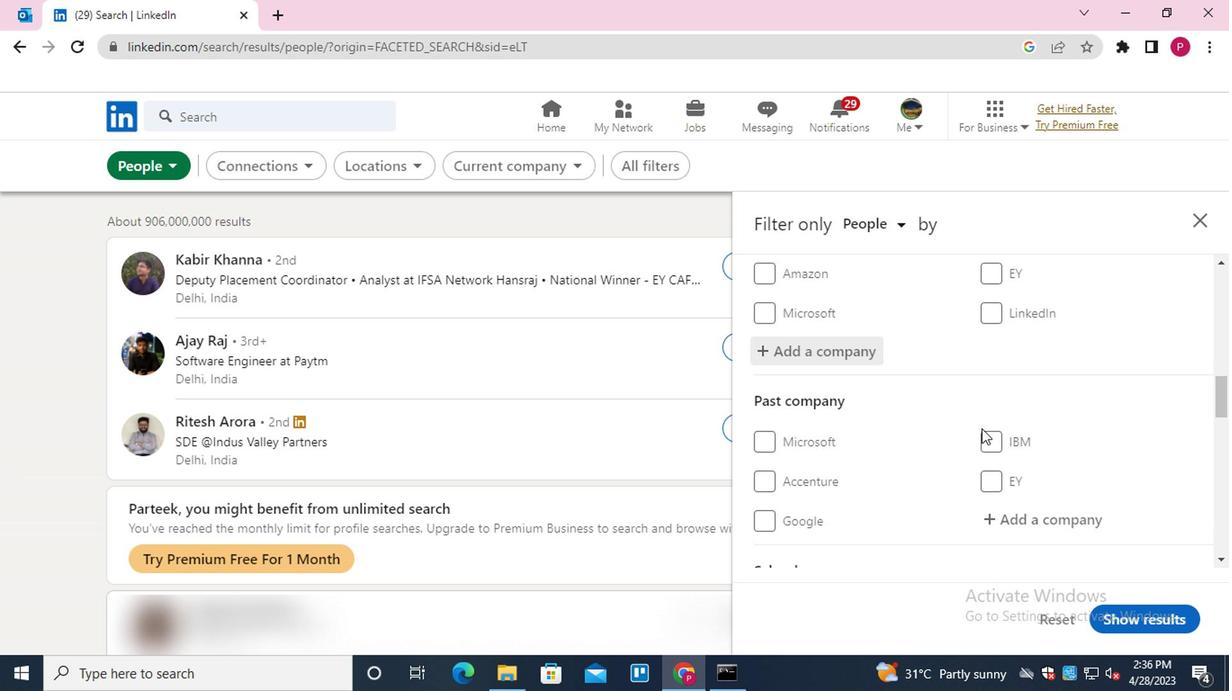 
Action: Mouse scrolled (959, 432) with delta (0, 0)
Screenshot: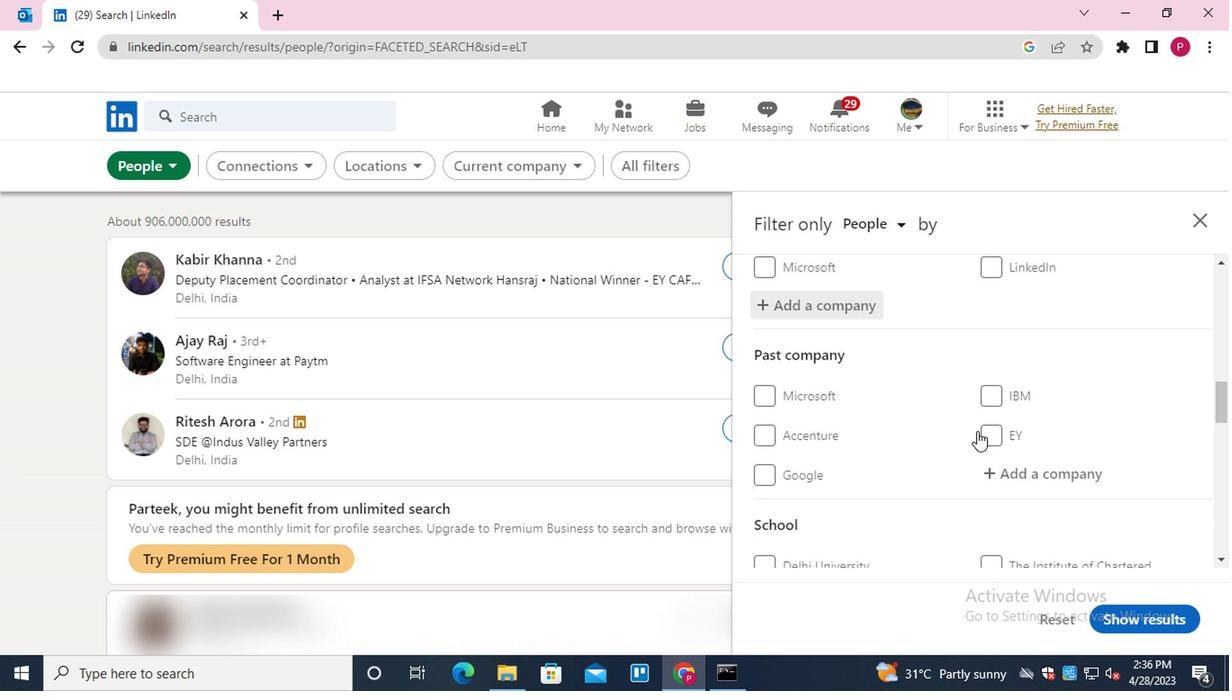
Action: Mouse scrolled (959, 432) with delta (0, 0)
Screenshot: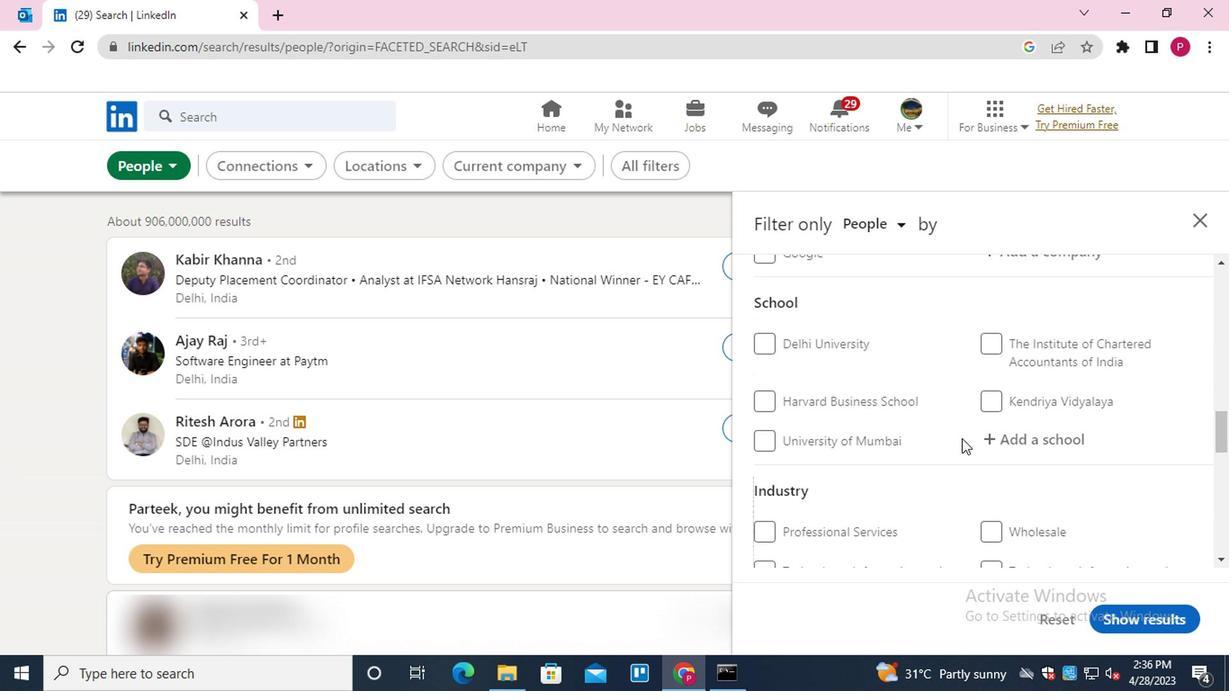 
Action: Mouse scrolled (959, 432) with delta (0, 0)
Screenshot: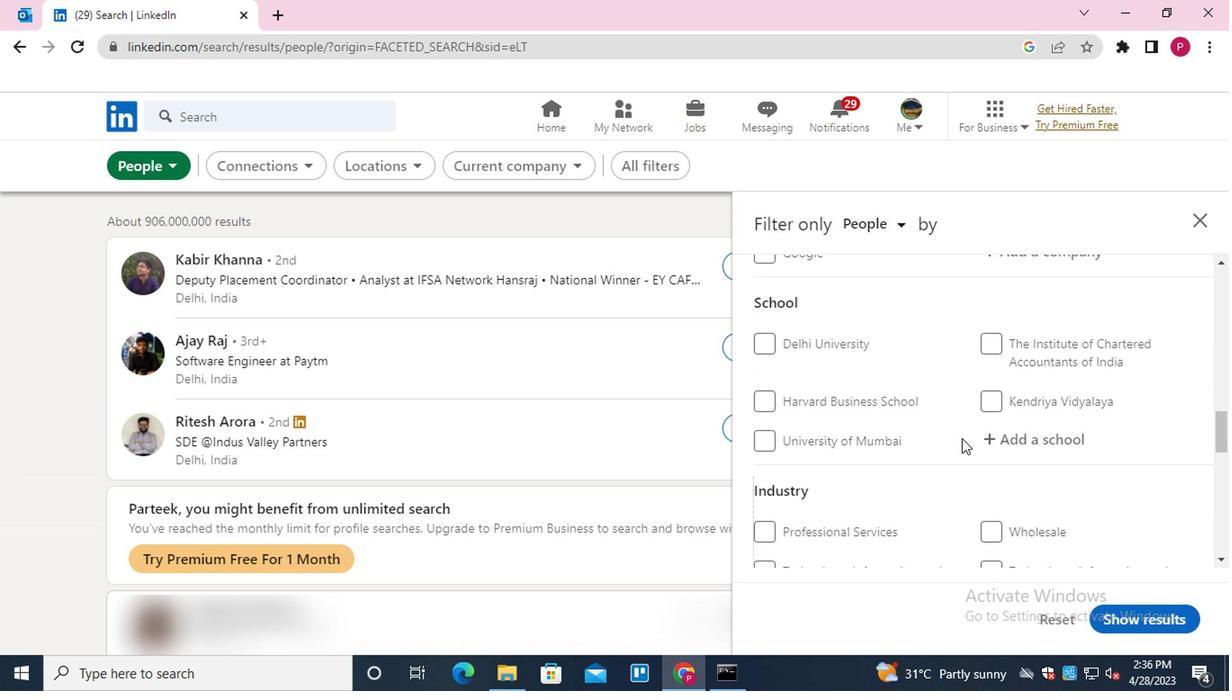 
Action: Mouse moved to (1039, 261)
Screenshot: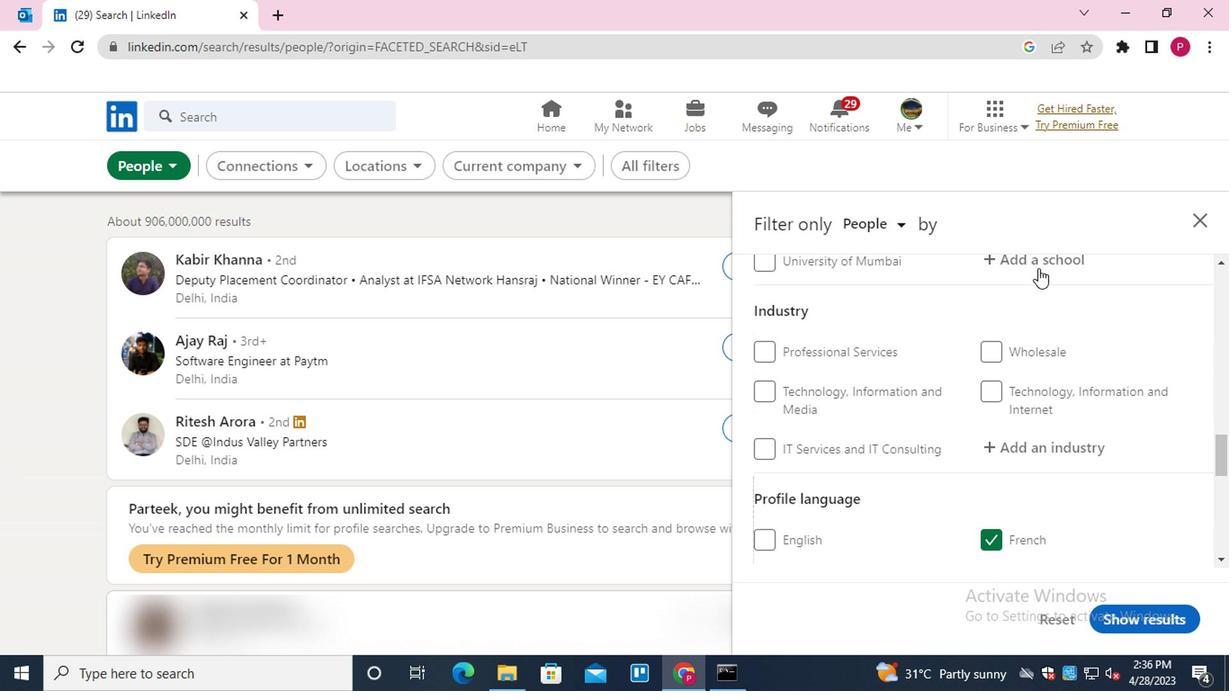 
Action: Mouse pressed left at (1039, 261)
Screenshot: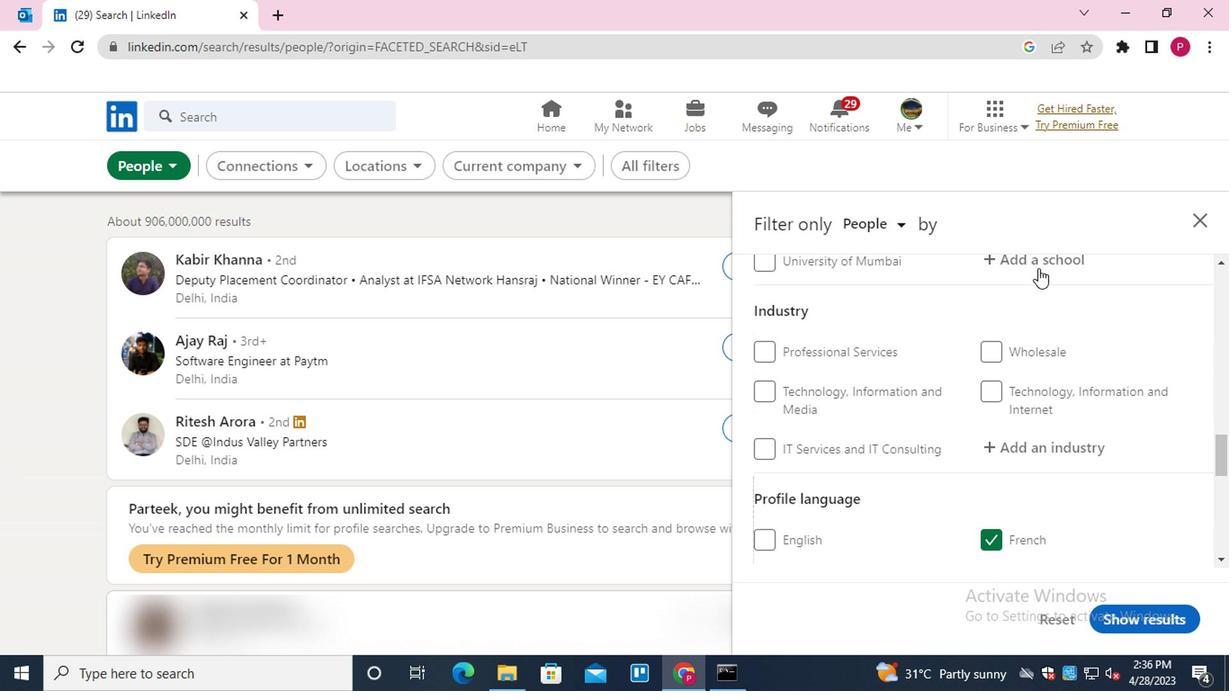 
Action: Key pressed <Key.shift>WEST<Key.space><Key.shift>BENGAL<Key.space><Key.shift>NDIA<Key.space><Key.shift><Key.backspace><Key.backspace><Key.backspace><Key.backspace><Key.backspace><Key.shift>INDIA<Key.space><Key.shift>JOBS<Key.down><Key.enter>
Screenshot: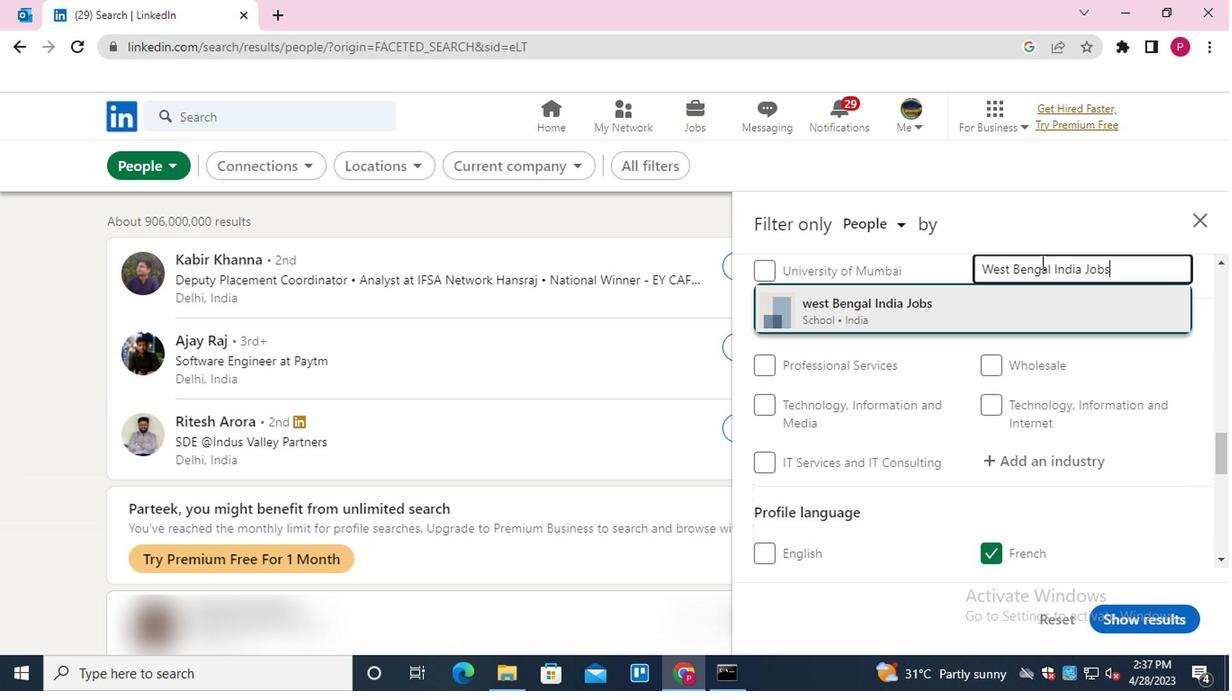 
Action: Mouse moved to (820, 446)
Screenshot: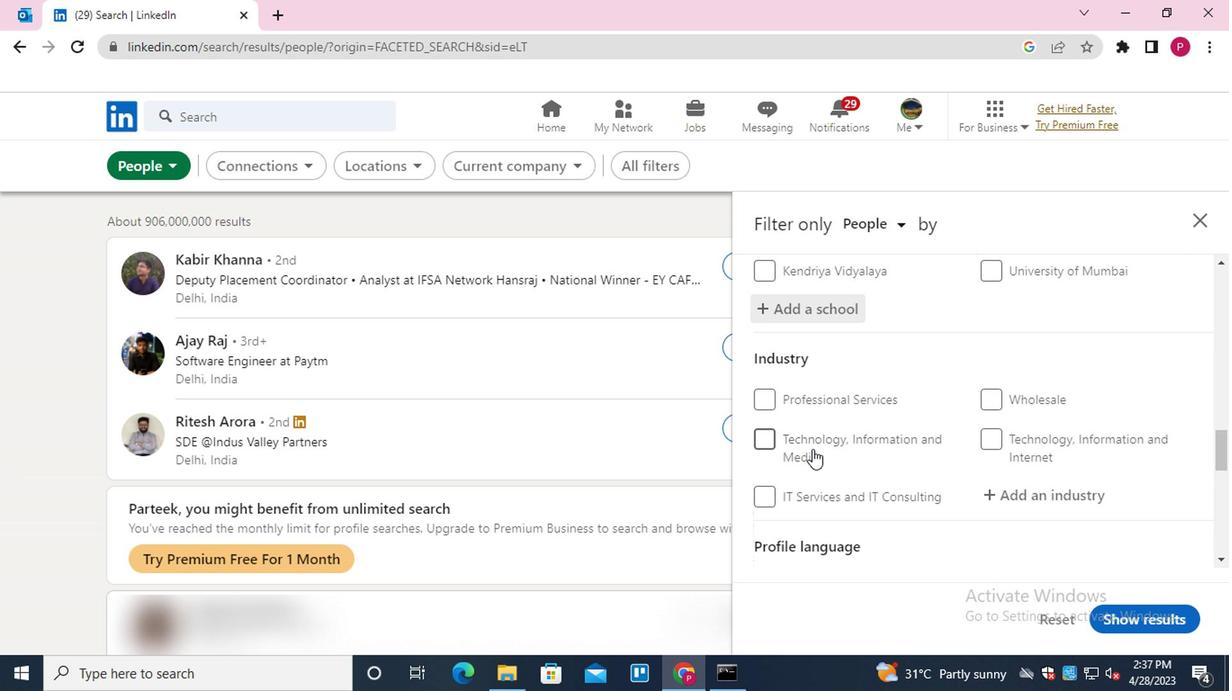 
Action: Mouse scrolled (820, 445) with delta (0, -1)
Screenshot: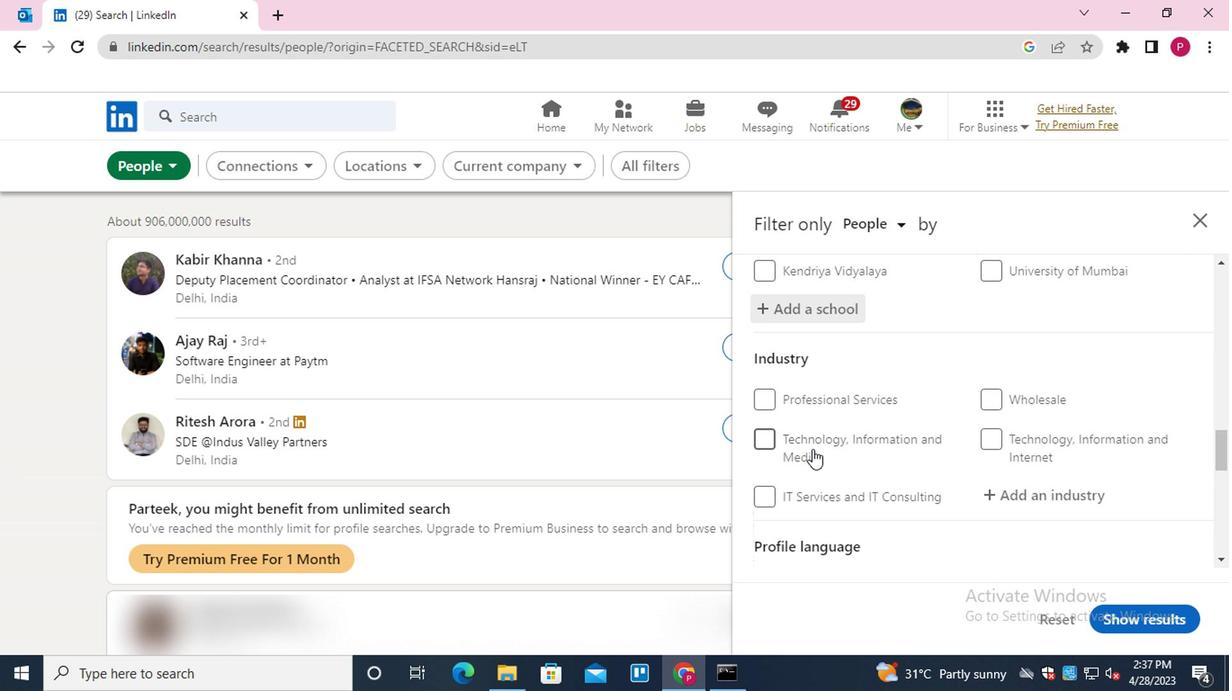 
Action: Mouse moved to (829, 448)
Screenshot: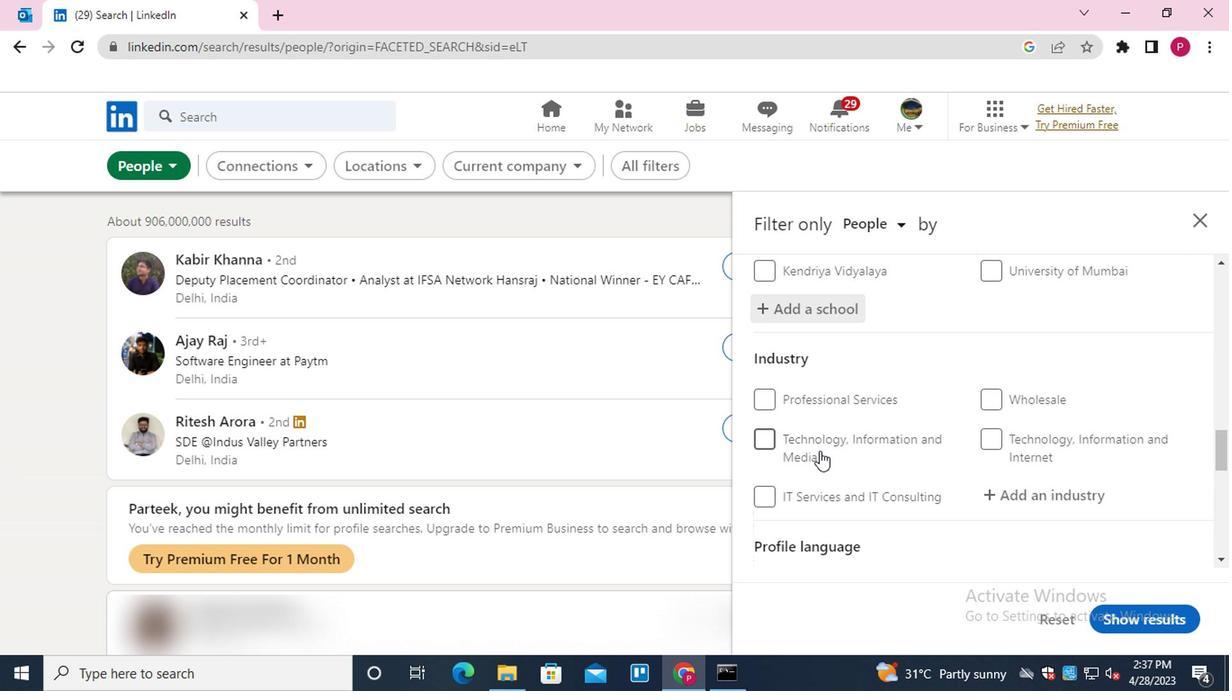 
Action: Mouse scrolled (829, 447) with delta (0, 0)
Screenshot: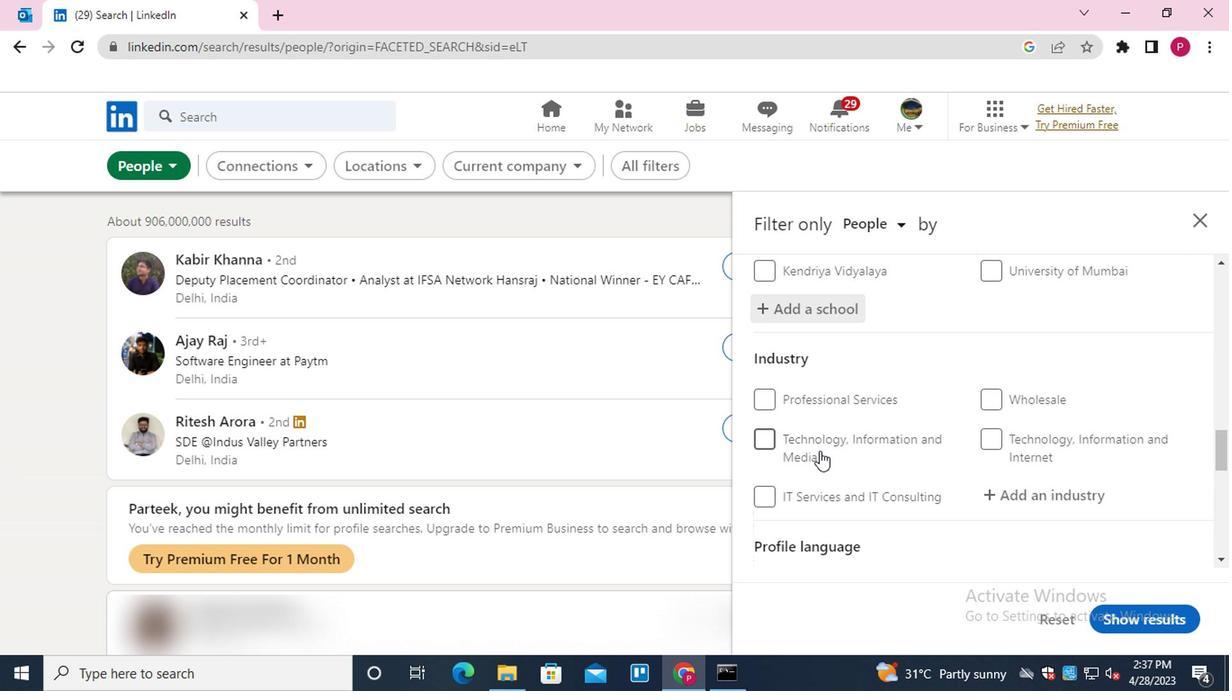 
Action: Mouse moved to (1062, 306)
Screenshot: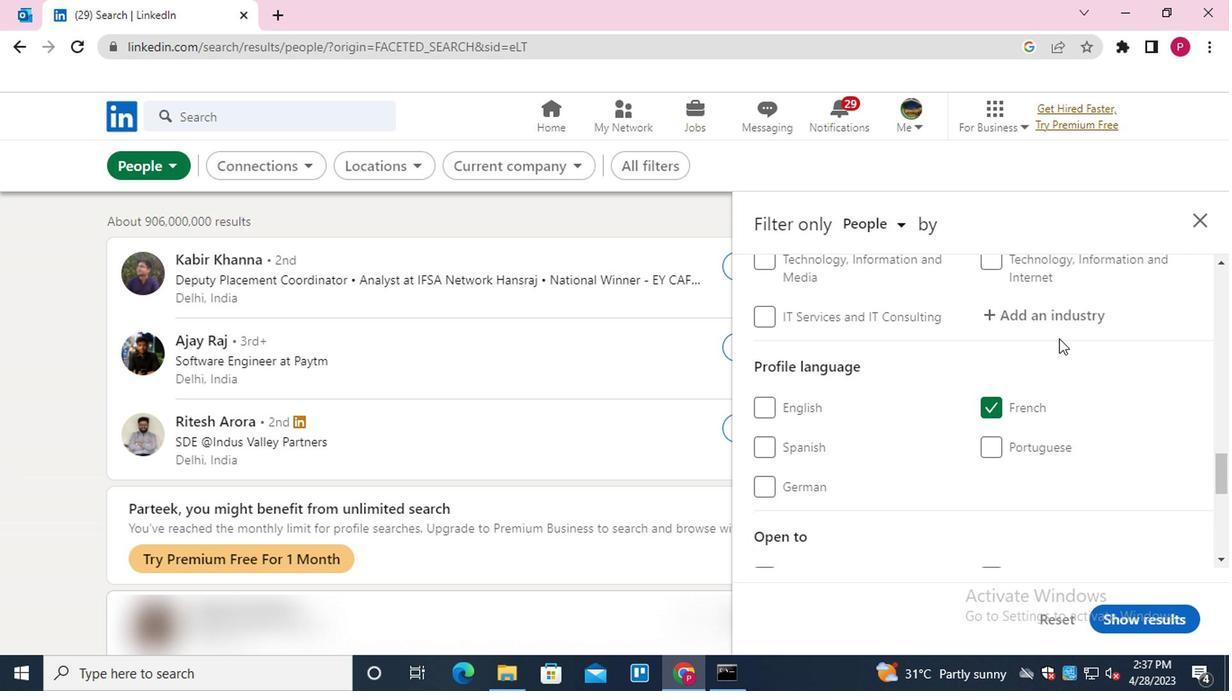 
Action: Mouse pressed left at (1062, 306)
Screenshot: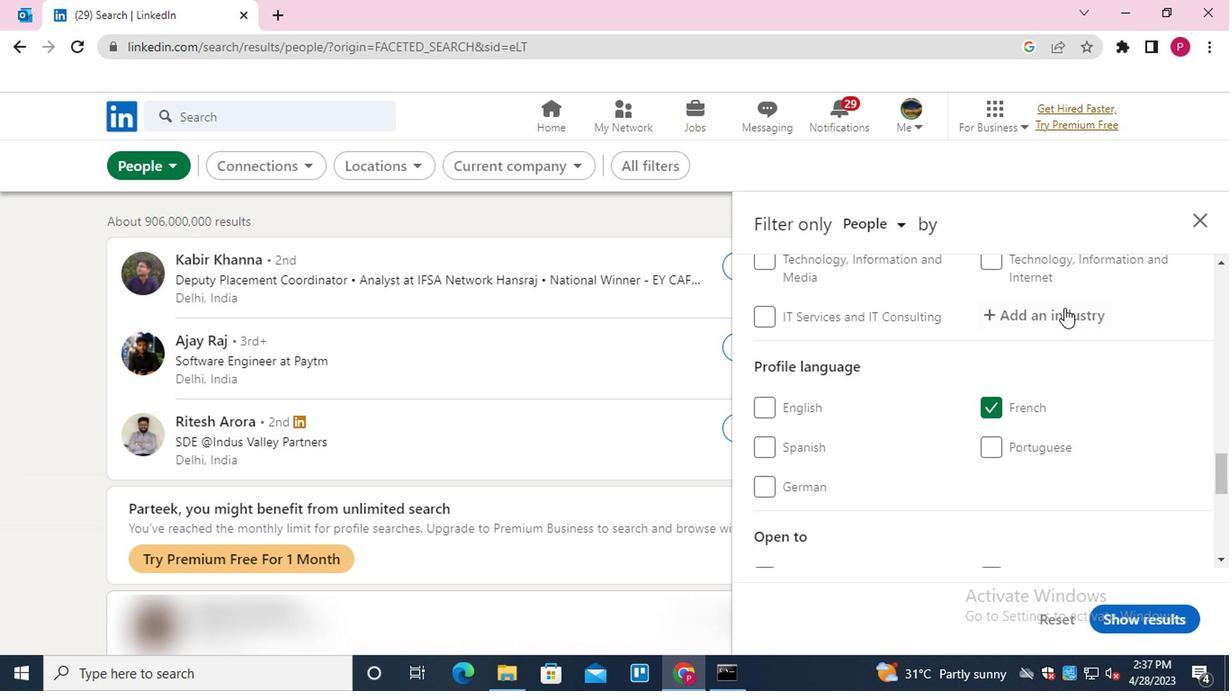 
Action: Mouse moved to (1061, 306)
Screenshot: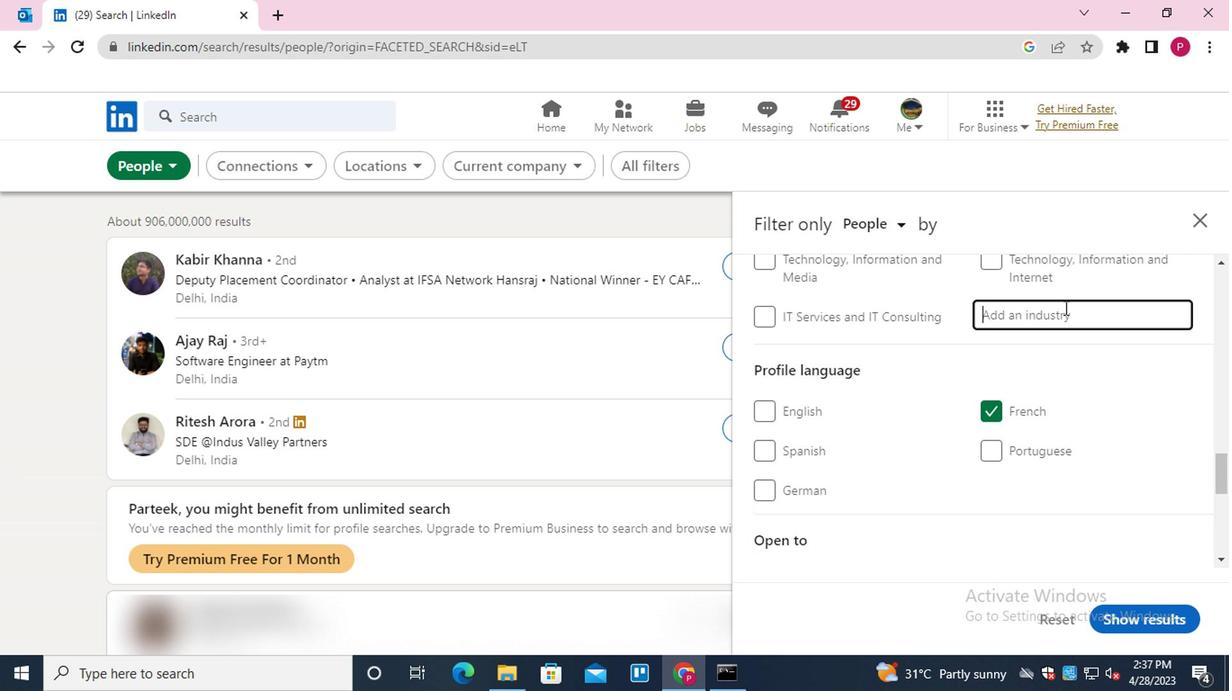 
Action: Key pressed <Key.shift>PIPELINE<Key.down><Key.enter>
Screenshot: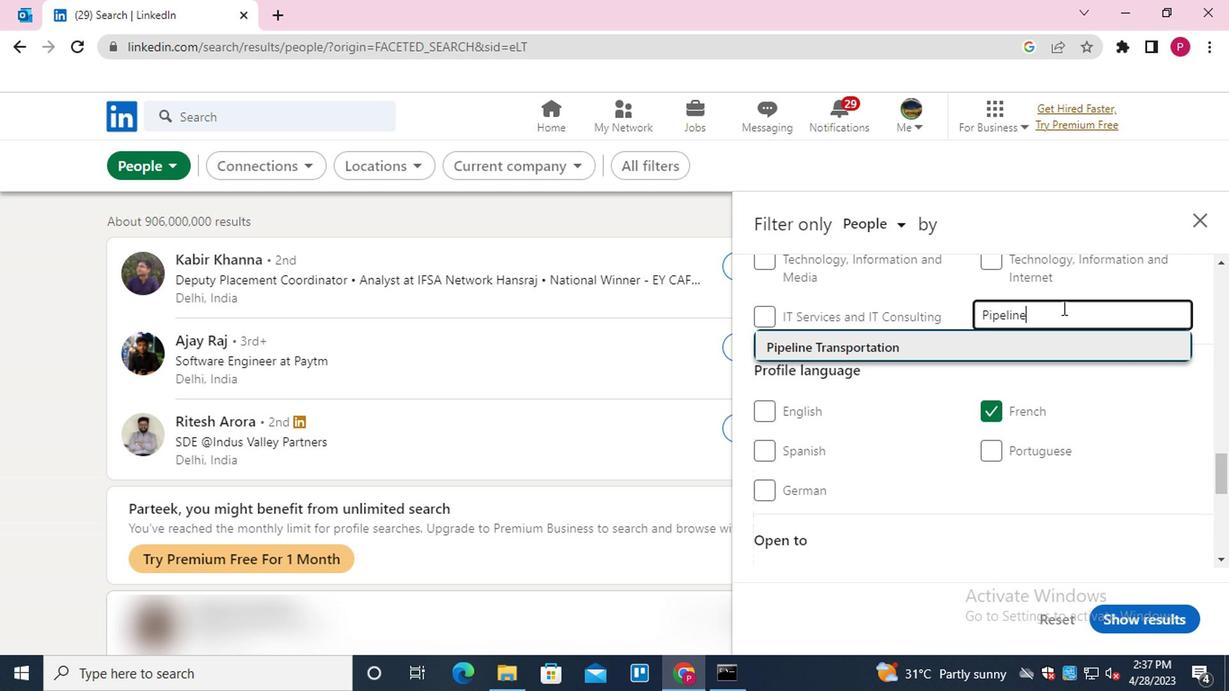 
Action: Mouse moved to (1018, 319)
Screenshot: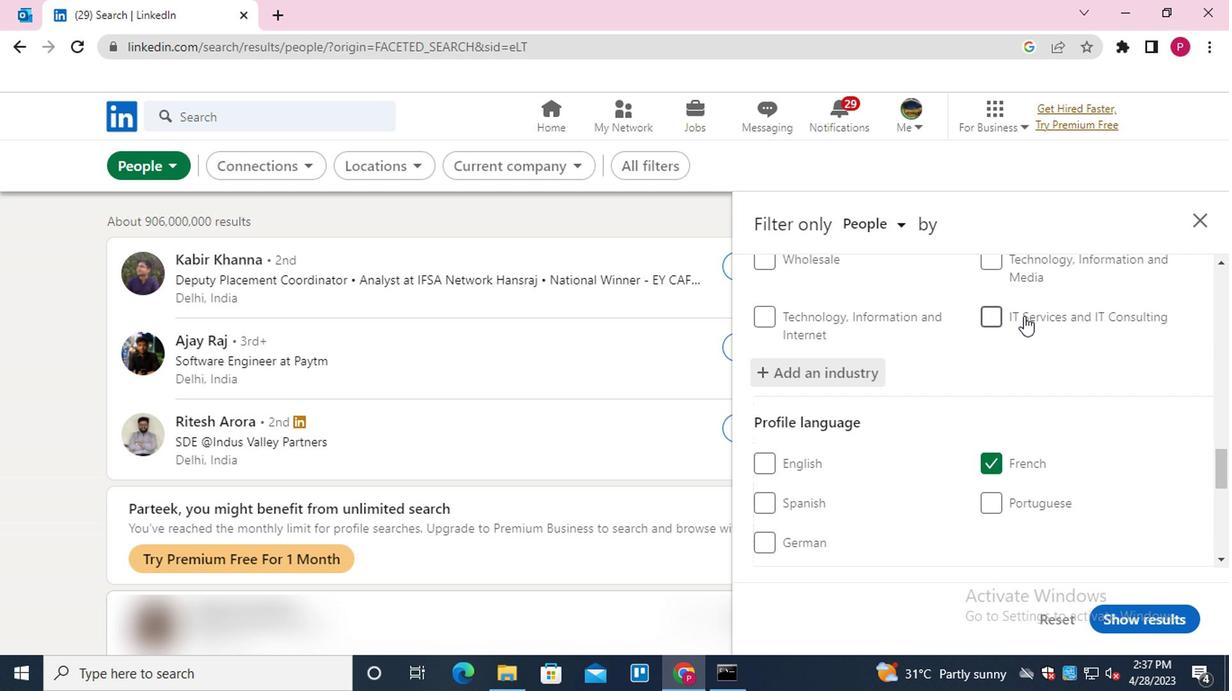 
Action: Mouse scrolled (1018, 318) with delta (0, 0)
Screenshot: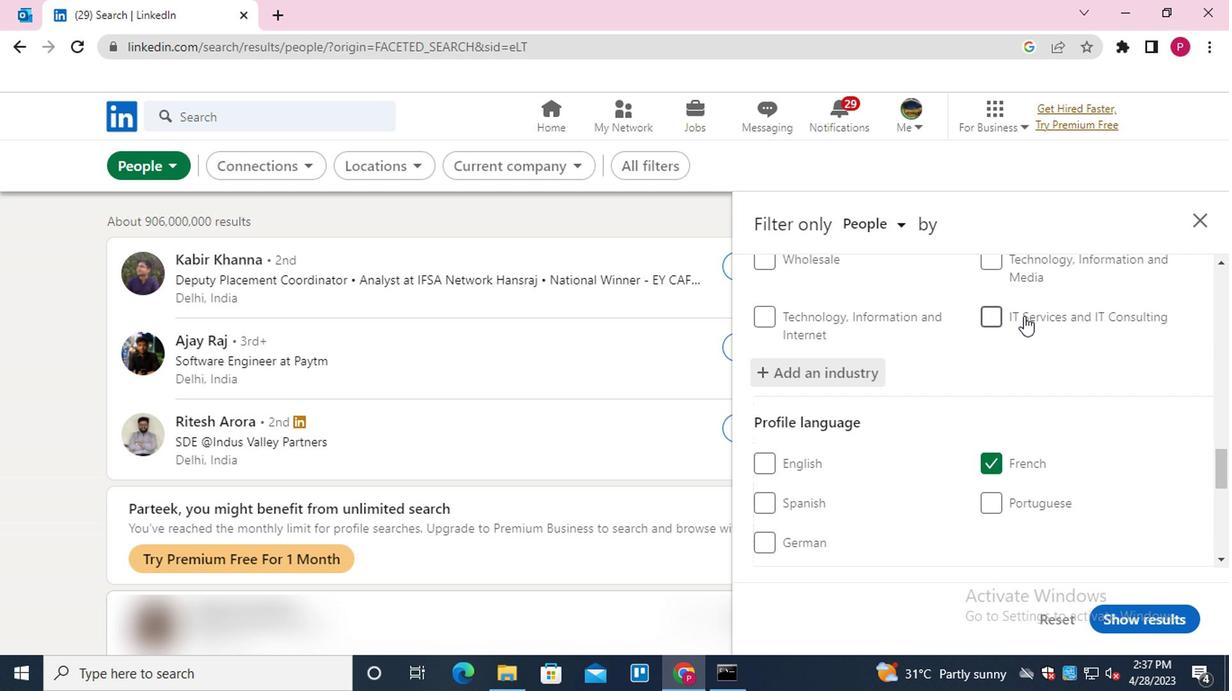 
Action: Mouse moved to (1018, 320)
Screenshot: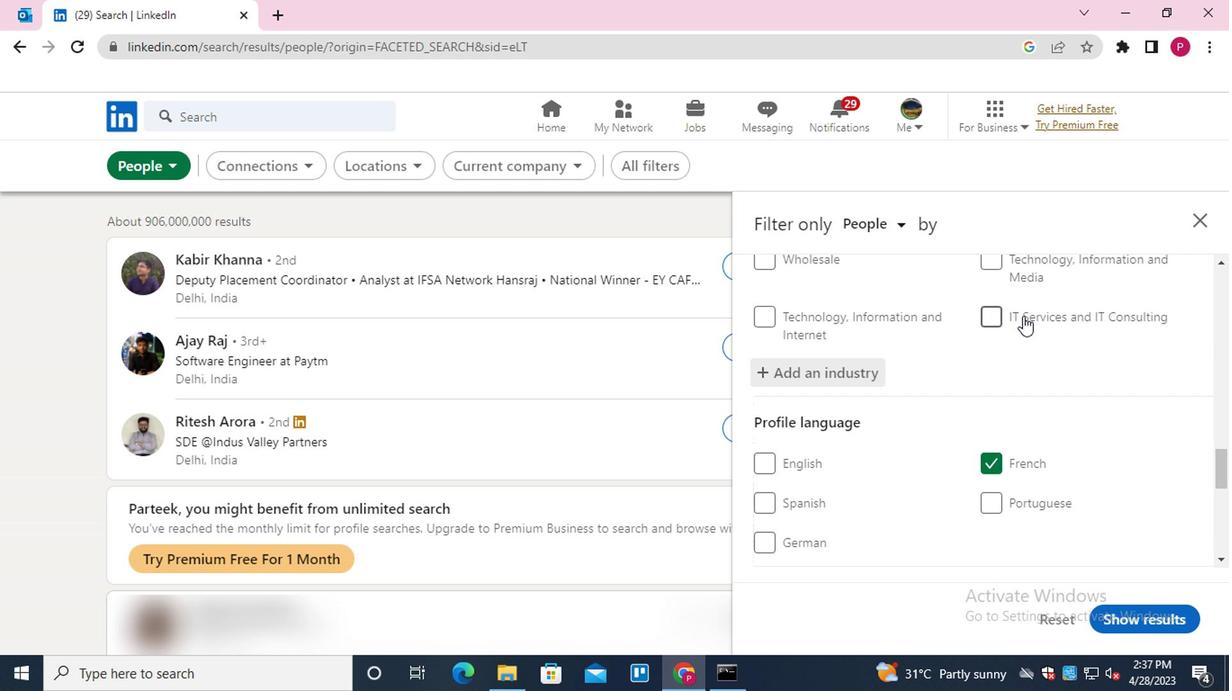 
Action: Mouse scrolled (1018, 319) with delta (0, 0)
Screenshot: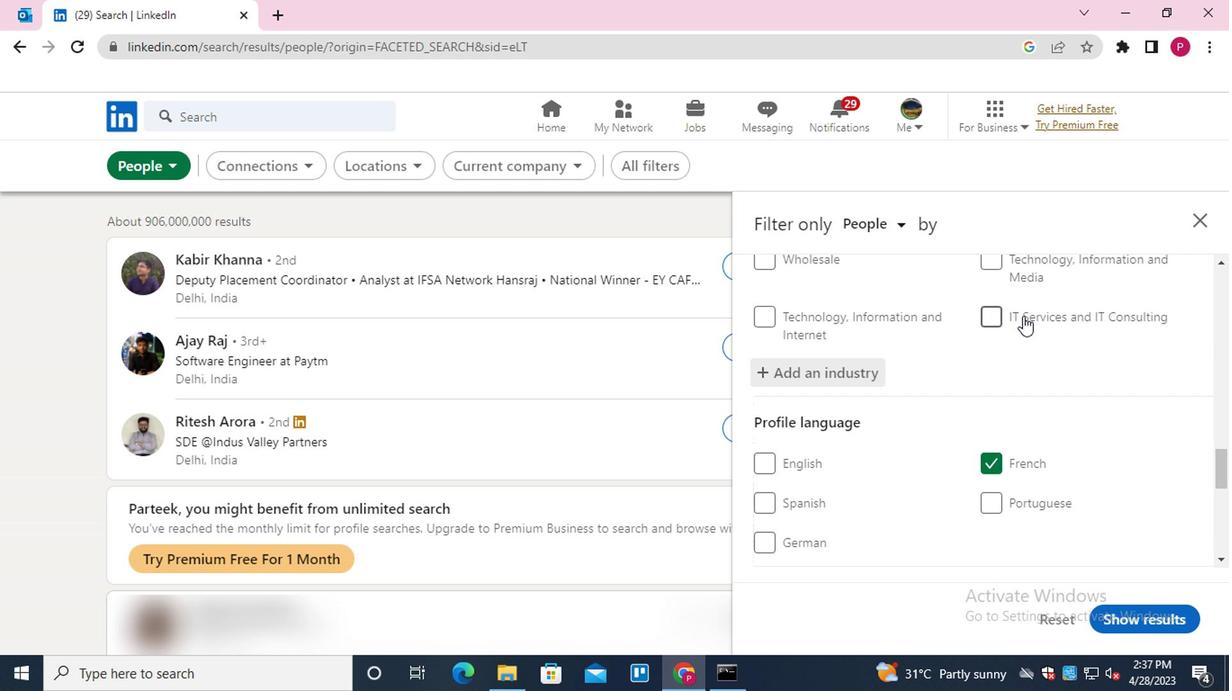 
Action: Mouse moved to (1018, 324)
Screenshot: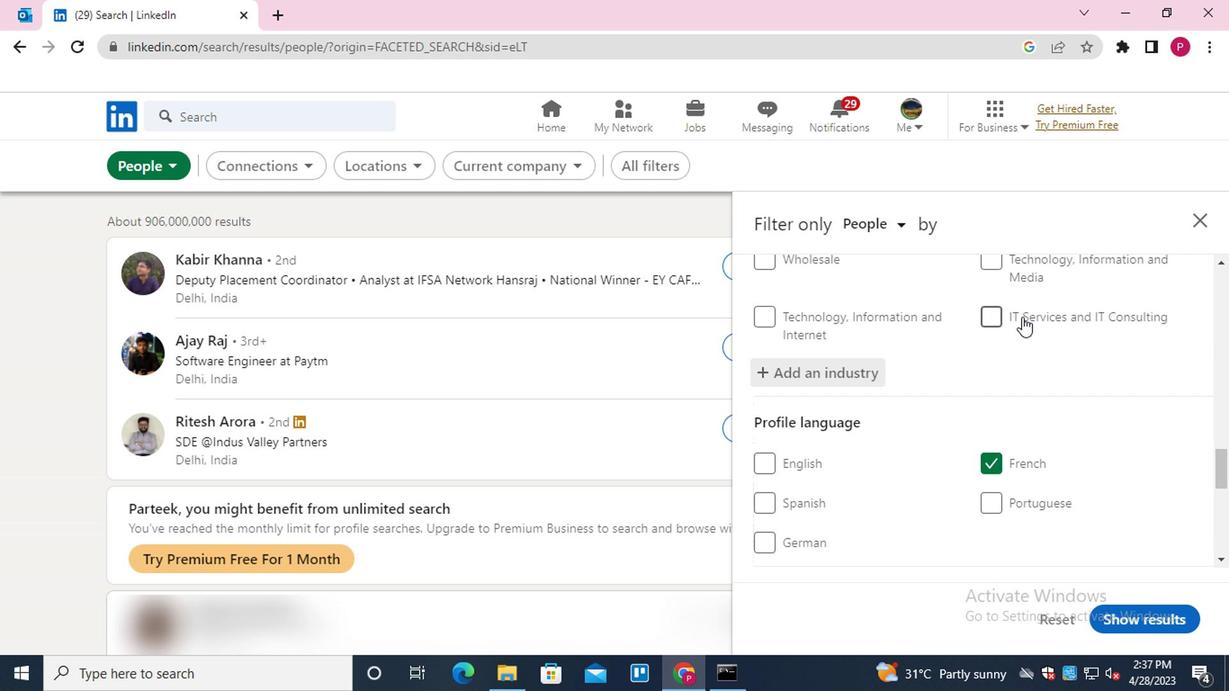 
Action: Mouse scrolled (1018, 323) with delta (0, 0)
Screenshot: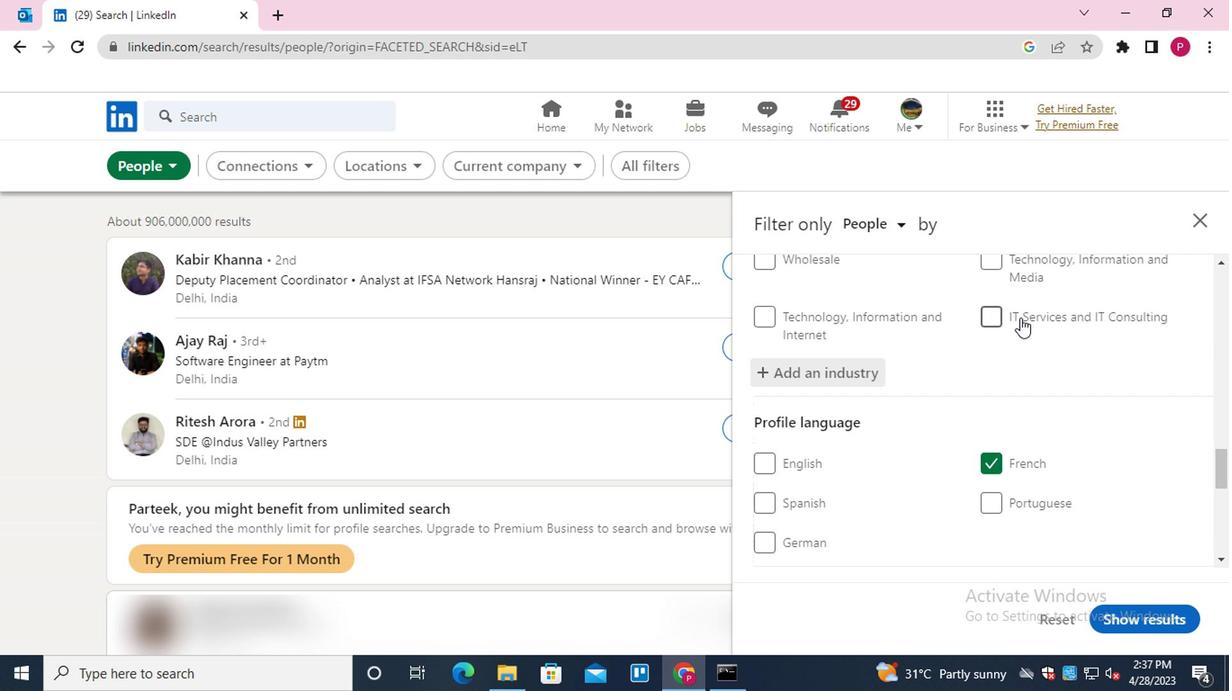 
Action: Mouse moved to (1037, 430)
Screenshot: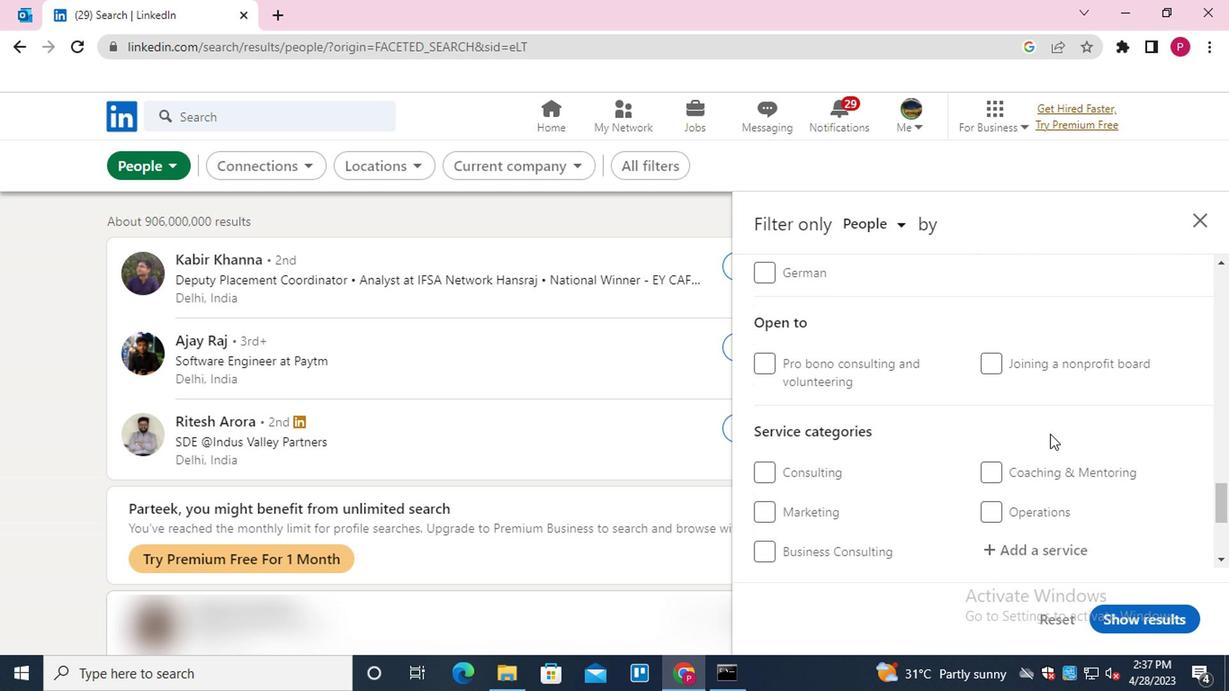 
Action: Mouse scrolled (1037, 429) with delta (0, -1)
Screenshot: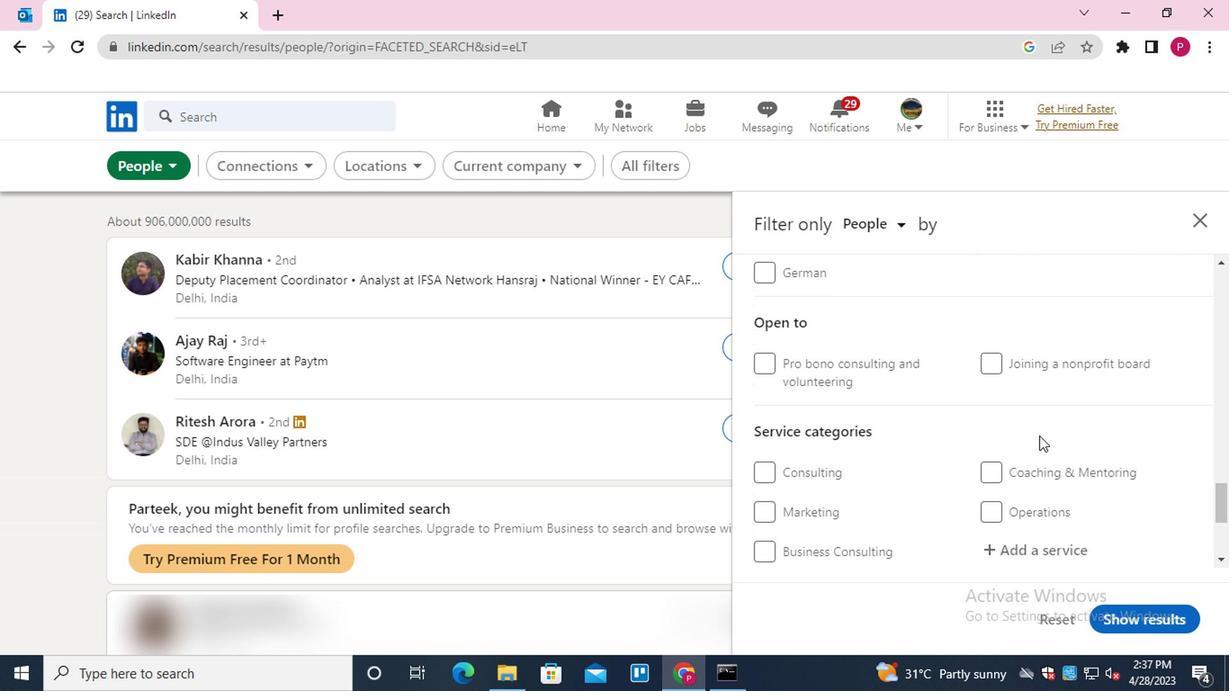 
Action: Mouse scrolled (1037, 429) with delta (0, -1)
Screenshot: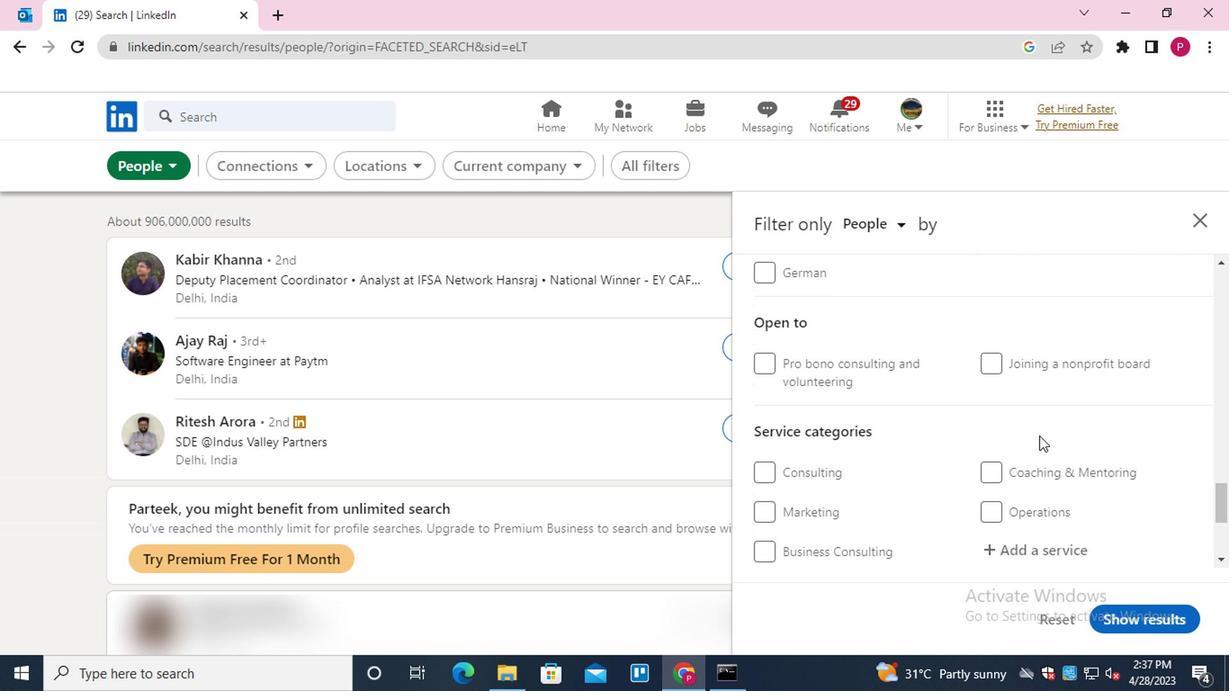 
Action: Mouse moved to (1062, 361)
Screenshot: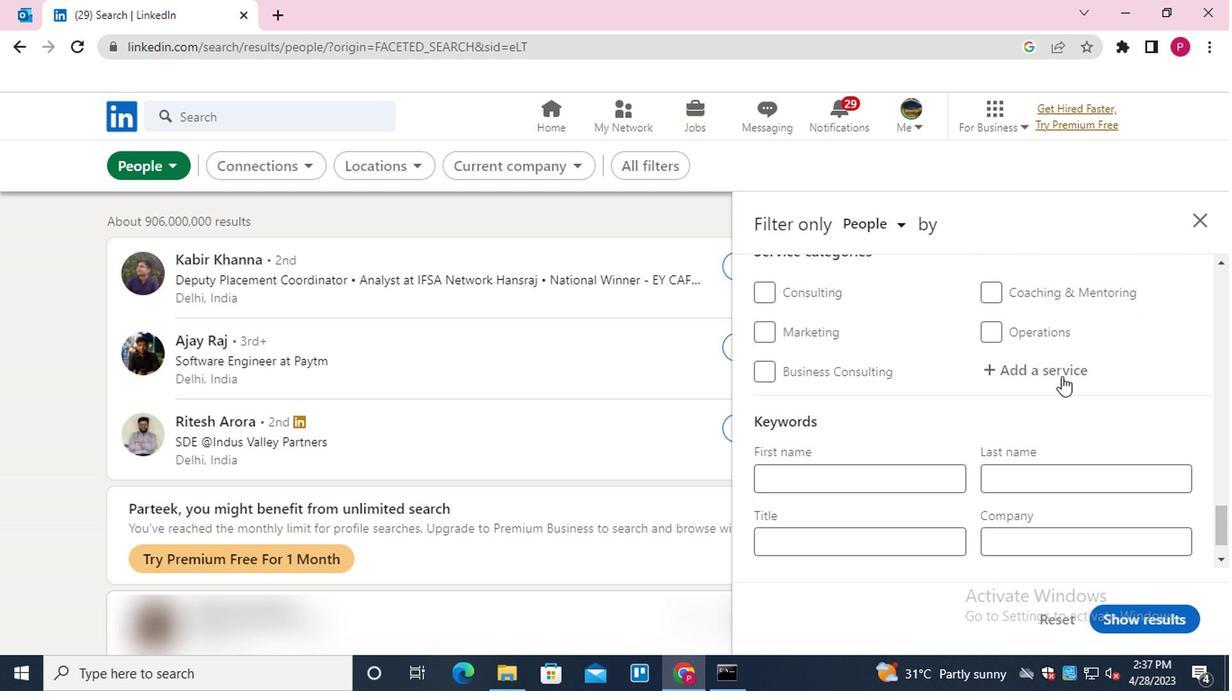 
Action: Mouse pressed left at (1062, 361)
Screenshot: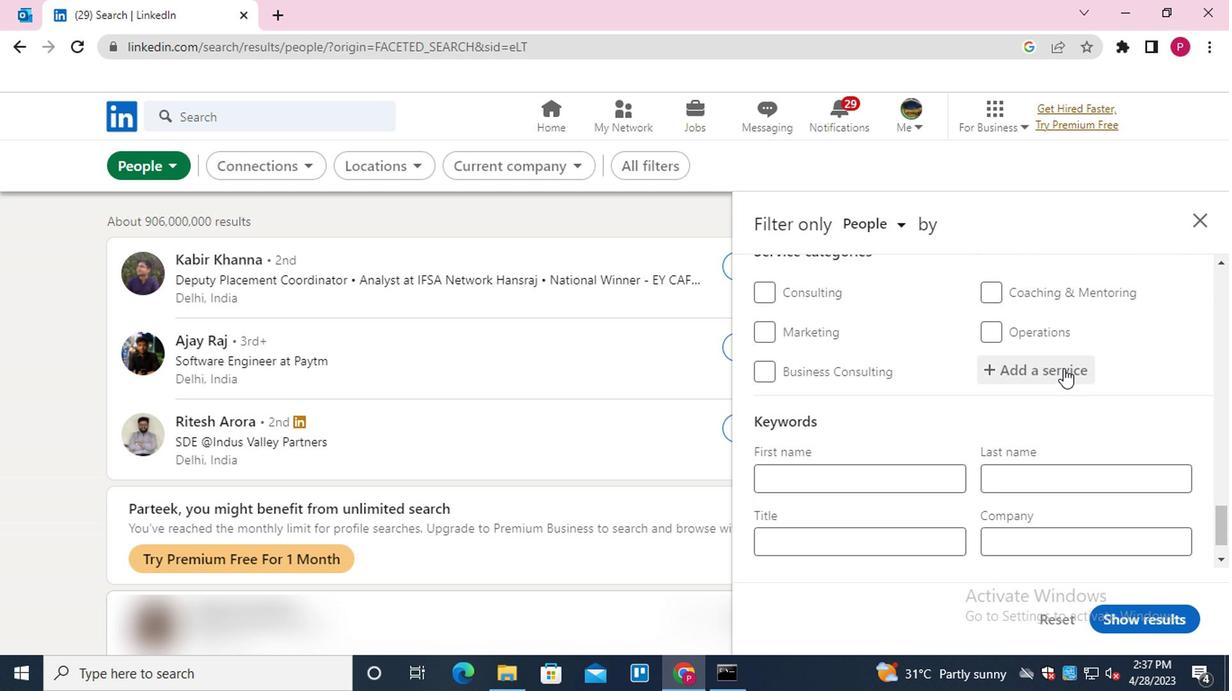 
Action: Key pressed <Key.shift>SUPPORT<Key.down><Key.enter>
Screenshot: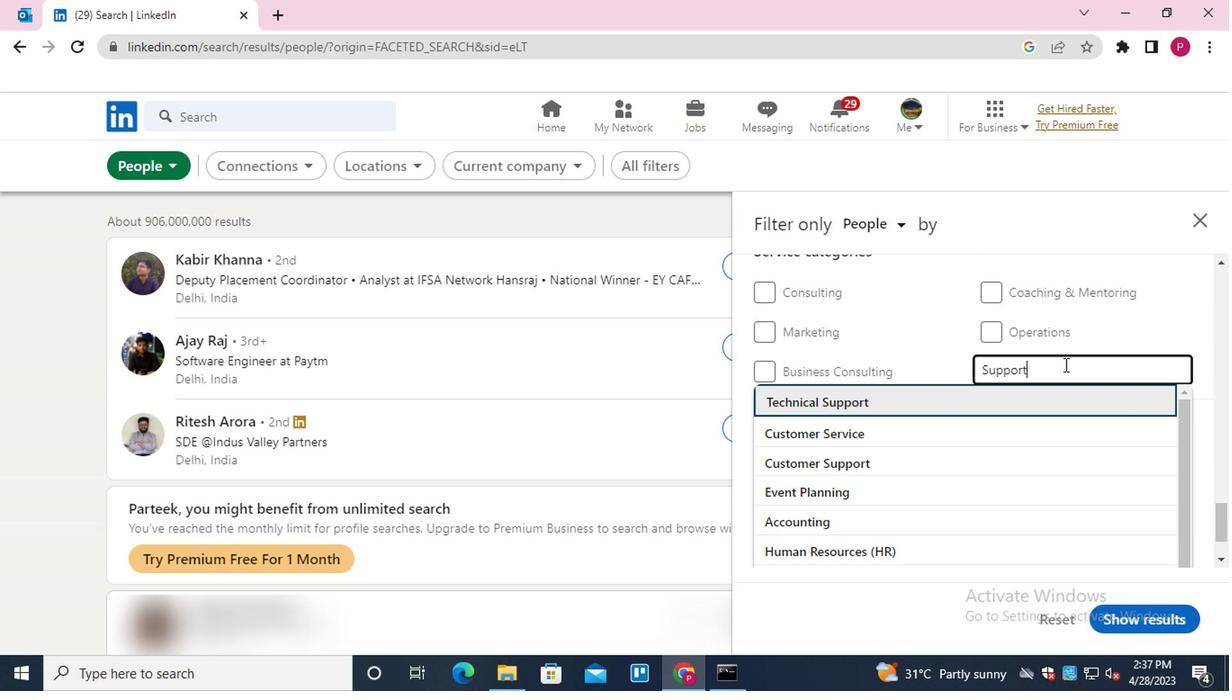
Action: Mouse moved to (1004, 363)
Screenshot: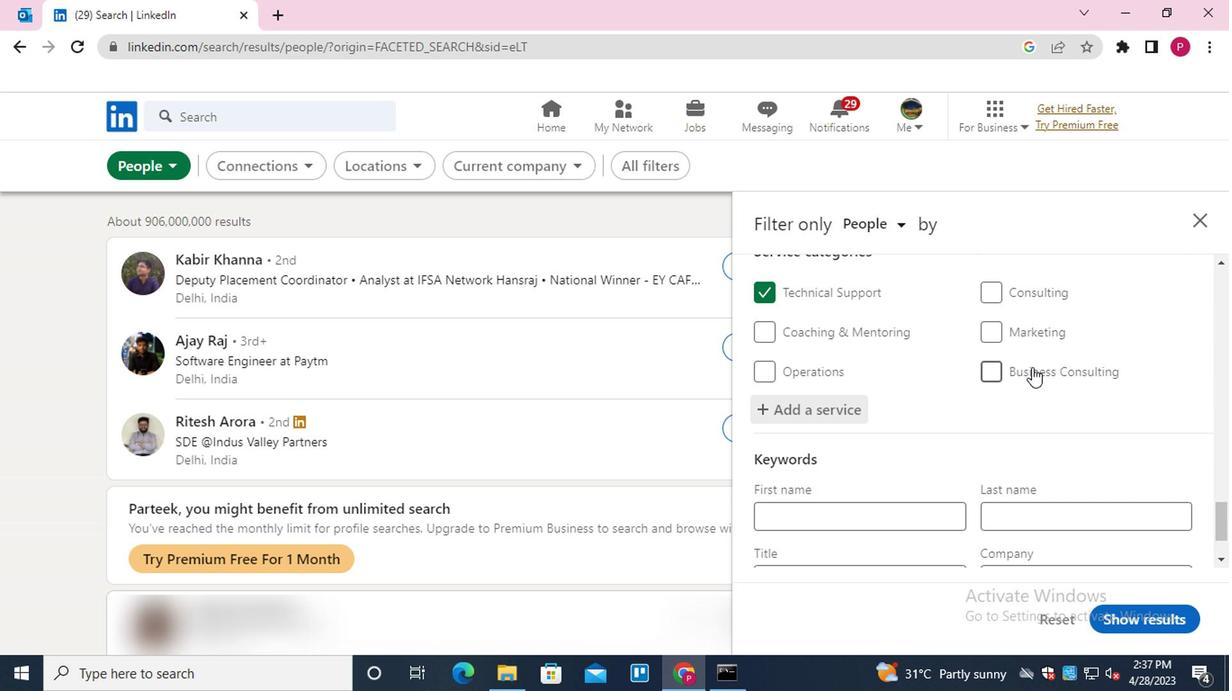 
Action: Mouse scrolled (1004, 363) with delta (0, 0)
Screenshot: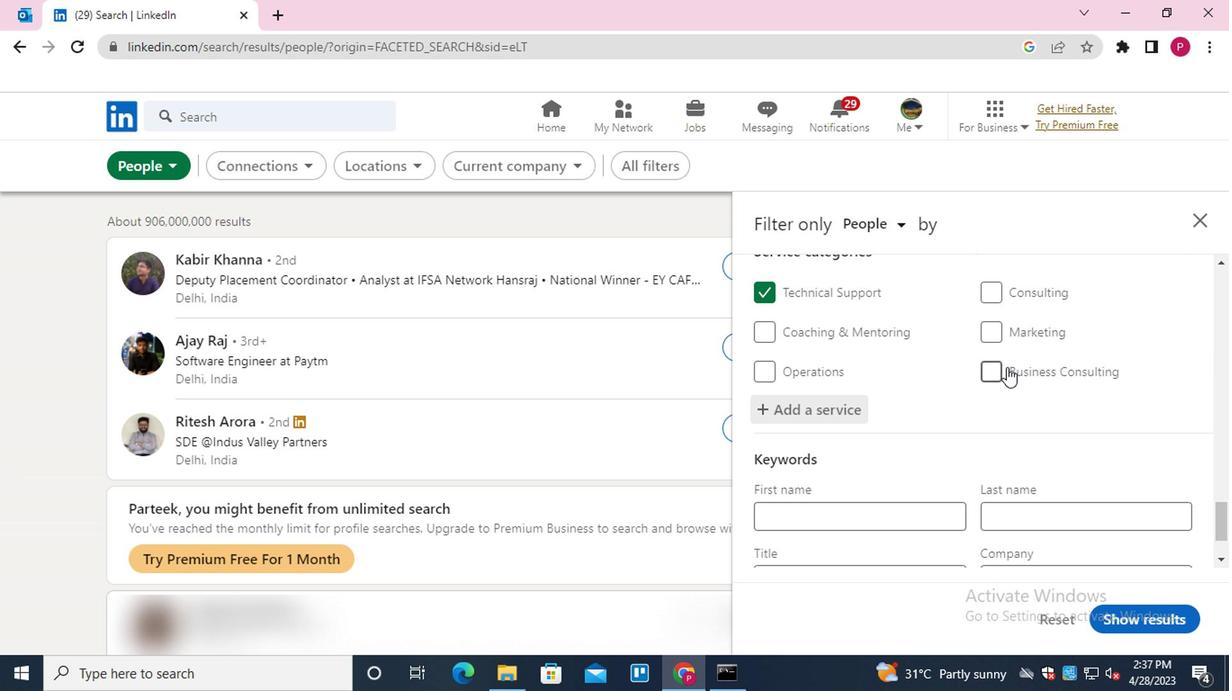 
Action: Mouse scrolled (1004, 363) with delta (0, 0)
Screenshot: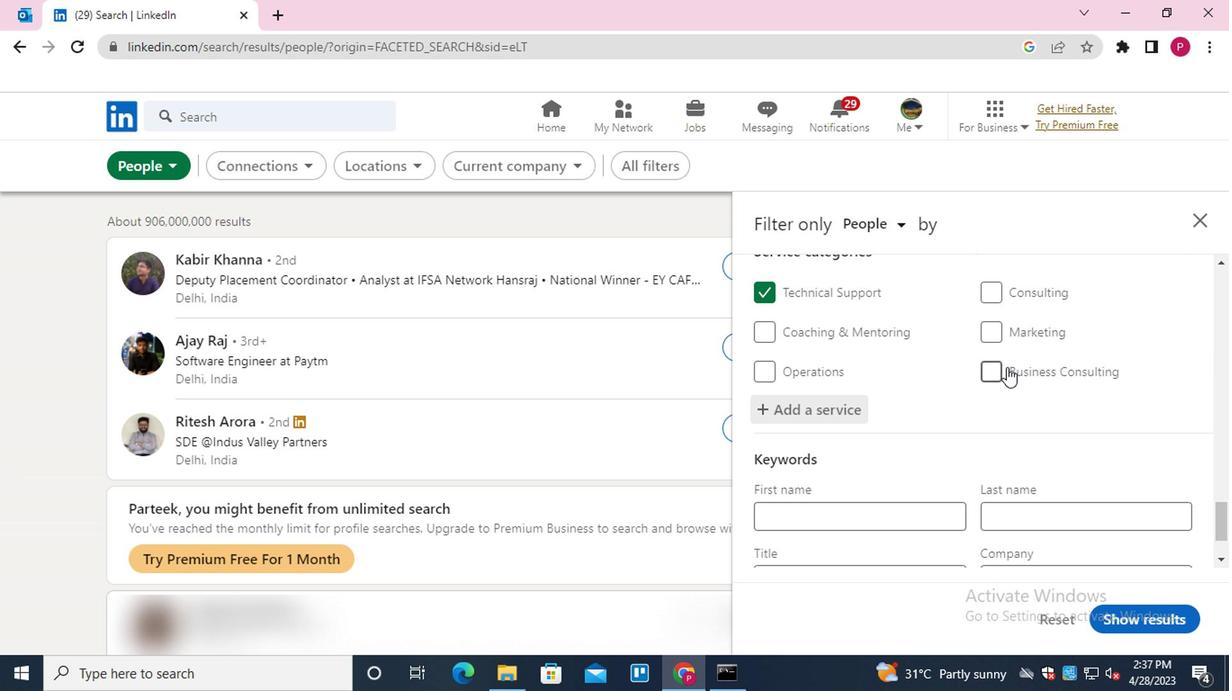 
Action: Mouse scrolled (1004, 363) with delta (0, 0)
Screenshot: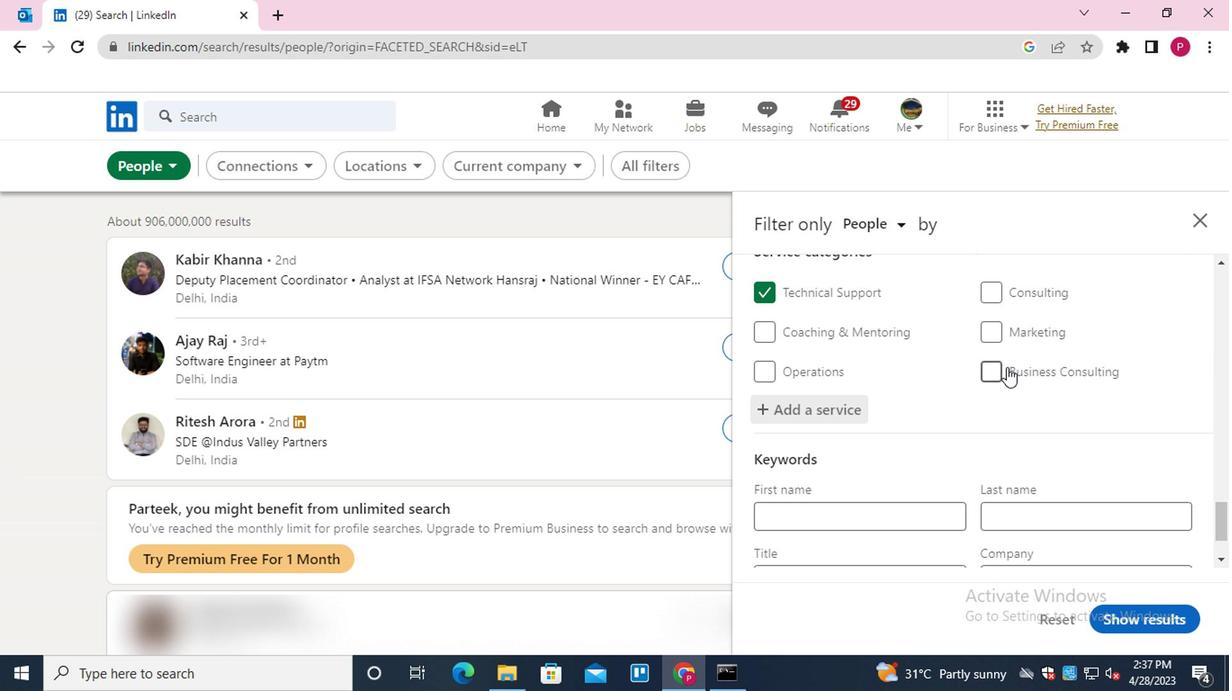 
Action: Mouse scrolled (1004, 363) with delta (0, 0)
Screenshot: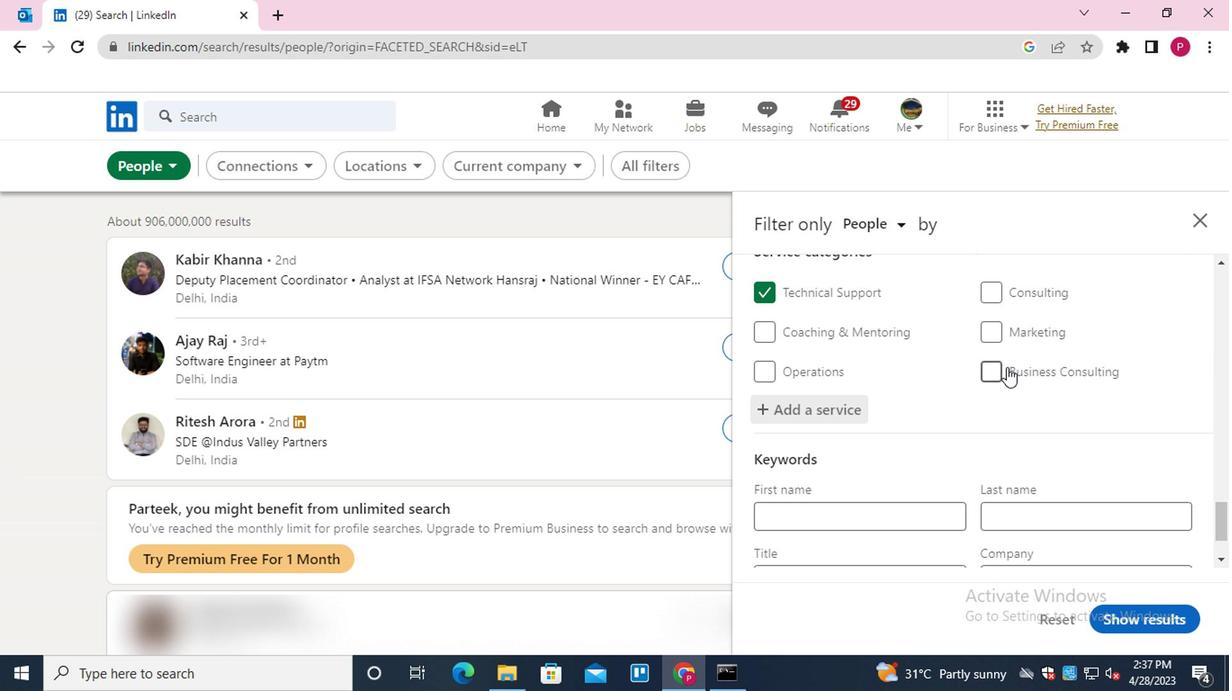 
Action: Mouse moved to (890, 498)
Screenshot: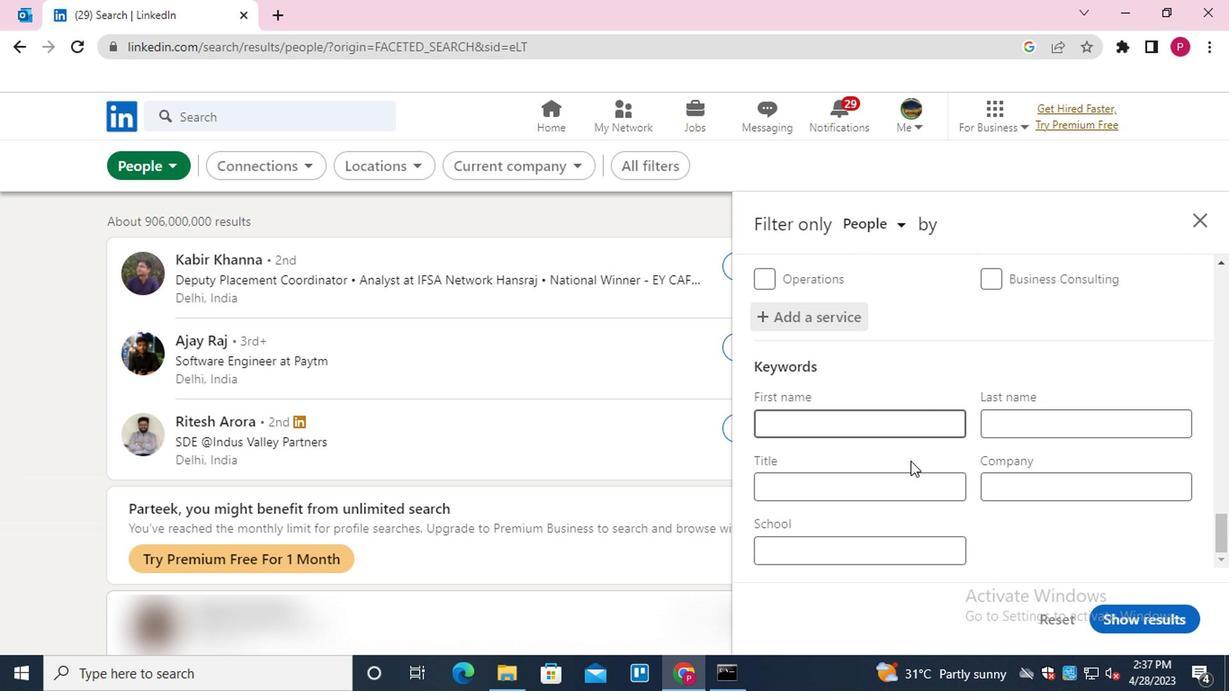 
Action: Mouse pressed left at (890, 498)
Screenshot: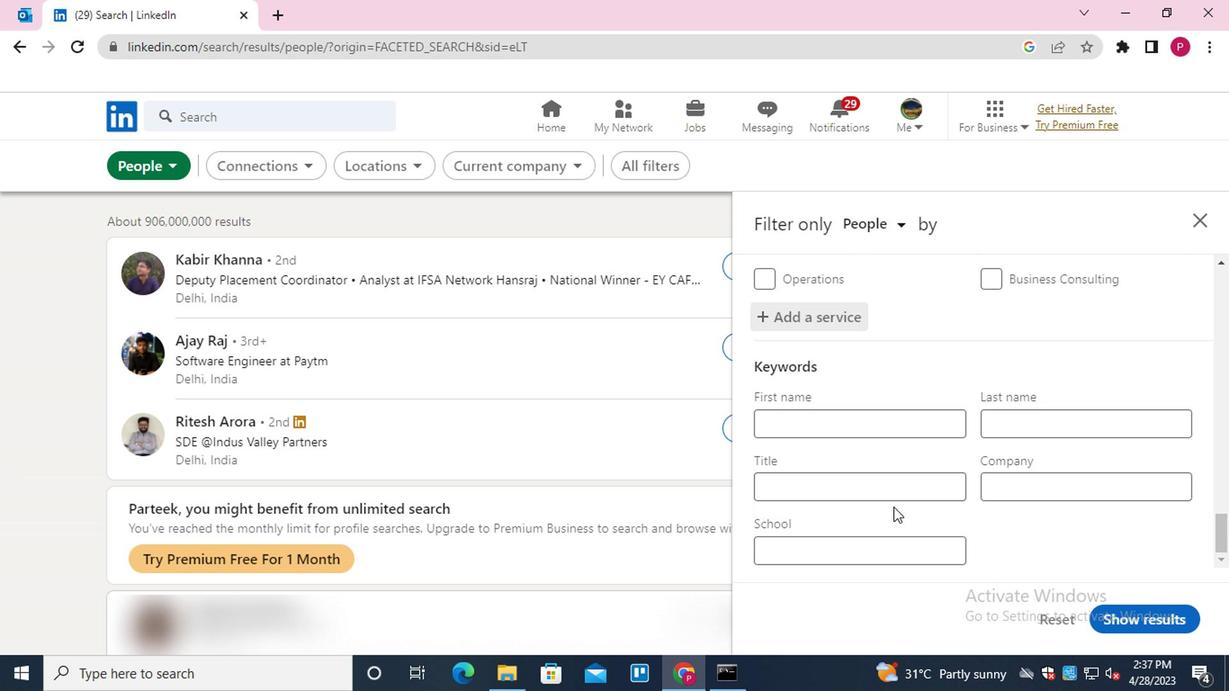 
Action: Mouse moved to (893, 484)
Screenshot: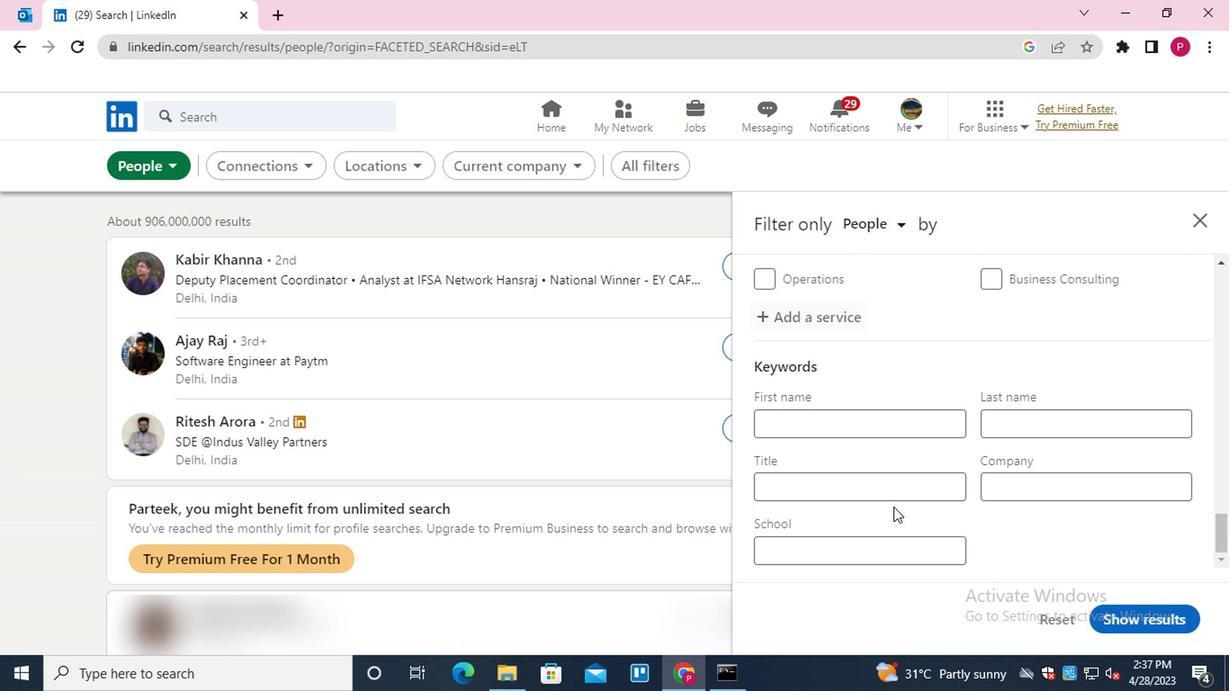
Action: Mouse pressed left at (893, 484)
Screenshot: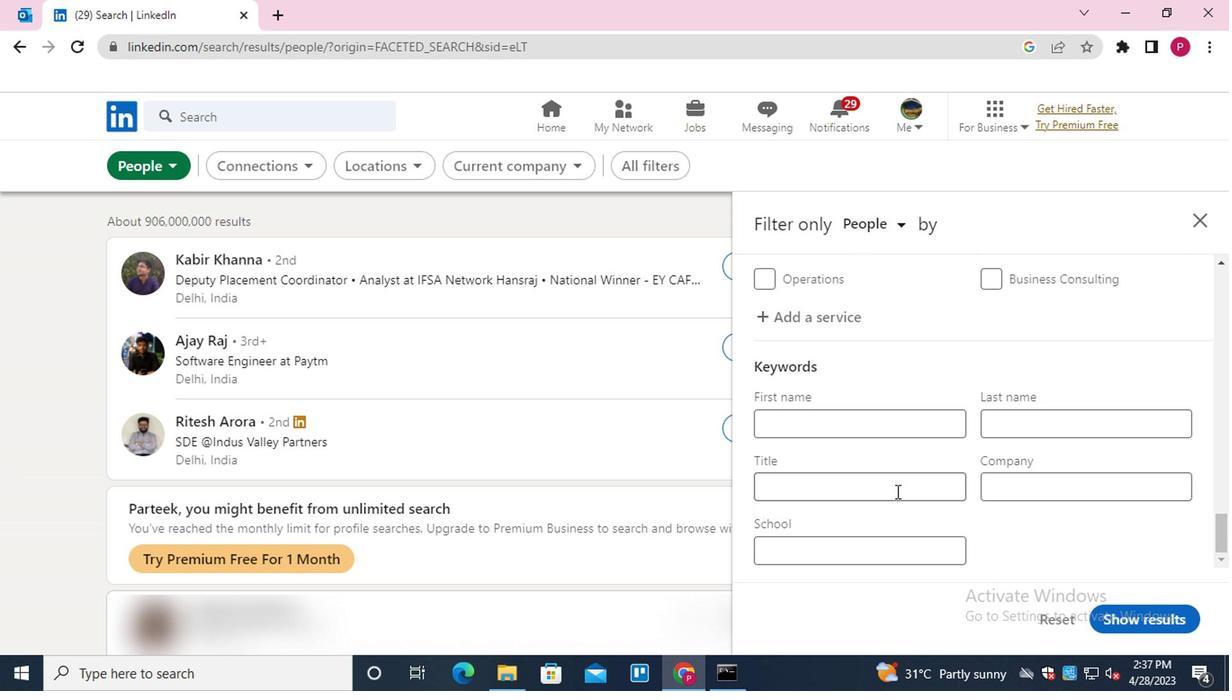 
Action: Mouse moved to (893, 483)
Screenshot: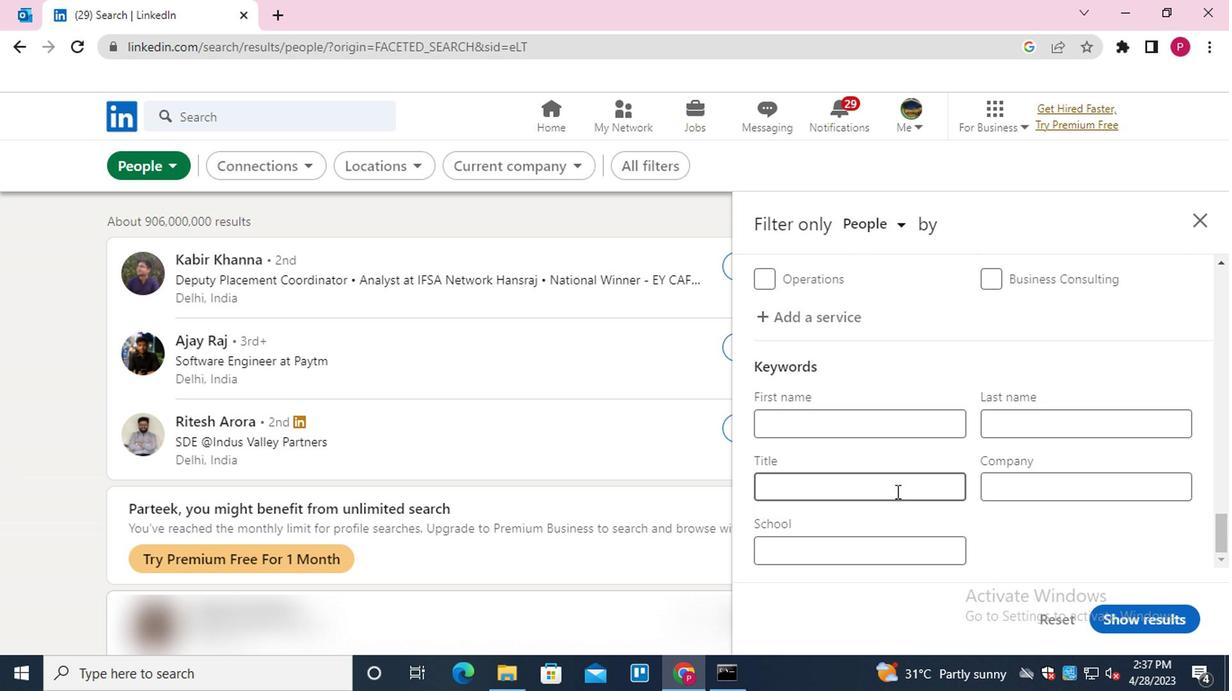 
Action: Key pressed <Key.shift>DIRECTOR<Key.space>OF<Key.space><Key.shift><Key.shift><Key.shift><Key.shift><Key.shift>MAINTANENCE
Screenshot: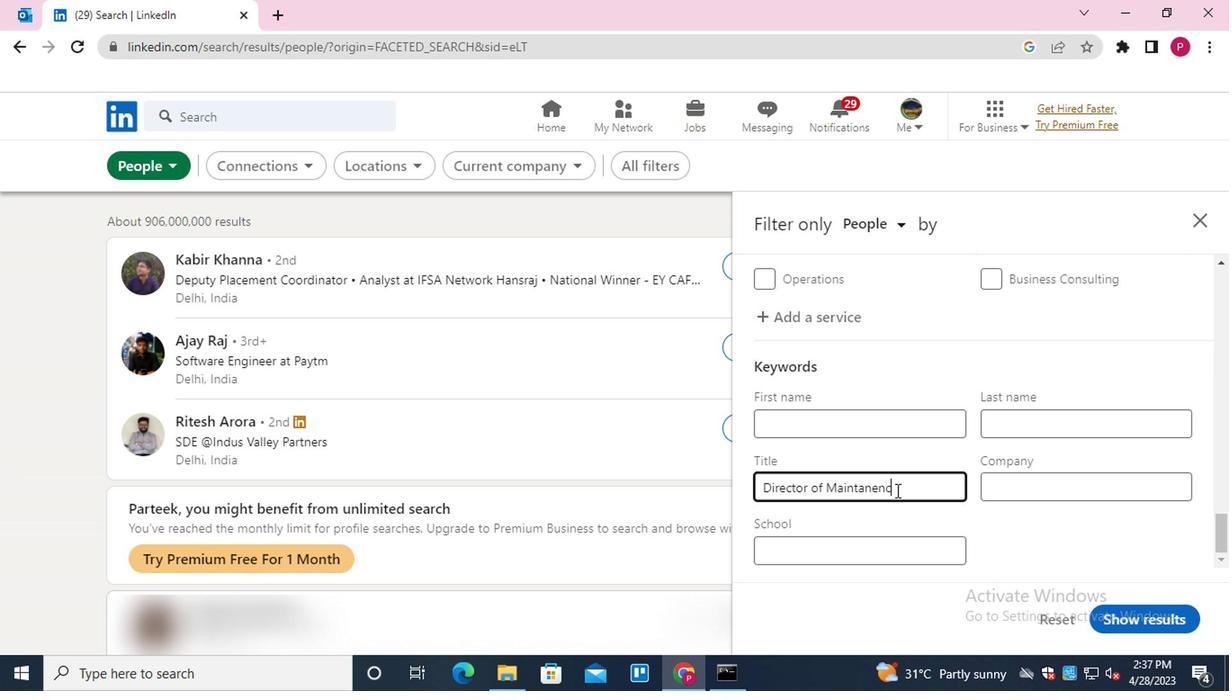 
Action: Mouse moved to (1130, 600)
Screenshot: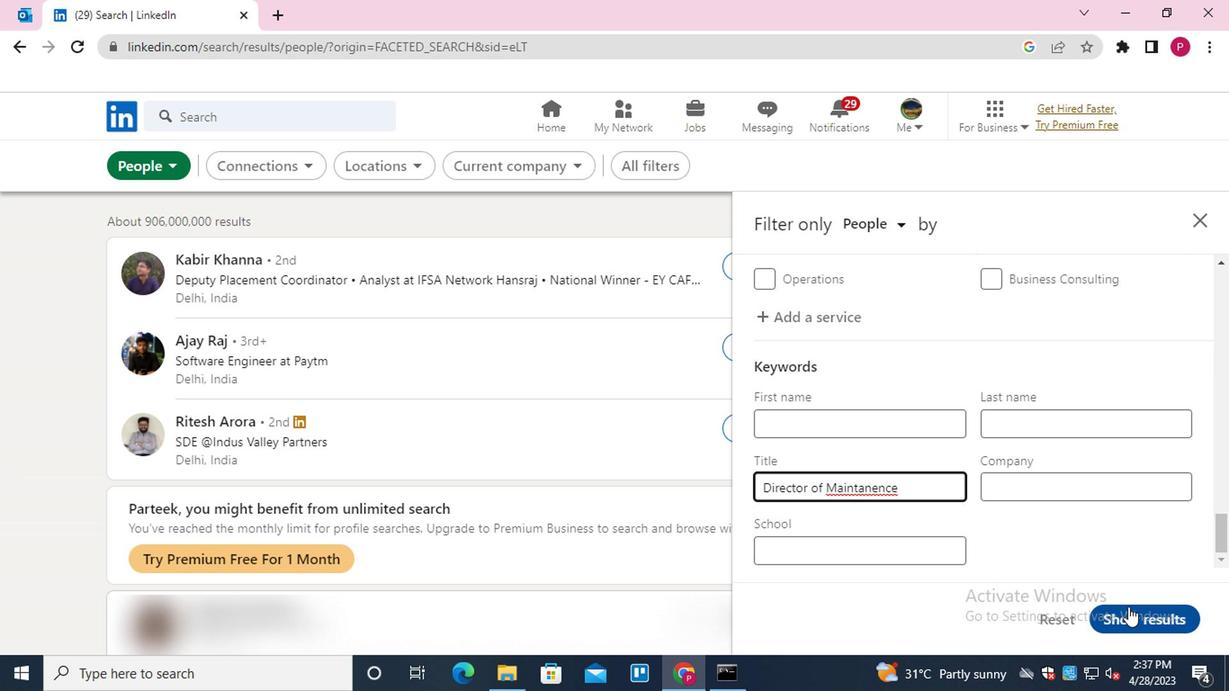 
Action: Mouse pressed left at (1130, 600)
Screenshot: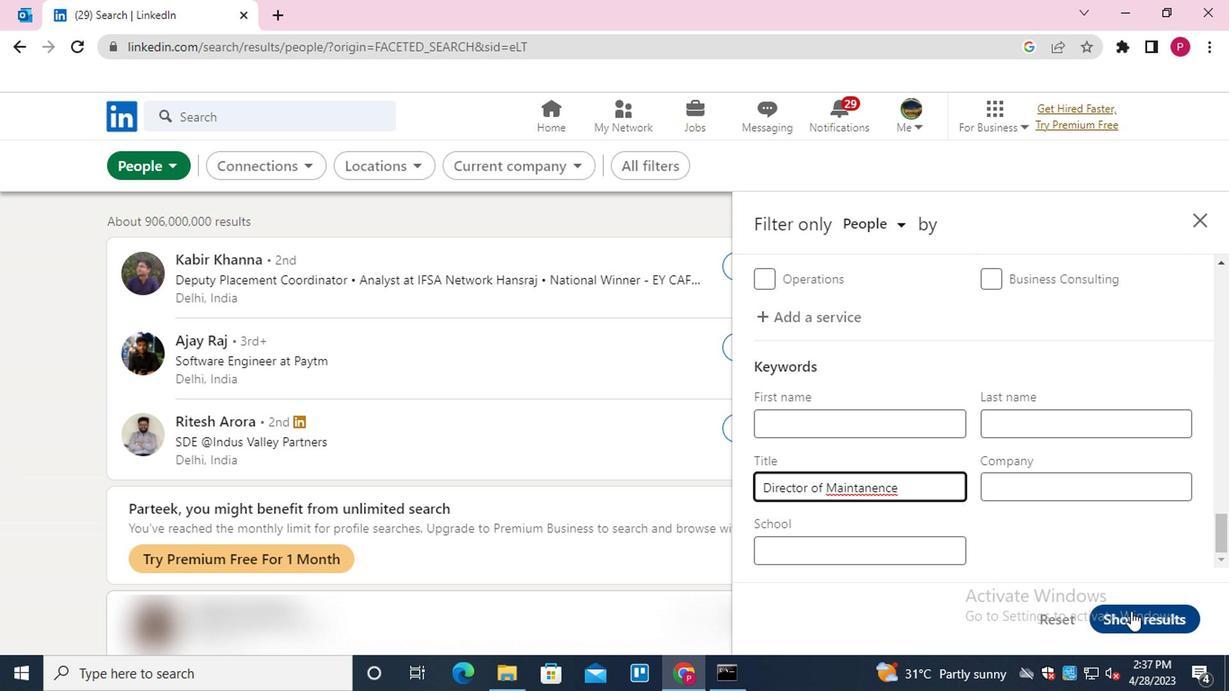 
Action: Mouse moved to (519, 220)
Screenshot: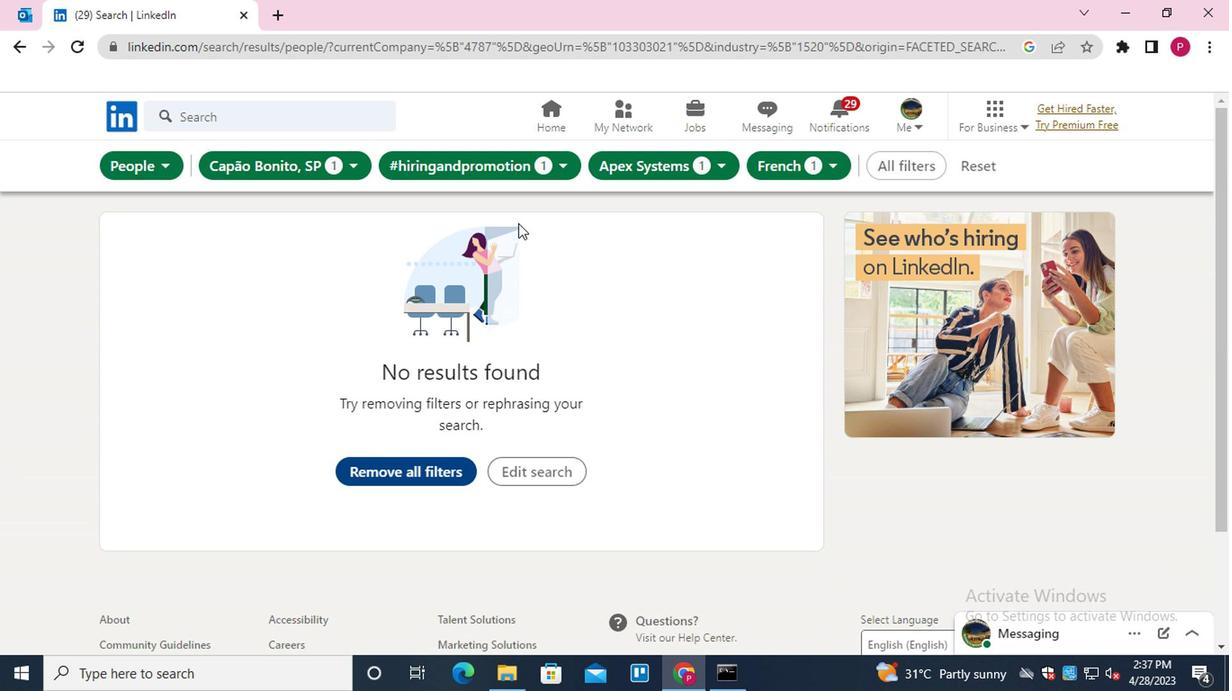
